 Task: Find connections with filter location Flores da Cunha with filter topic #homes with filter profile language Spanish with filter current company Google with filter school Late Shri. Vishnu Waman Thakur Charitable Trust VIVA Institute of Technology at Shirgoan Post Virar Tal Vasai Dist Thane with filter industry Engineering Services with filter service category Bankruptcy Law with filter keywords title Drafter
Action: Mouse moved to (559, 118)
Screenshot: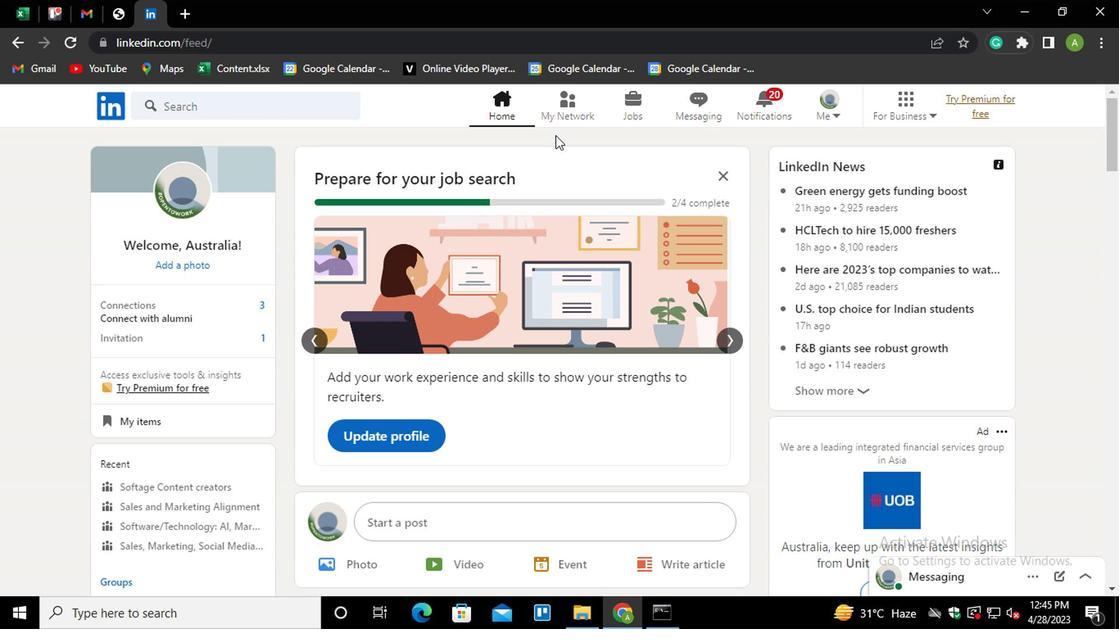 
Action: Mouse pressed left at (559, 118)
Screenshot: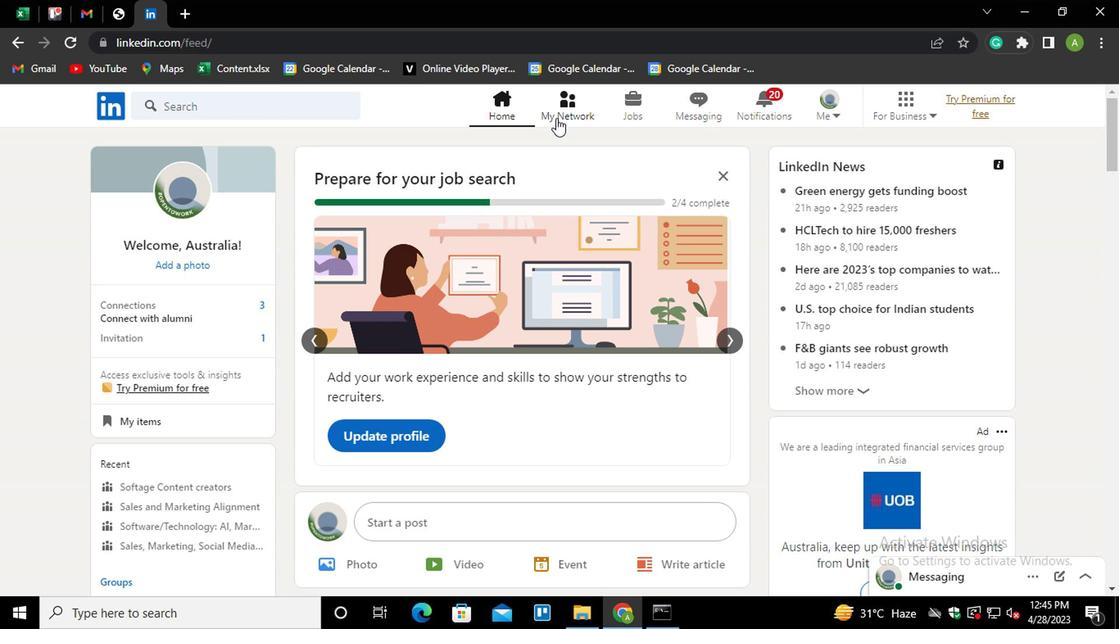 
Action: Mouse moved to (221, 190)
Screenshot: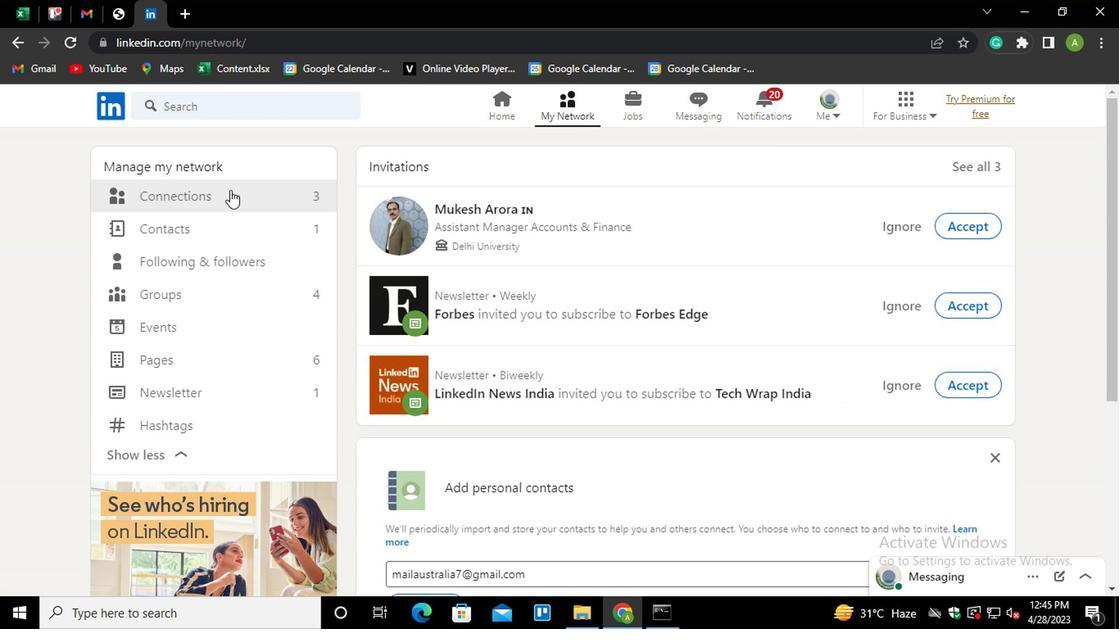 
Action: Mouse pressed left at (221, 190)
Screenshot: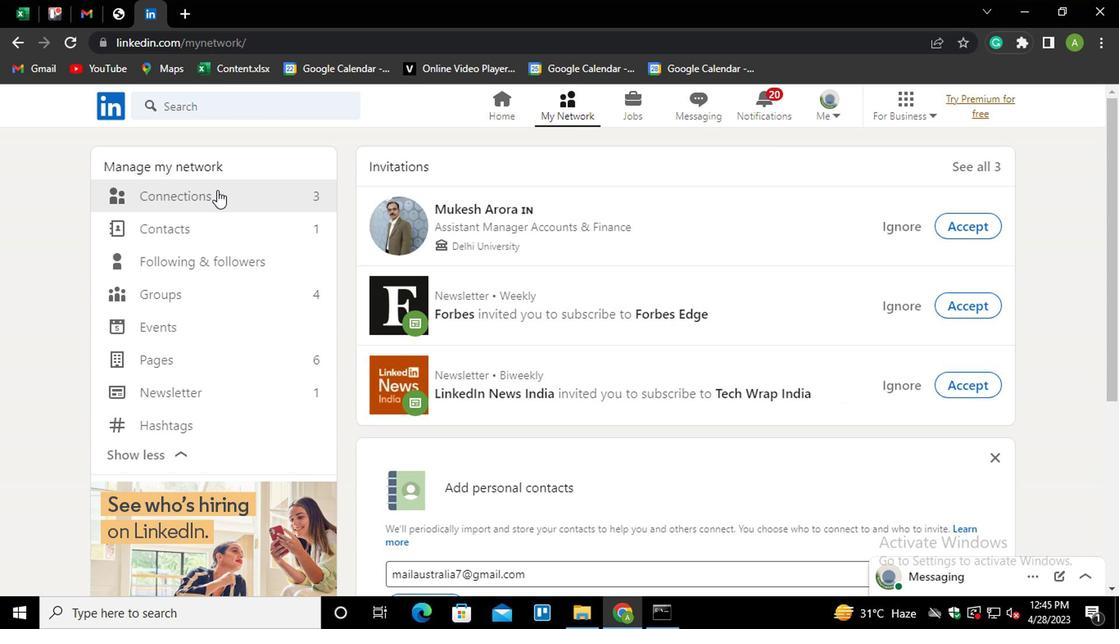 
Action: Mouse moved to (688, 190)
Screenshot: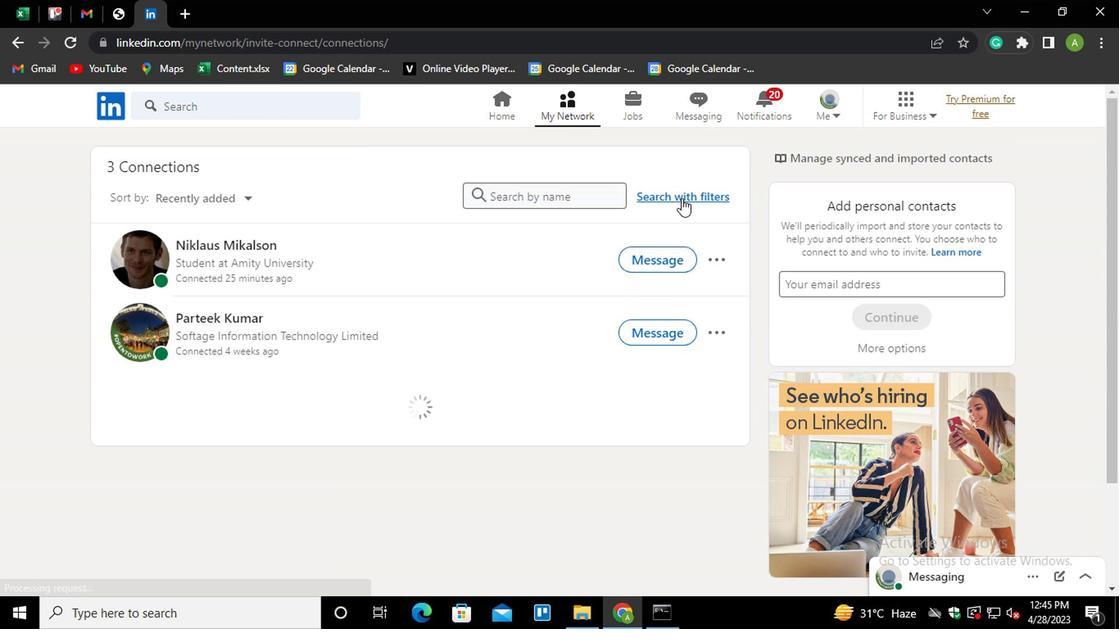 
Action: Mouse pressed left at (688, 190)
Screenshot: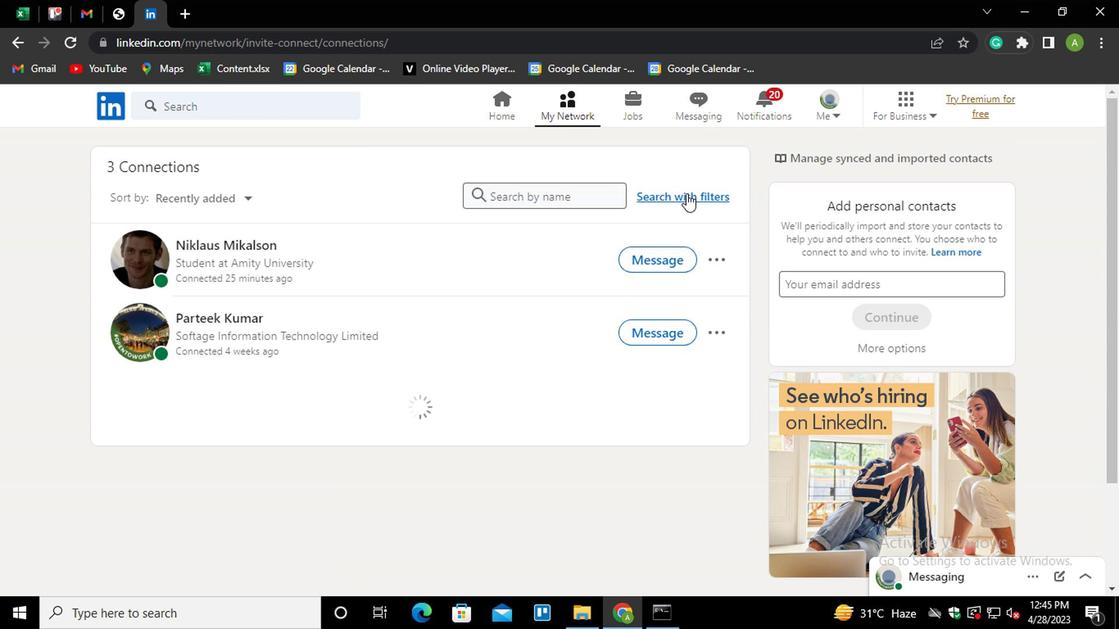 
Action: Mouse moved to (615, 148)
Screenshot: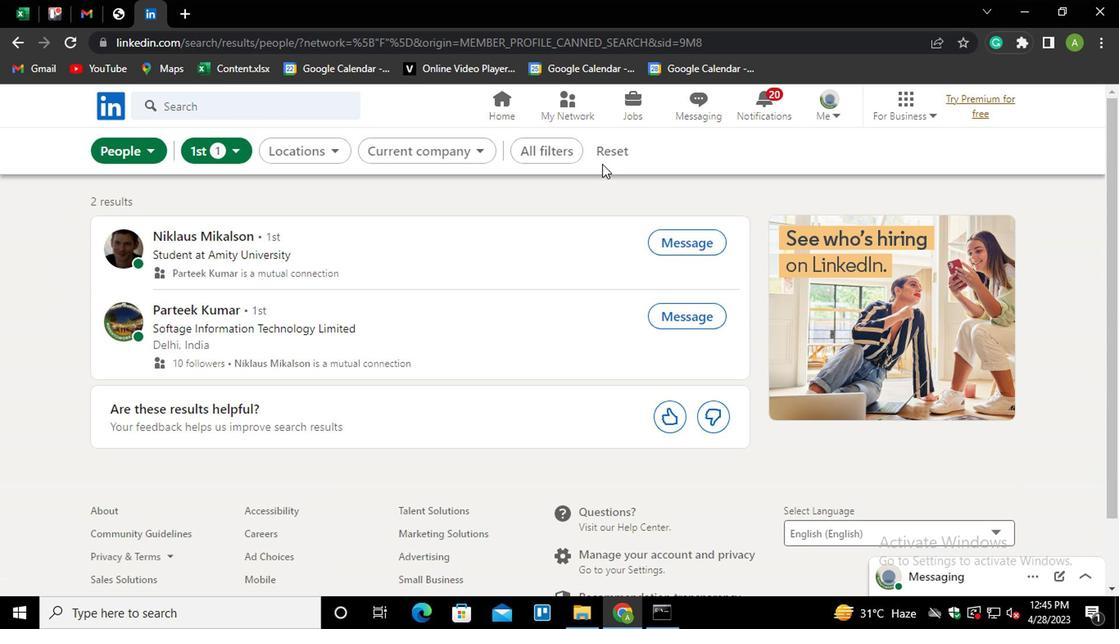 
Action: Mouse pressed left at (615, 148)
Screenshot: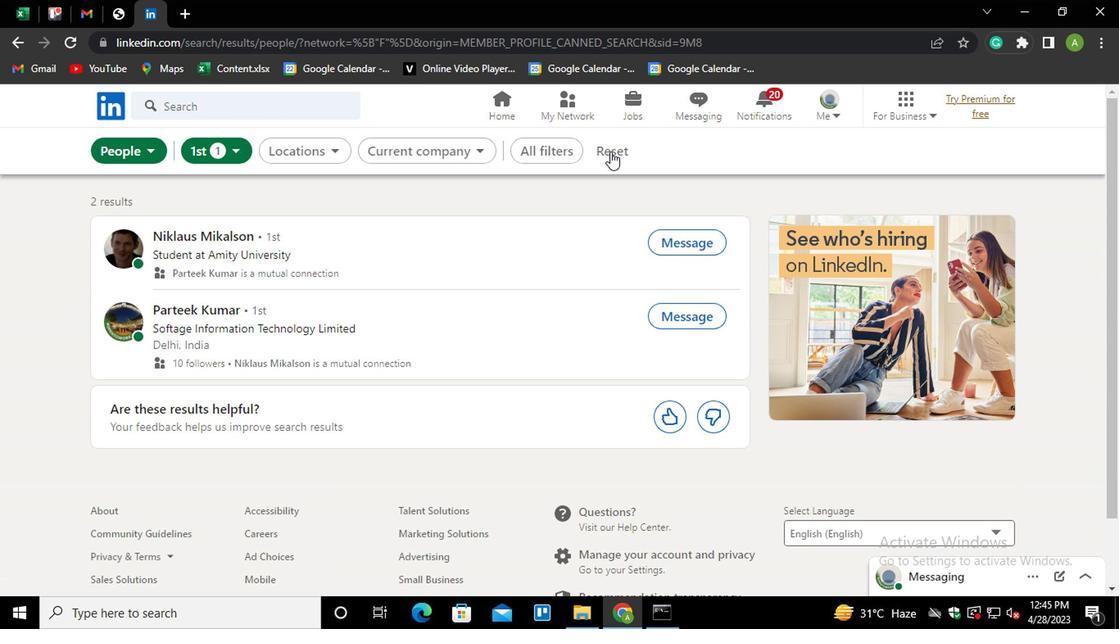 
Action: Mouse moved to (580, 152)
Screenshot: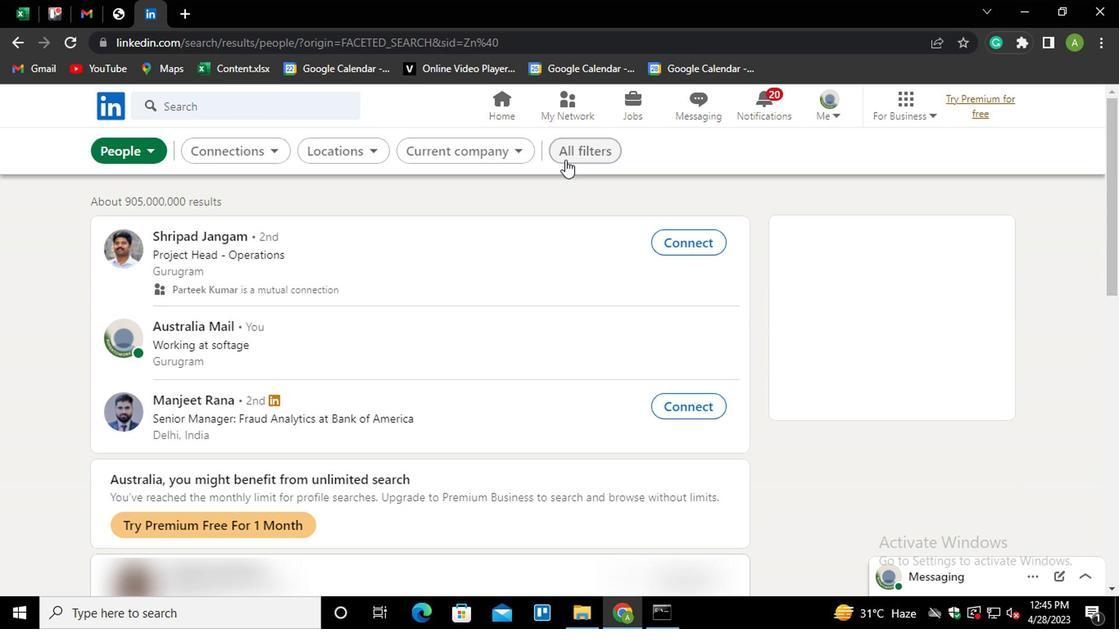 
Action: Mouse pressed left at (580, 152)
Screenshot: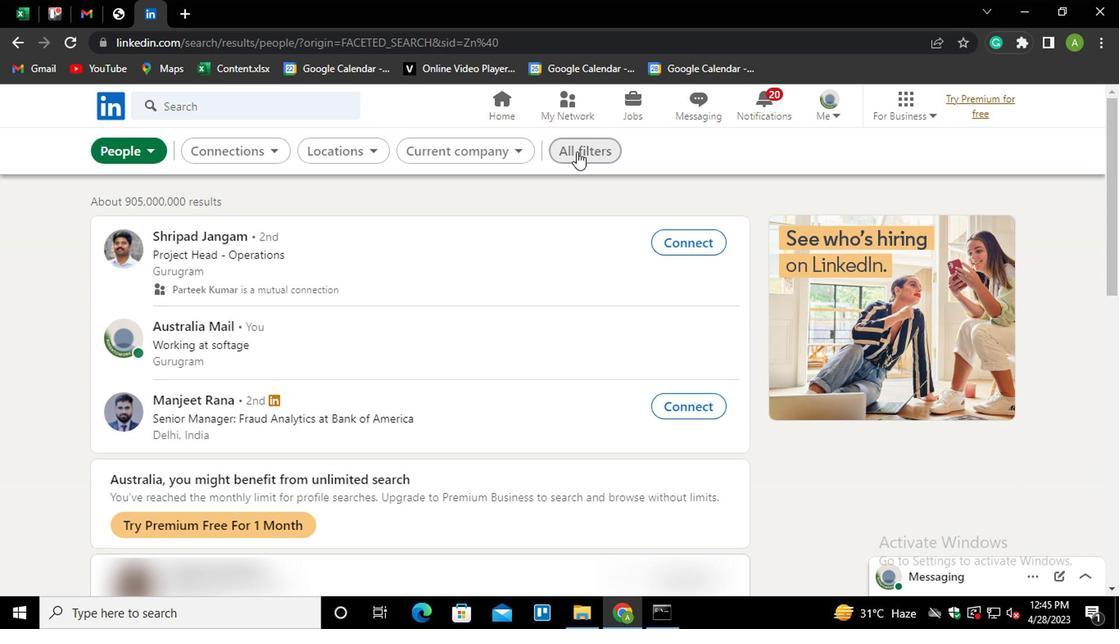 
Action: Mouse moved to (832, 327)
Screenshot: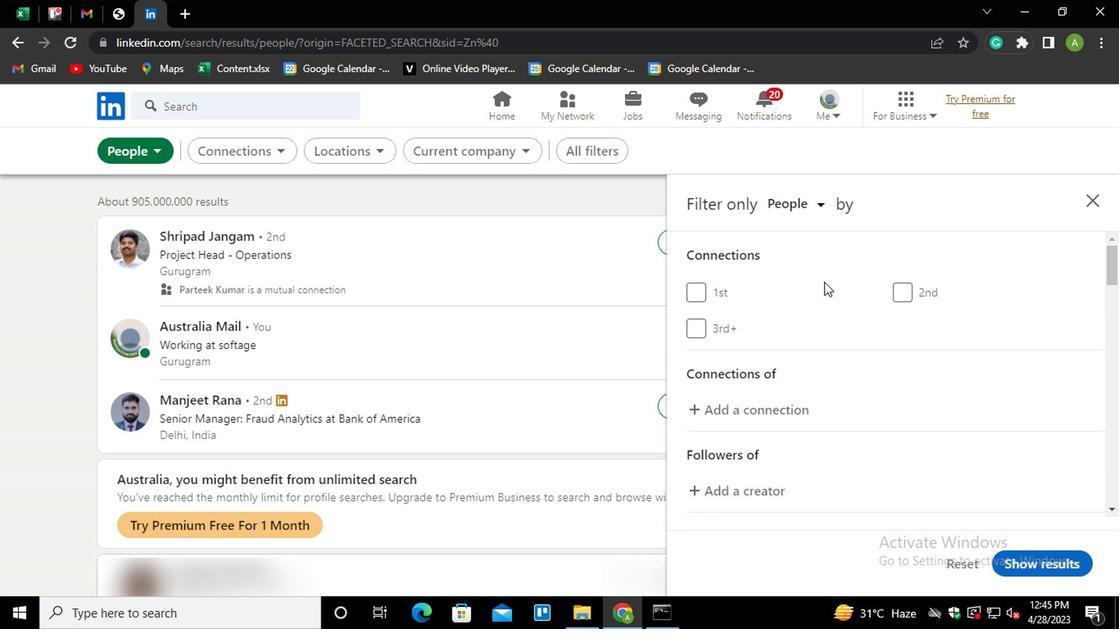 
Action: Mouse scrolled (832, 326) with delta (0, -1)
Screenshot: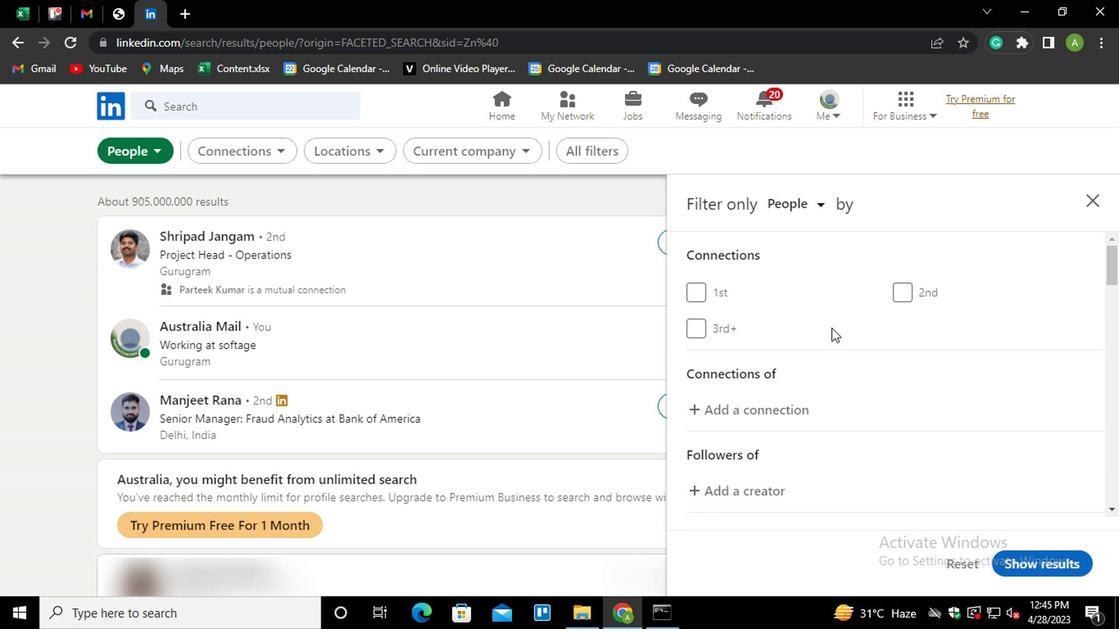 
Action: Mouse scrolled (832, 326) with delta (0, -1)
Screenshot: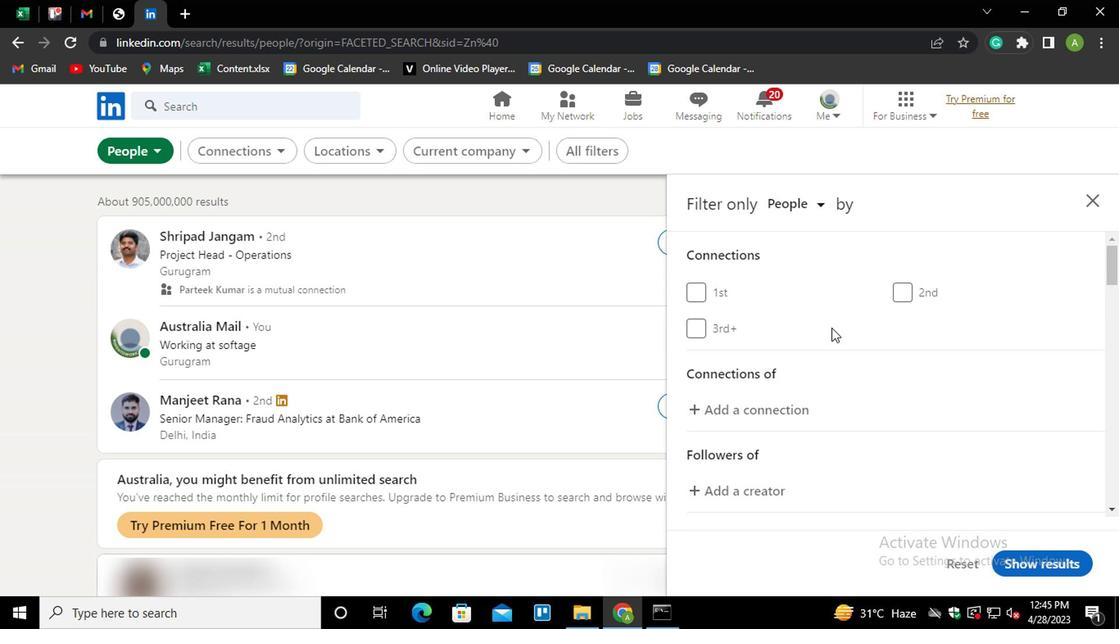 
Action: Mouse scrolled (832, 326) with delta (0, -1)
Screenshot: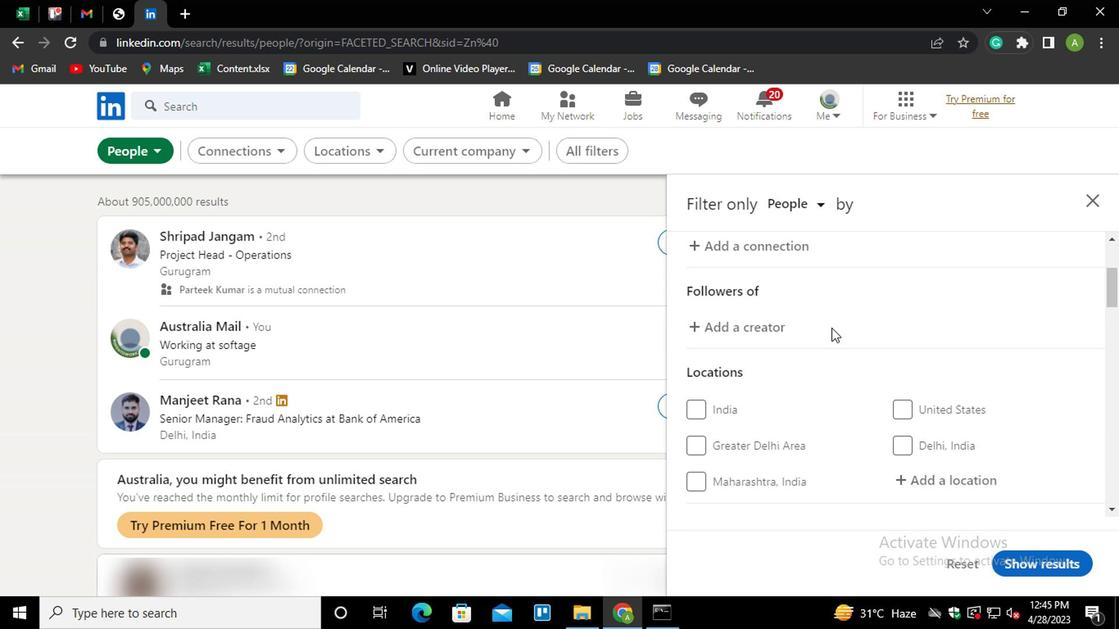 
Action: Mouse moved to (943, 397)
Screenshot: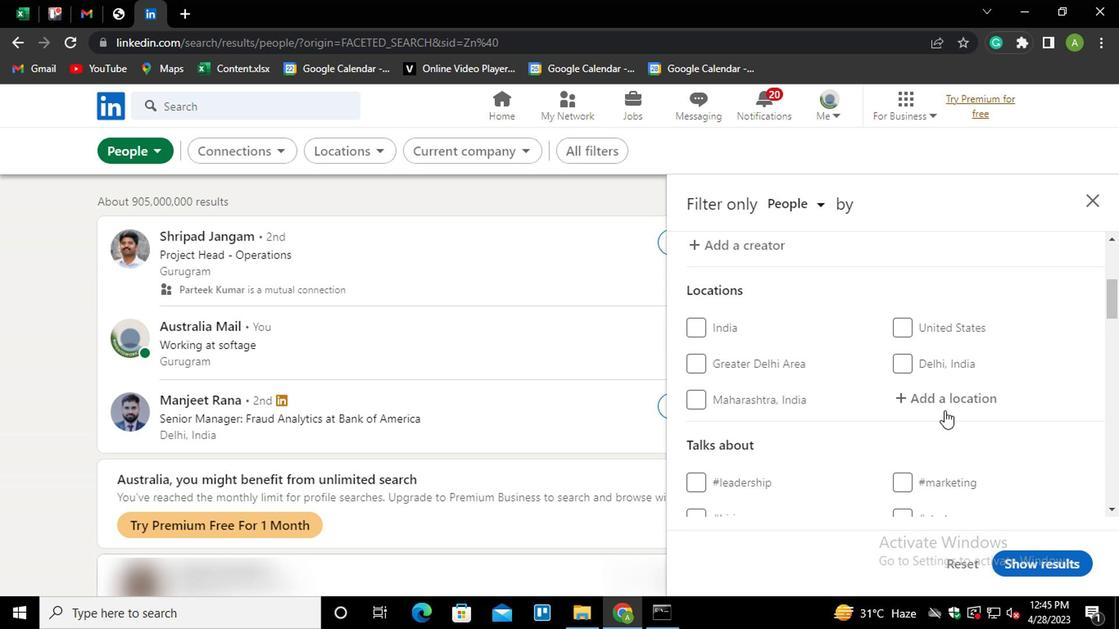 
Action: Mouse pressed left at (943, 397)
Screenshot: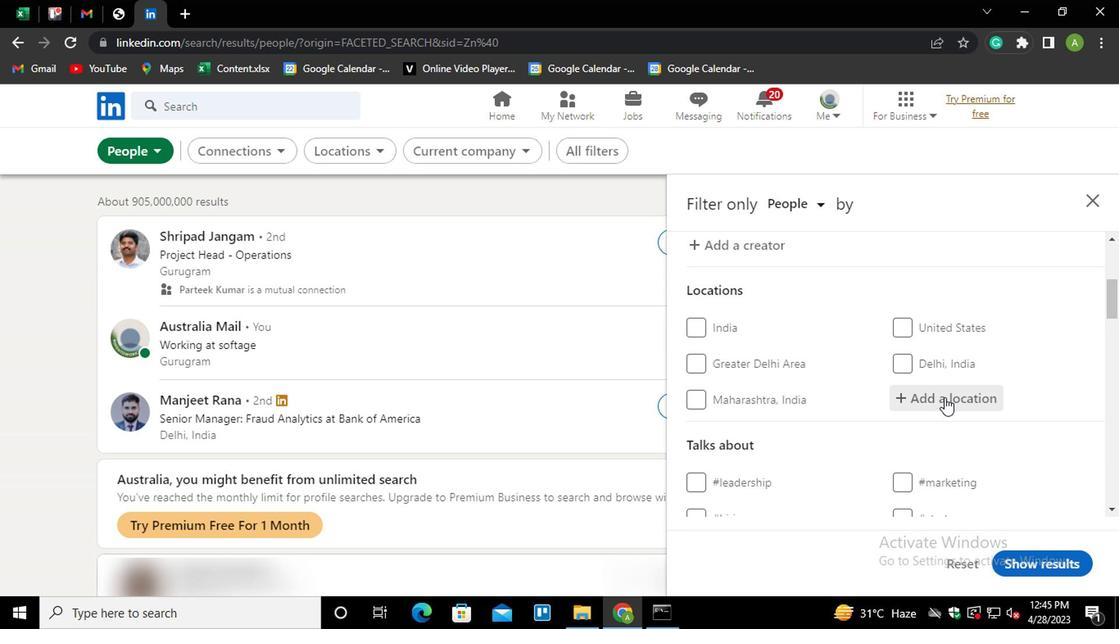 
Action: Key pressed <Key.shift>CUNHA<Key.down><Key.enter>
Screenshot: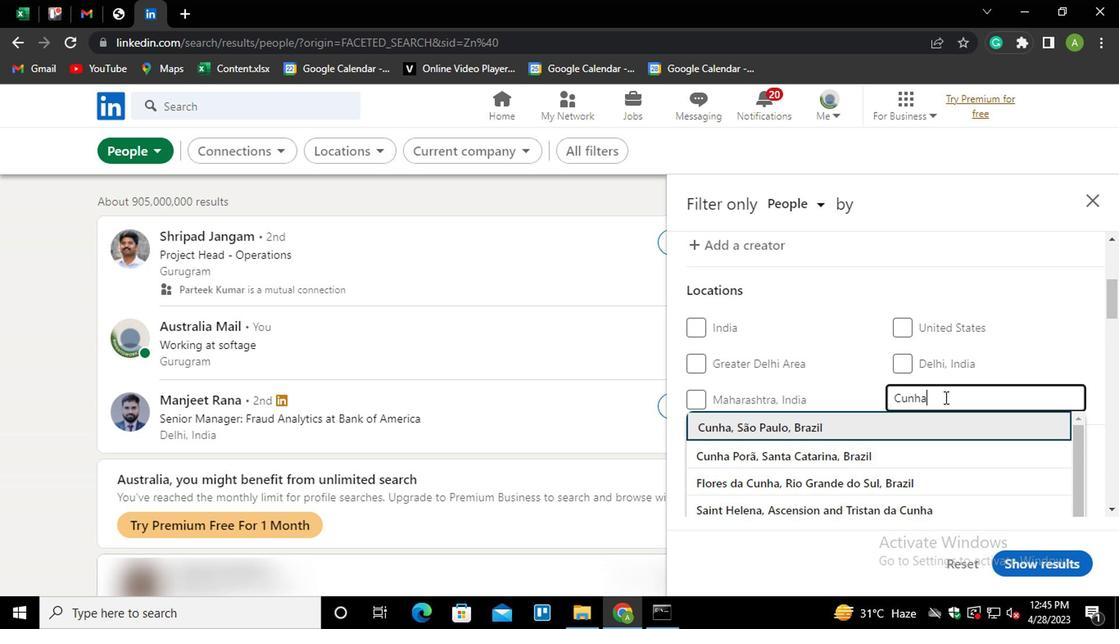 
Action: Mouse scrolled (943, 396) with delta (0, -1)
Screenshot: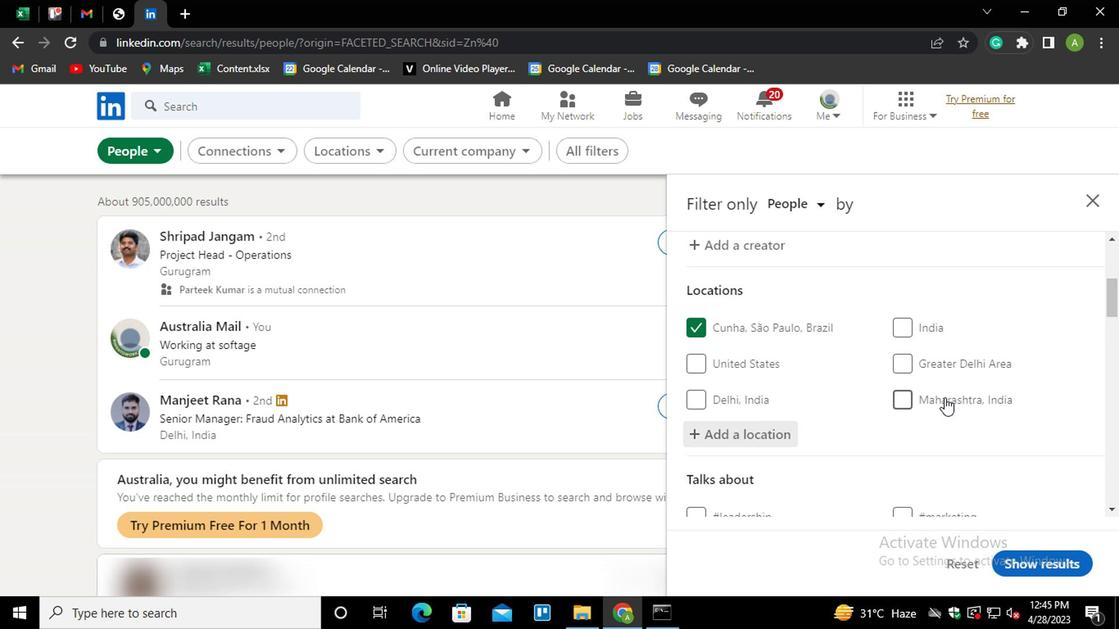 
Action: Mouse scrolled (943, 396) with delta (0, -1)
Screenshot: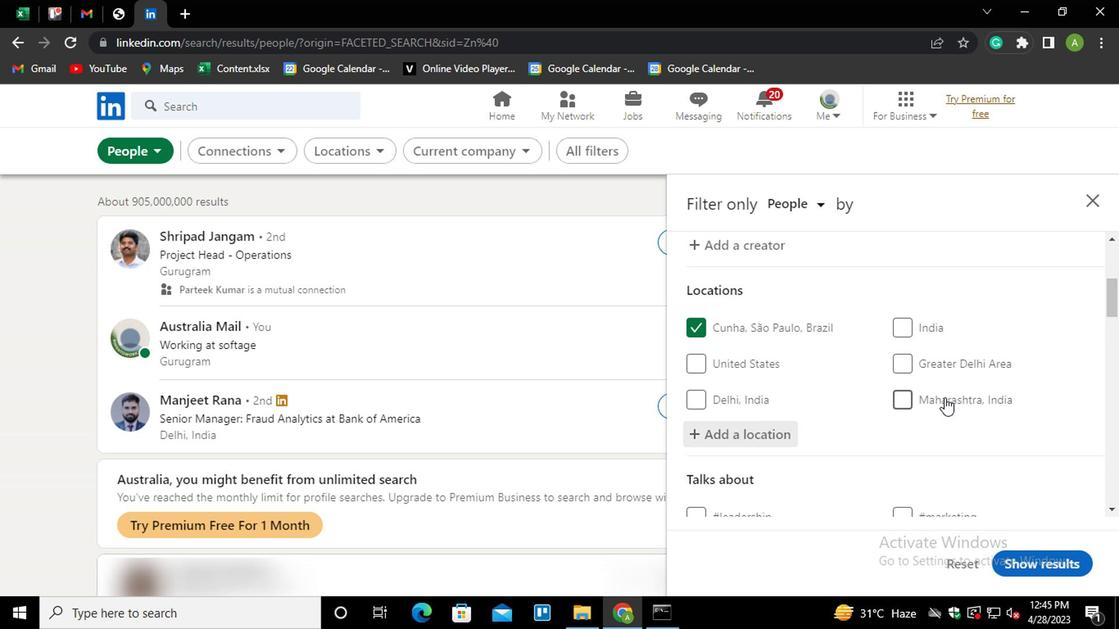 
Action: Mouse scrolled (943, 396) with delta (0, -1)
Screenshot: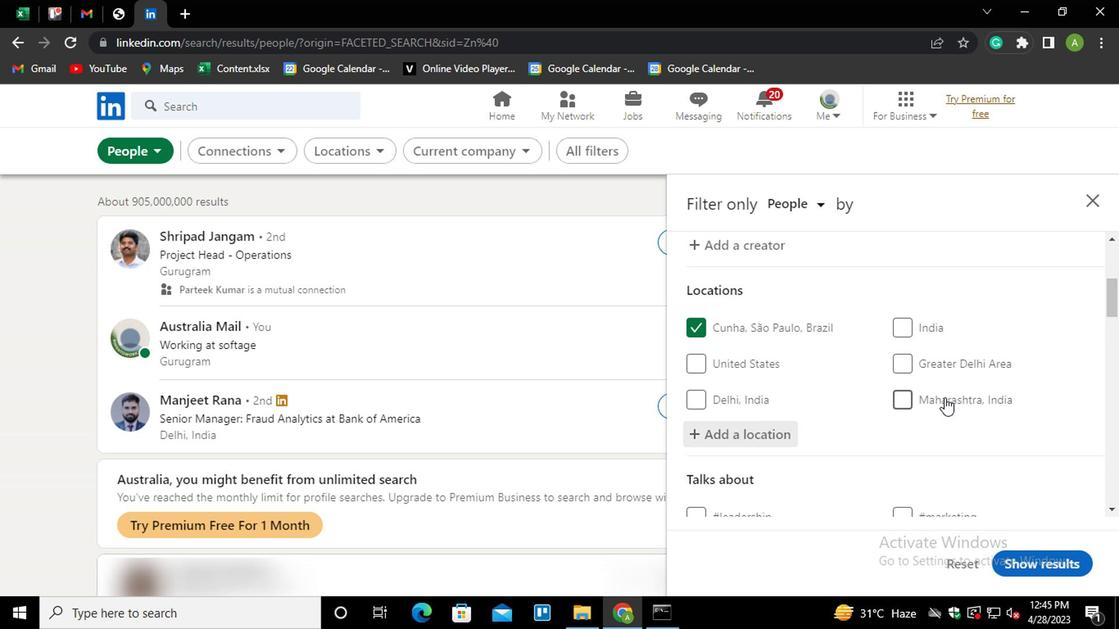 
Action: Mouse scrolled (943, 396) with delta (0, -1)
Screenshot: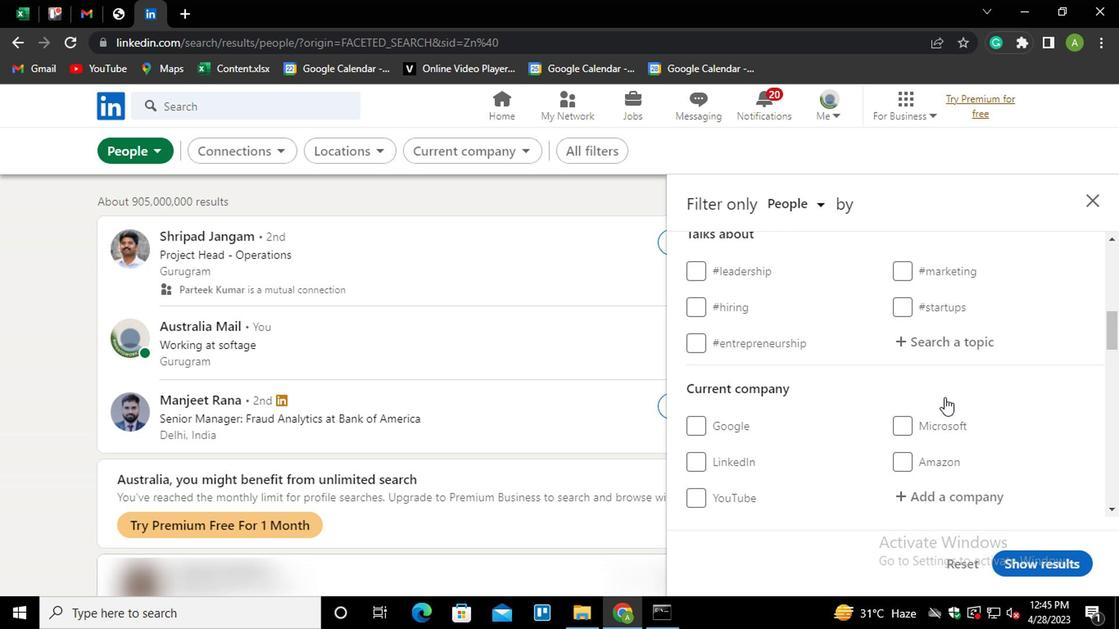 
Action: Mouse scrolled (943, 396) with delta (0, -1)
Screenshot: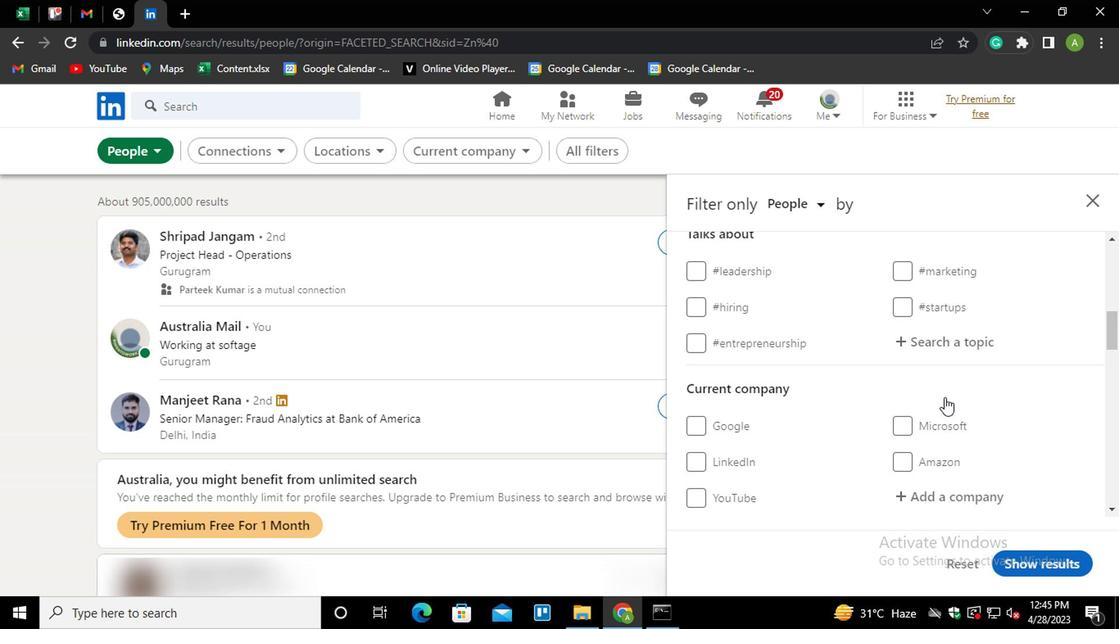 
Action: Mouse scrolled (943, 397) with delta (0, 0)
Screenshot: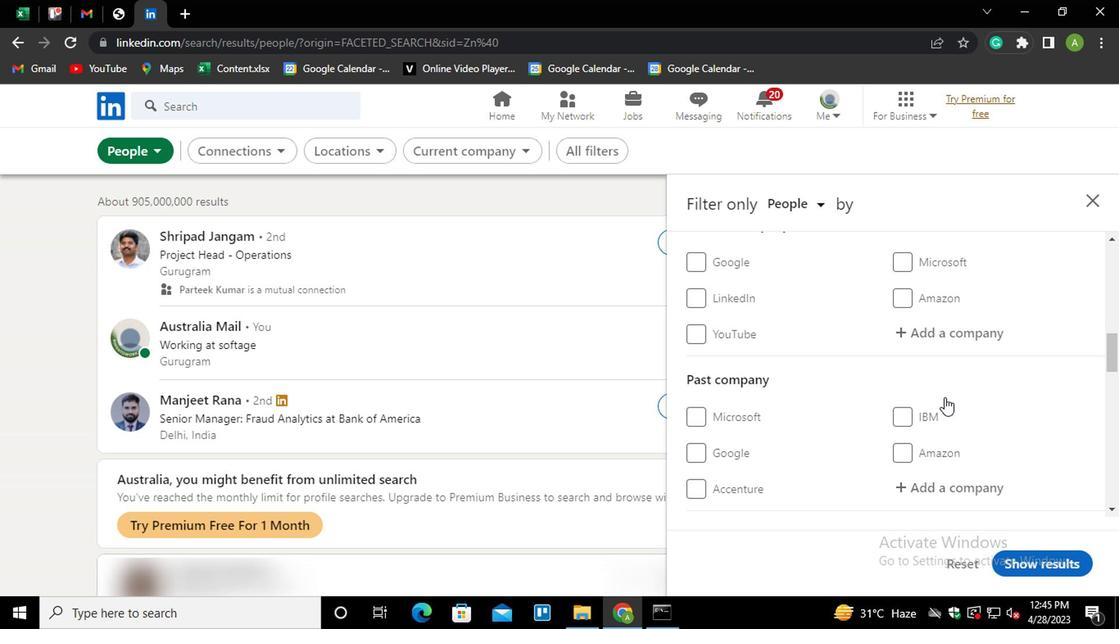 
Action: Mouse scrolled (943, 397) with delta (0, 0)
Screenshot: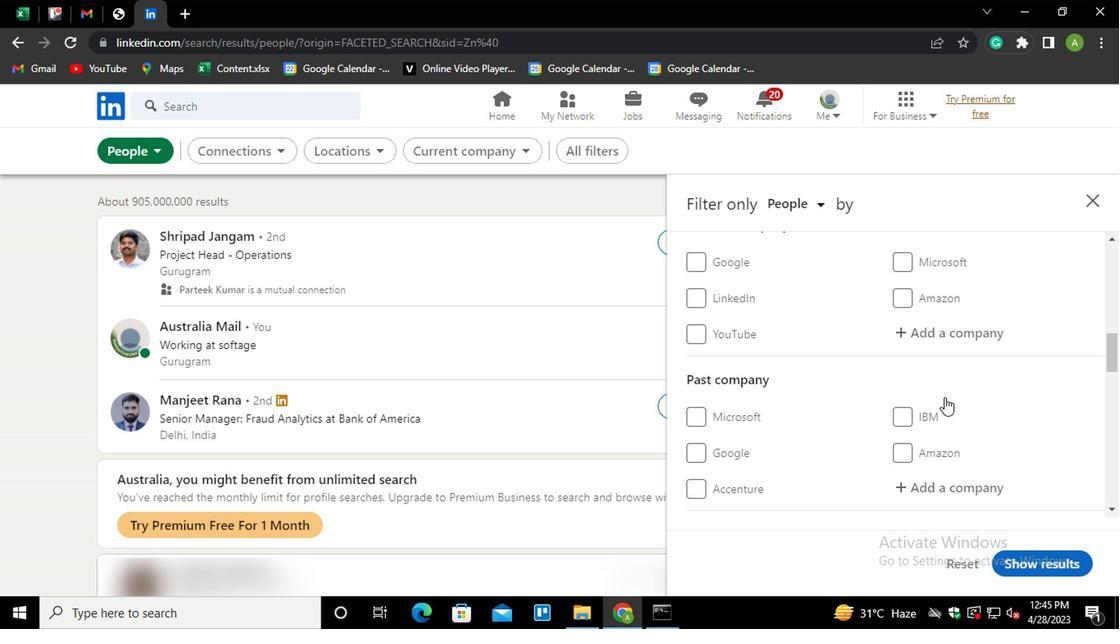 
Action: Mouse moved to (922, 346)
Screenshot: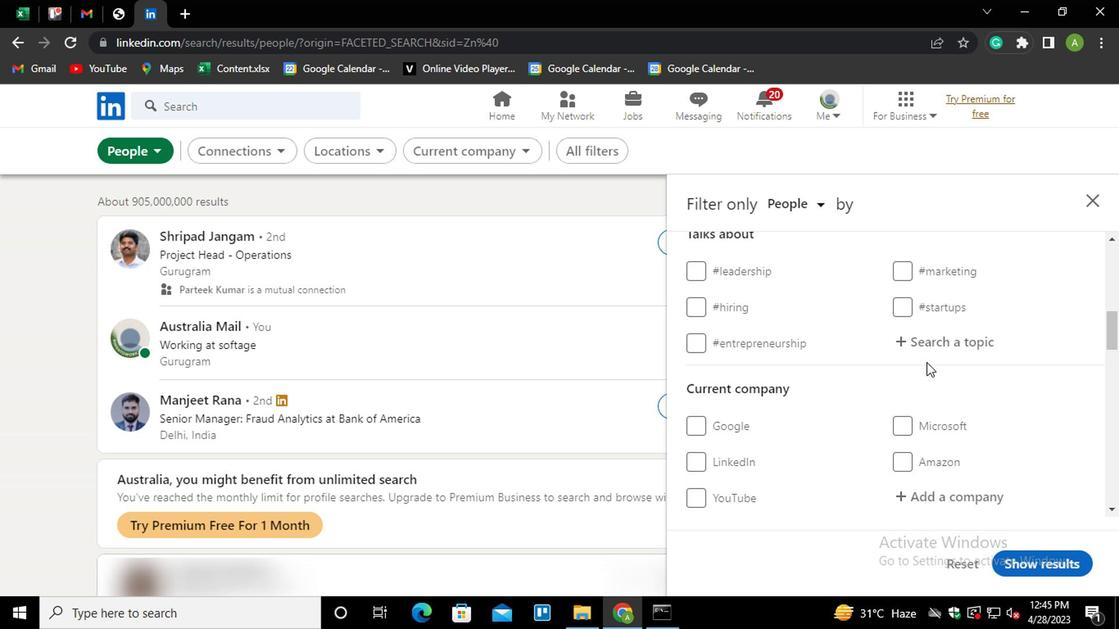 
Action: Mouse pressed left at (922, 346)
Screenshot: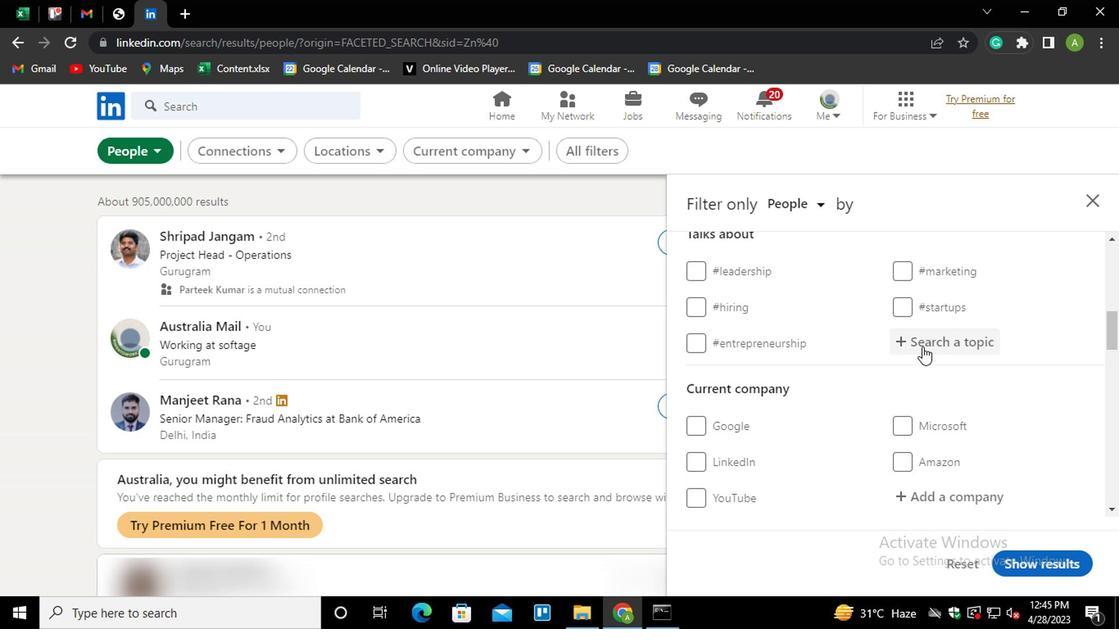 
Action: Key pressed HOMES<Key.down><Key.down><Key.down><Key.down><Key.down><Key.enter>
Screenshot: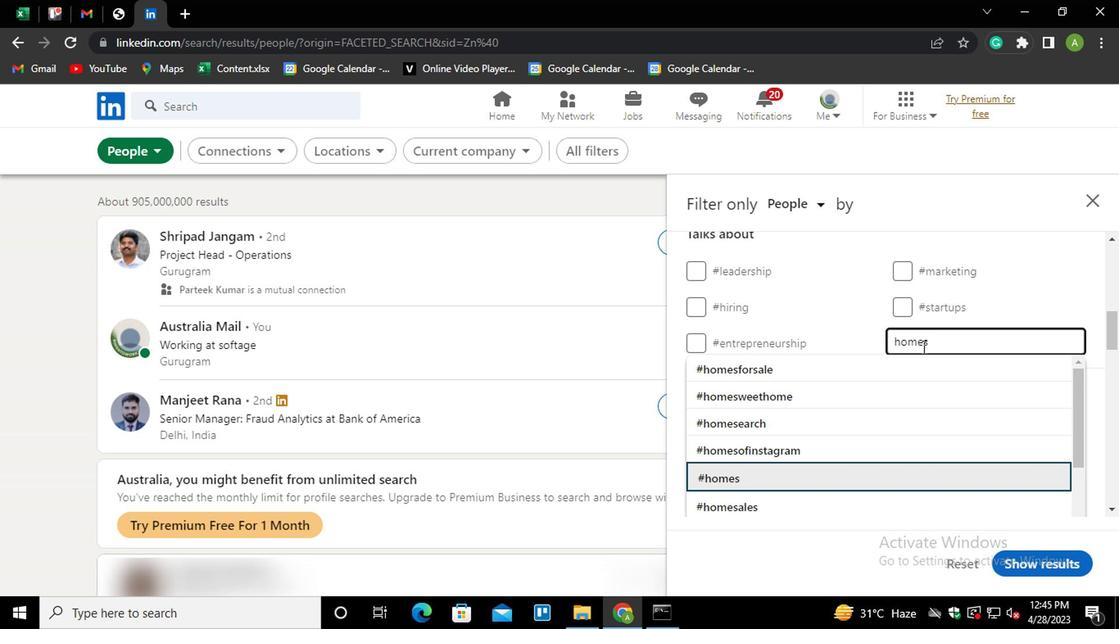 
Action: Mouse scrolled (922, 345) with delta (0, -1)
Screenshot: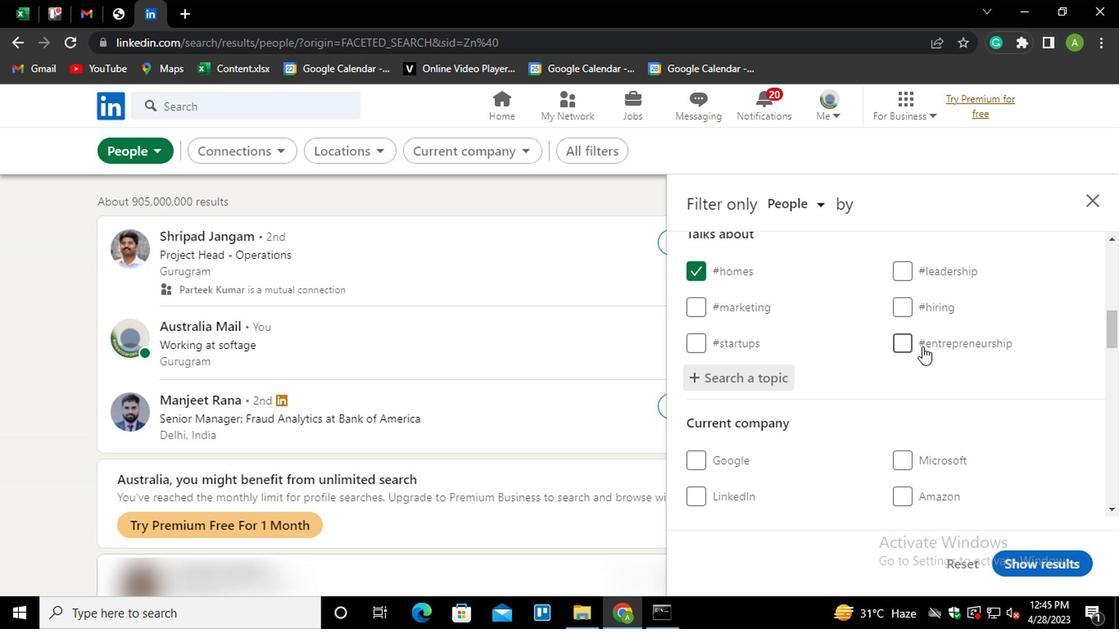 
Action: Mouse scrolled (922, 345) with delta (0, -1)
Screenshot: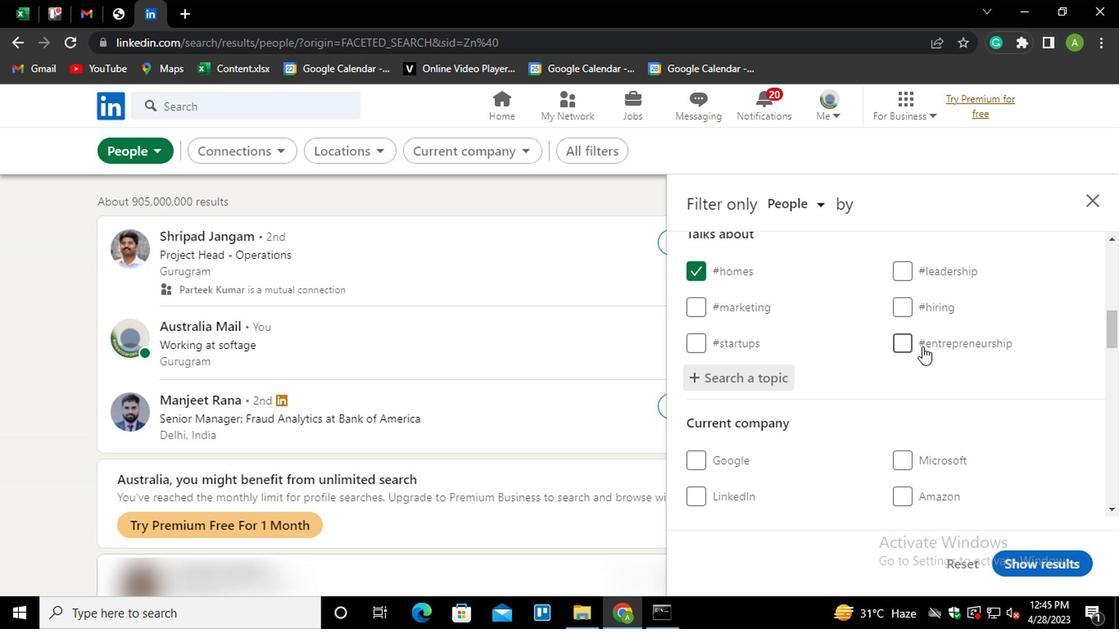 
Action: Mouse scrolled (922, 345) with delta (0, -1)
Screenshot: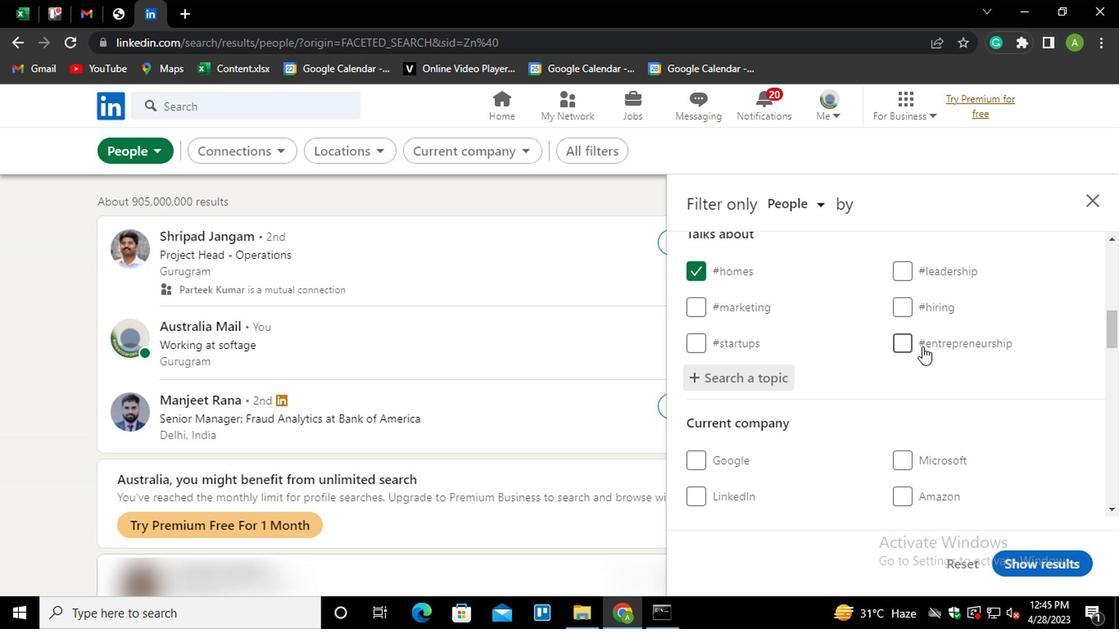 
Action: Mouse scrolled (922, 345) with delta (0, -1)
Screenshot: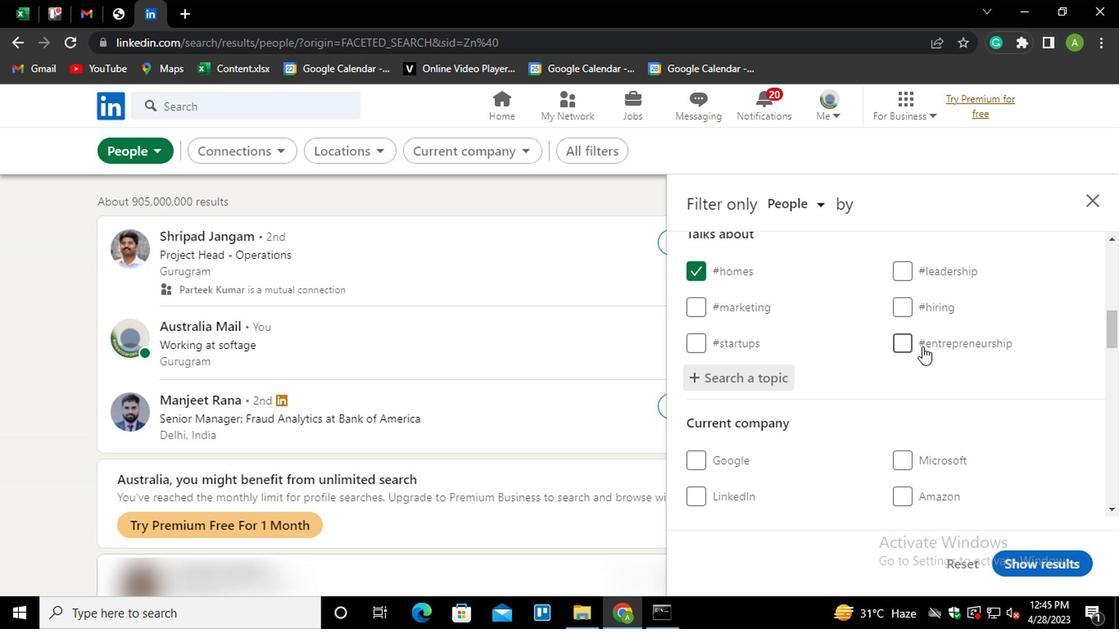 
Action: Mouse scrolled (922, 345) with delta (0, -1)
Screenshot: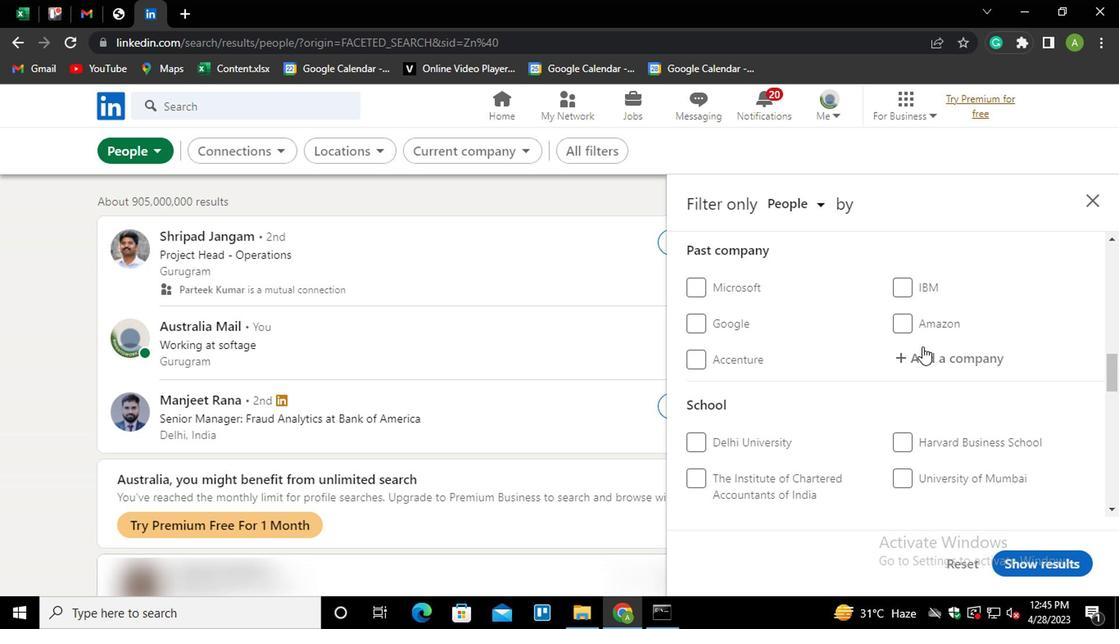 
Action: Mouse scrolled (922, 345) with delta (0, -1)
Screenshot: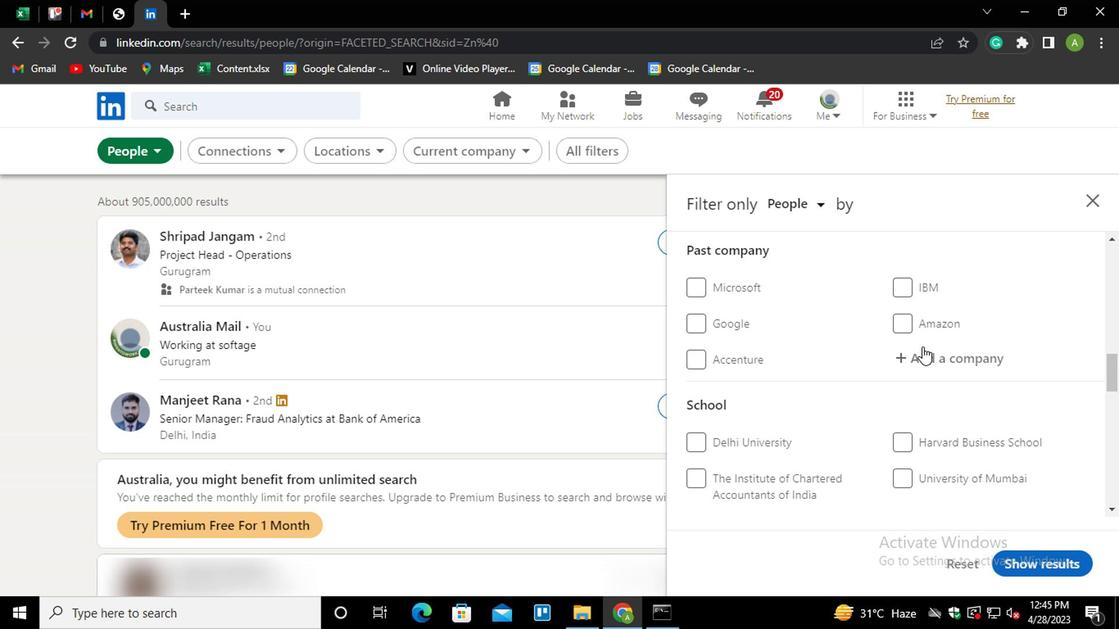 
Action: Mouse scrolled (922, 345) with delta (0, -1)
Screenshot: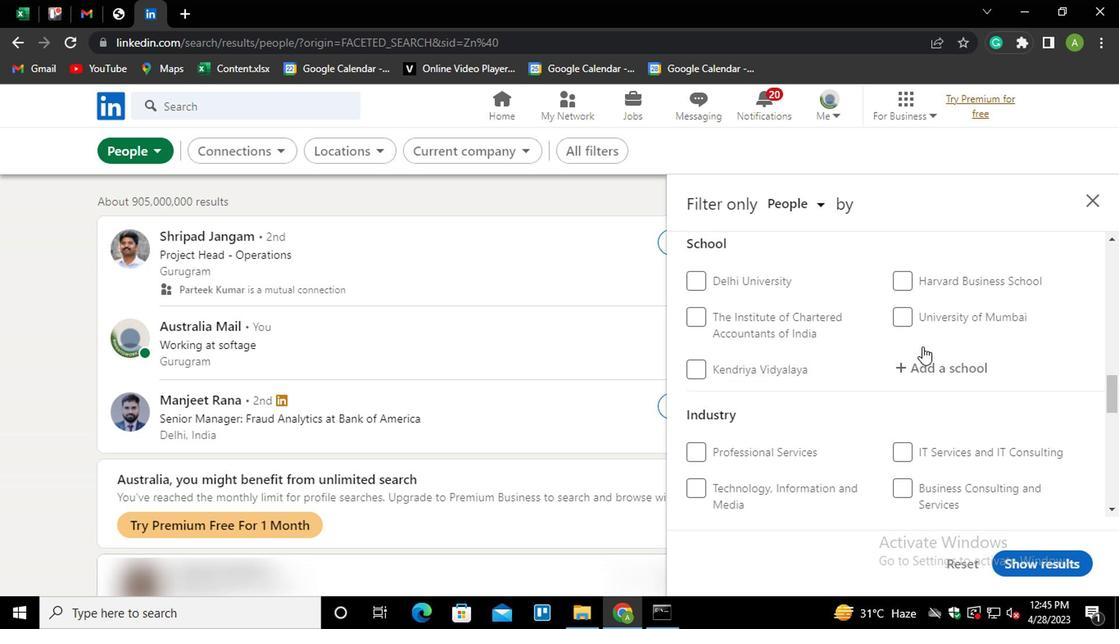 
Action: Mouse scrolled (922, 345) with delta (0, -1)
Screenshot: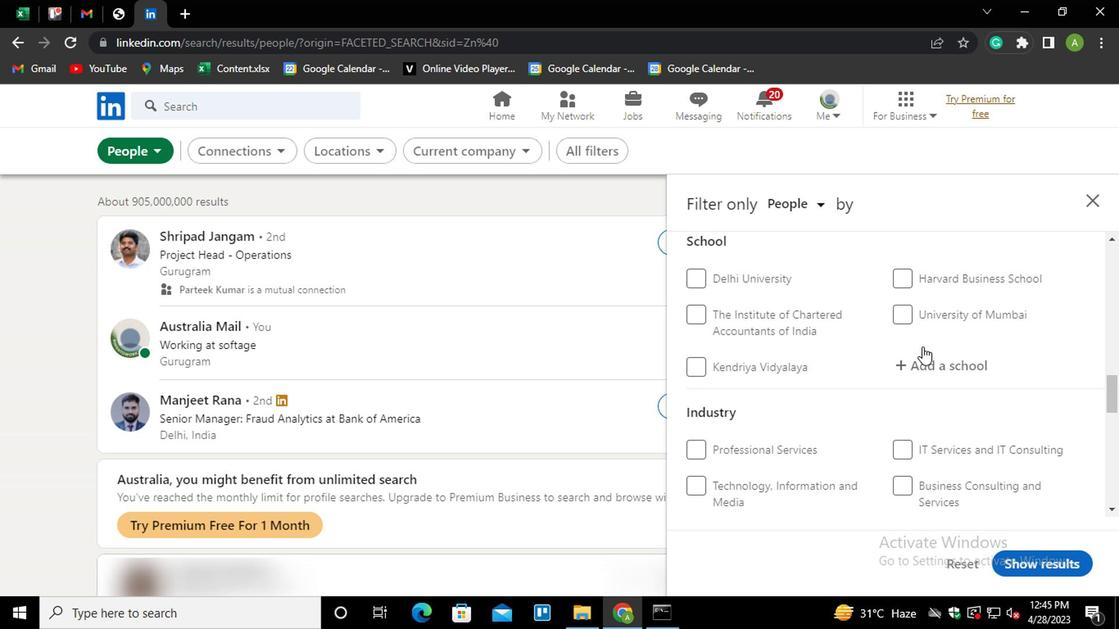 
Action: Mouse scrolled (922, 345) with delta (0, -1)
Screenshot: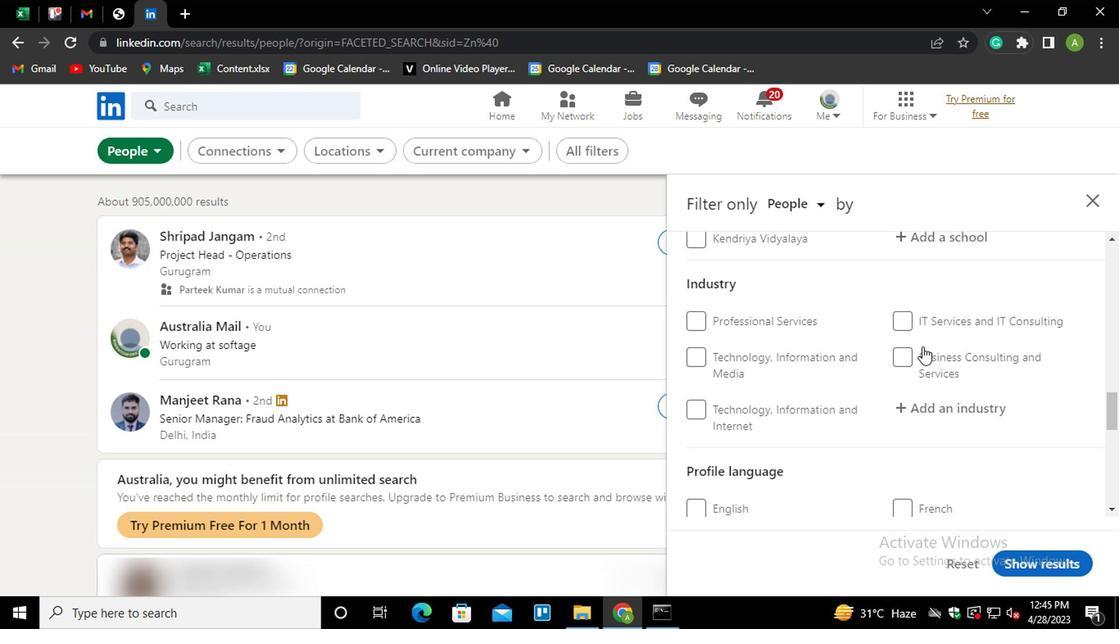 
Action: Mouse scrolled (922, 345) with delta (0, -1)
Screenshot: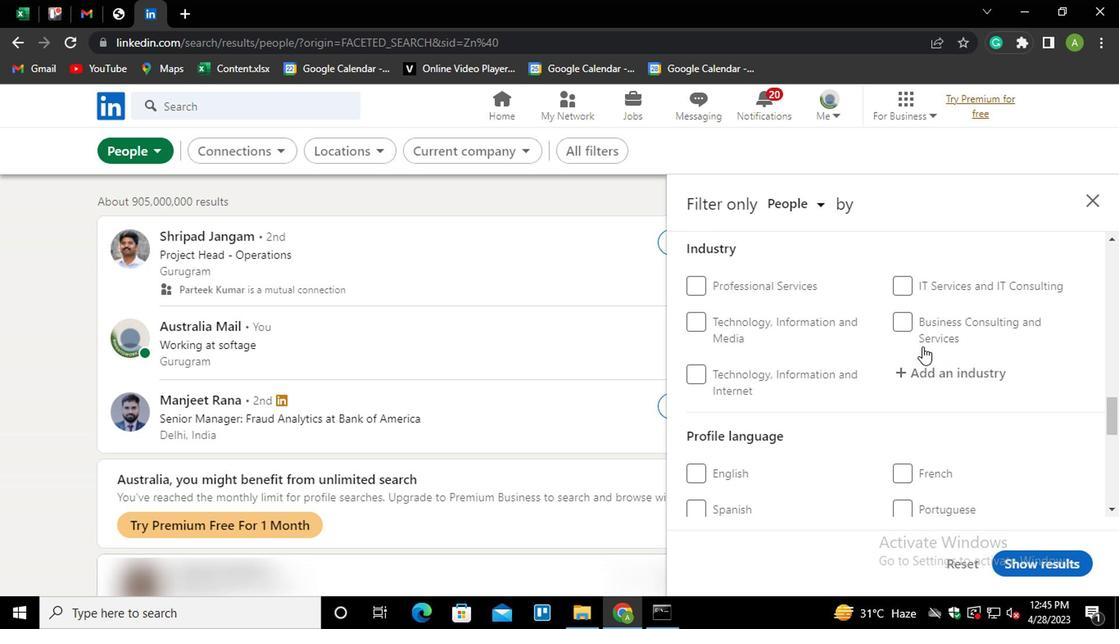 
Action: Mouse scrolled (922, 345) with delta (0, -1)
Screenshot: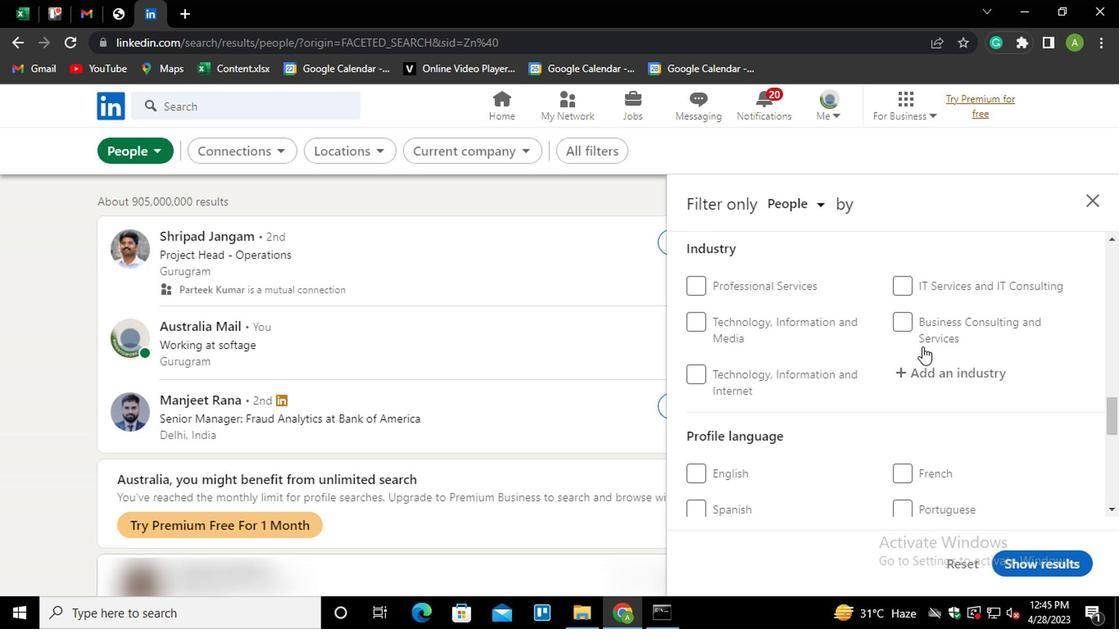 
Action: Mouse moved to (692, 254)
Screenshot: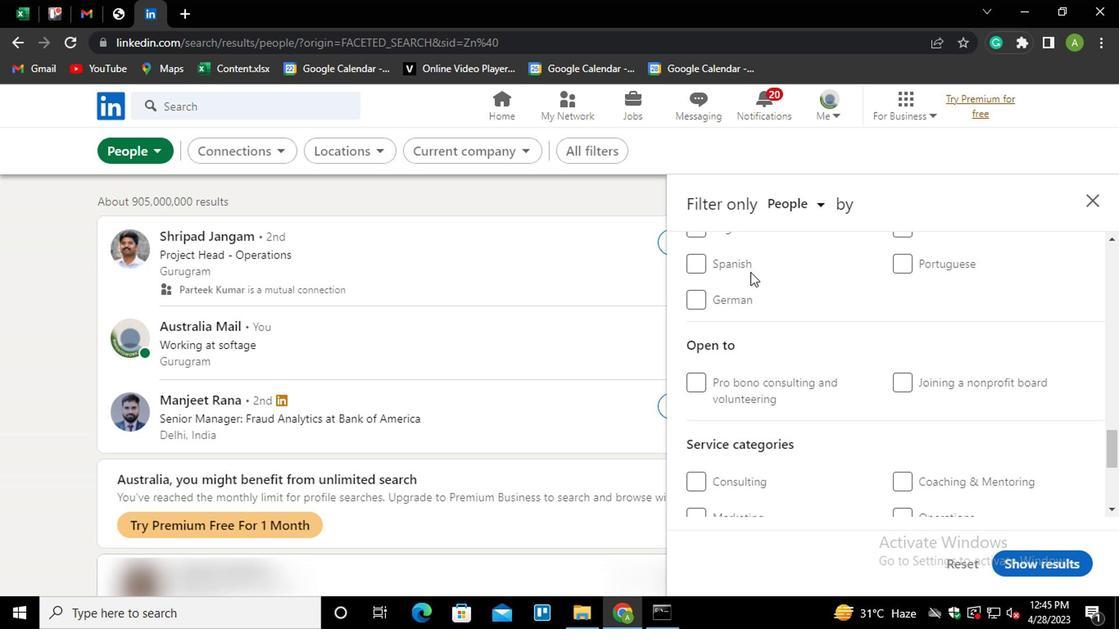 
Action: Mouse pressed left at (692, 254)
Screenshot: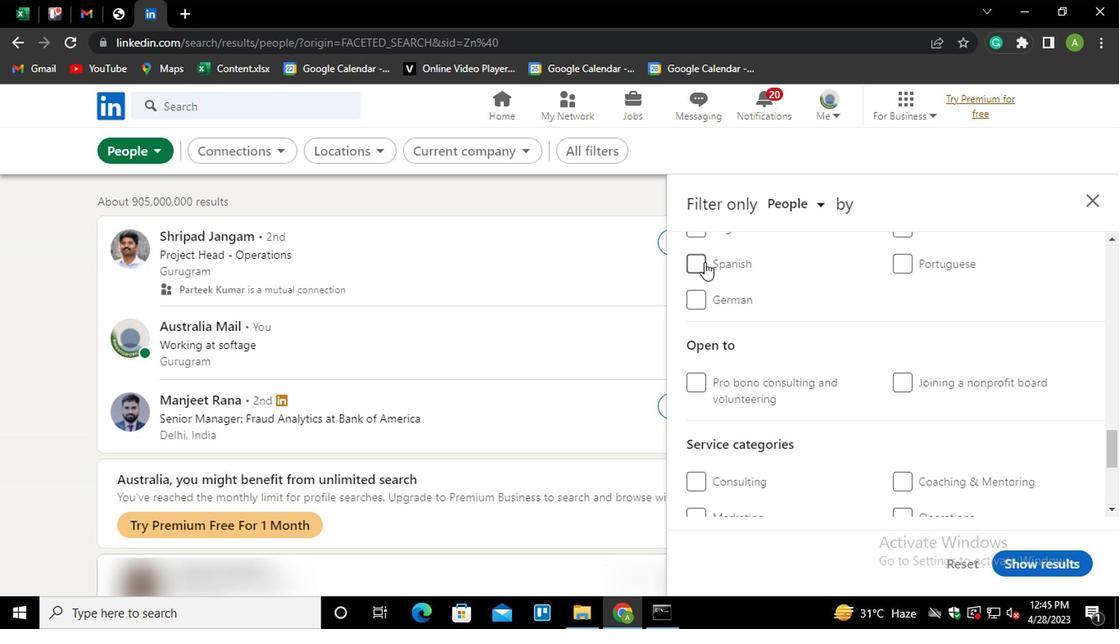 
Action: Mouse moved to (868, 363)
Screenshot: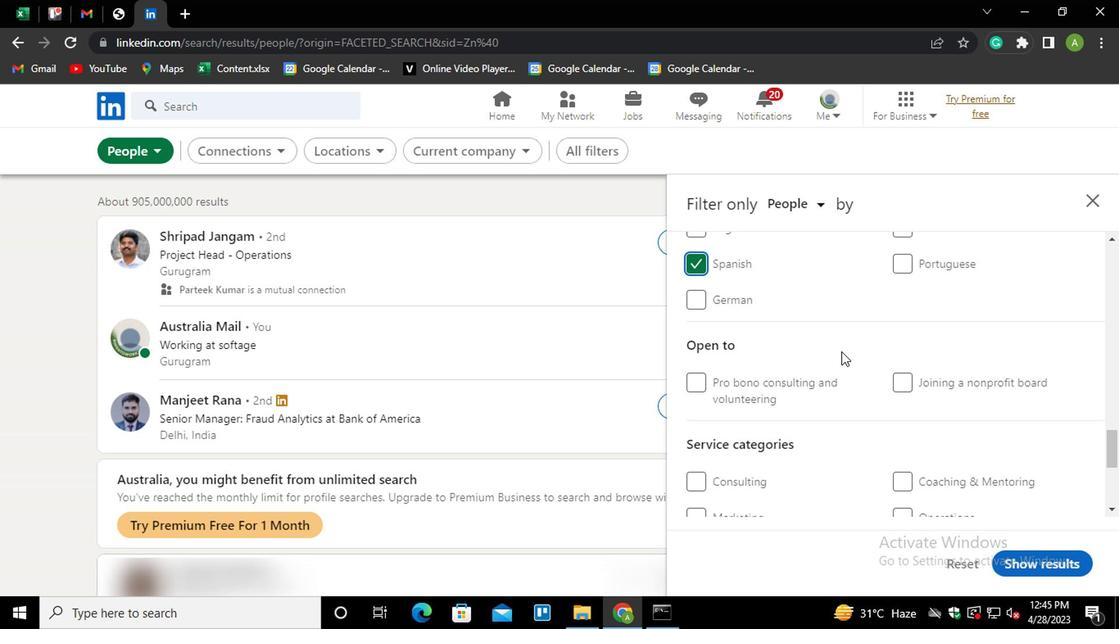 
Action: Mouse scrolled (868, 364) with delta (0, 1)
Screenshot: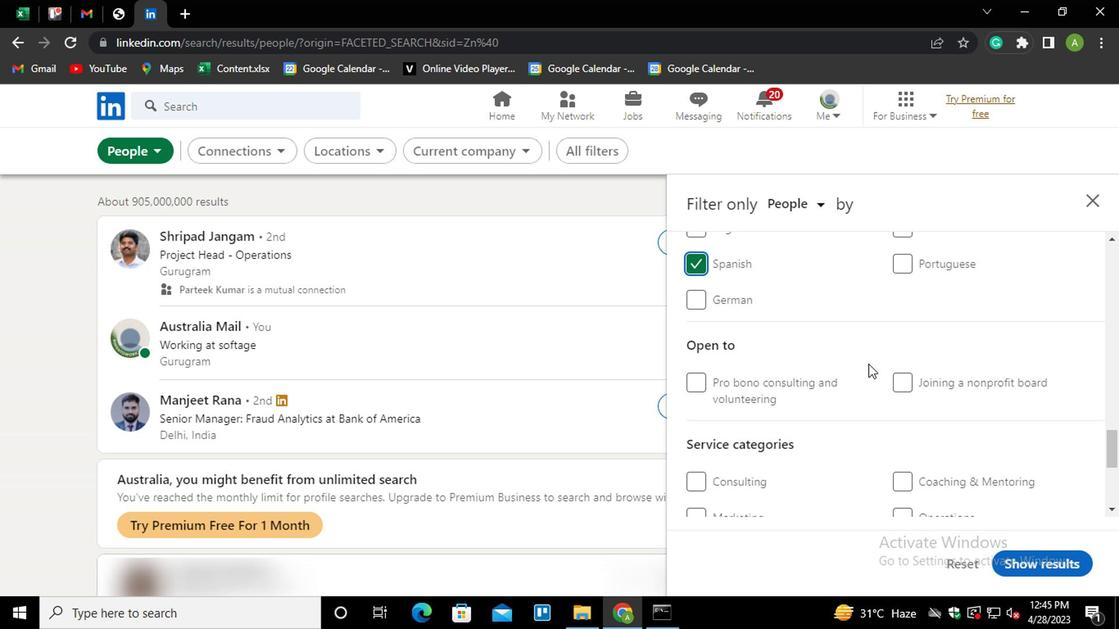 
Action: Mouse scrolled (868, 364) with delta (0, 1)
Screenshot: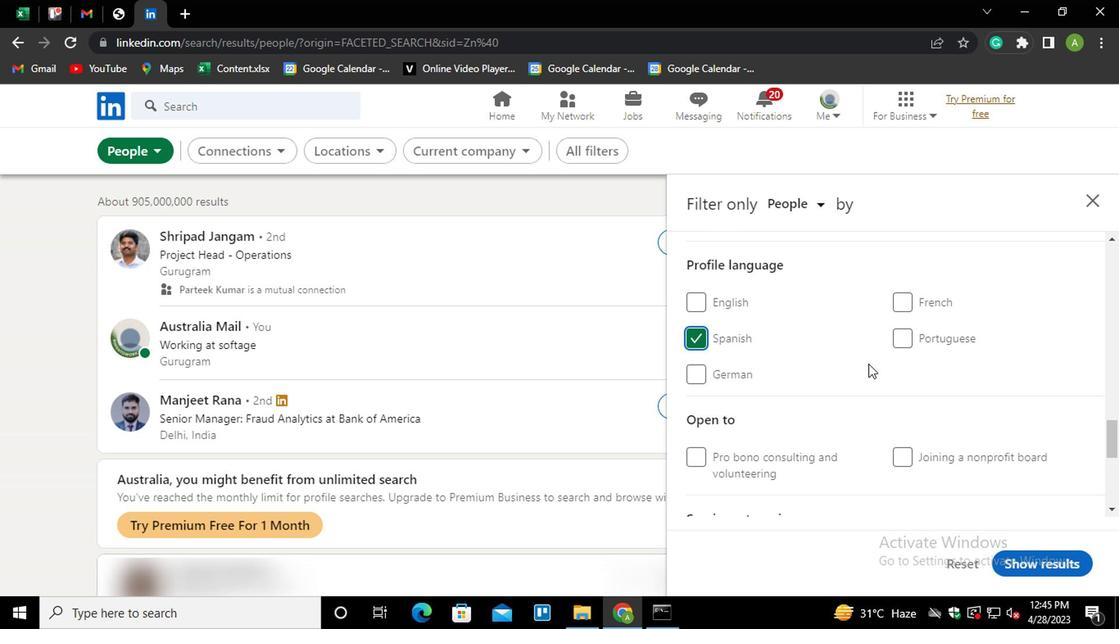 
Action: Mouse scrolled (868, 364) with delta (0, 1)
Screenshot: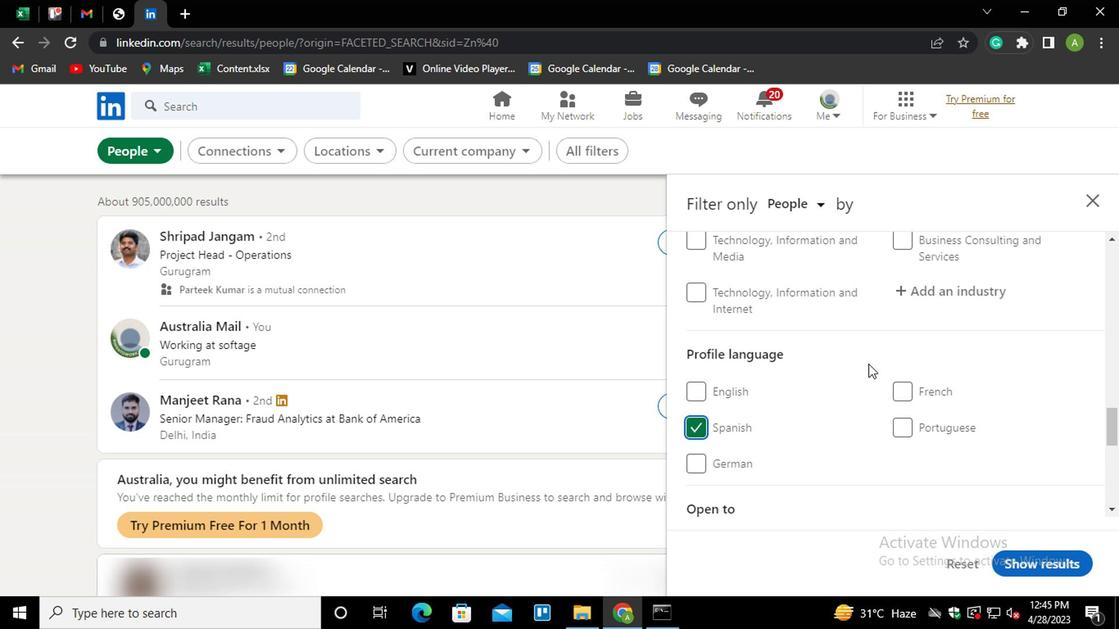 
Action: Mouse scrolled (868, 364) with delta (0, 1)
Screenshot: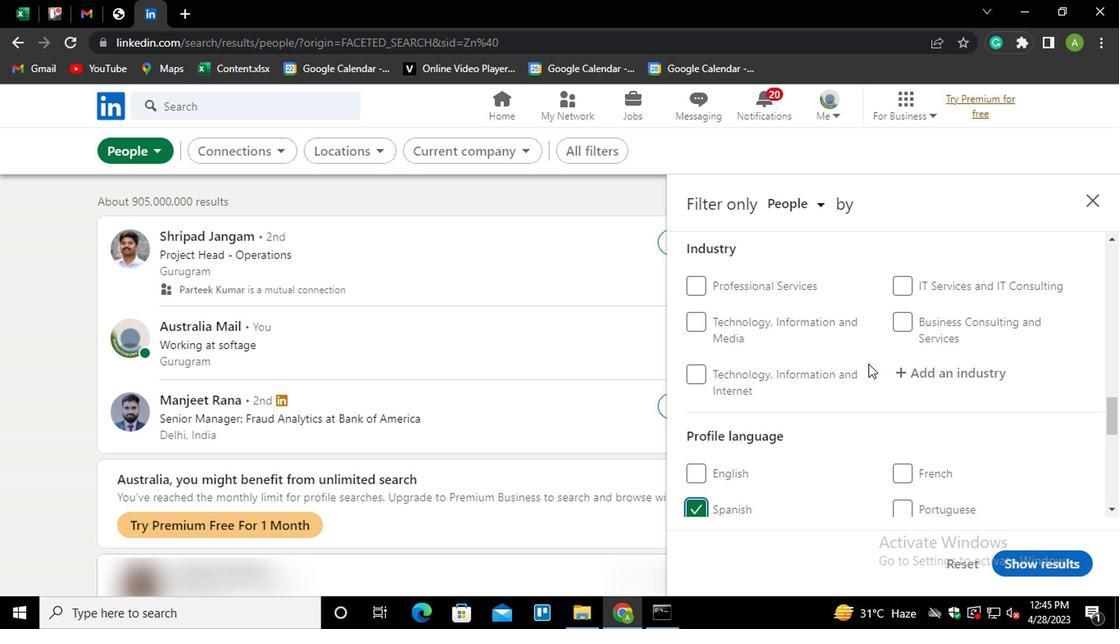 
Action: Mouse scrolled (868, 364) with delta (0, 1)
Screenshot: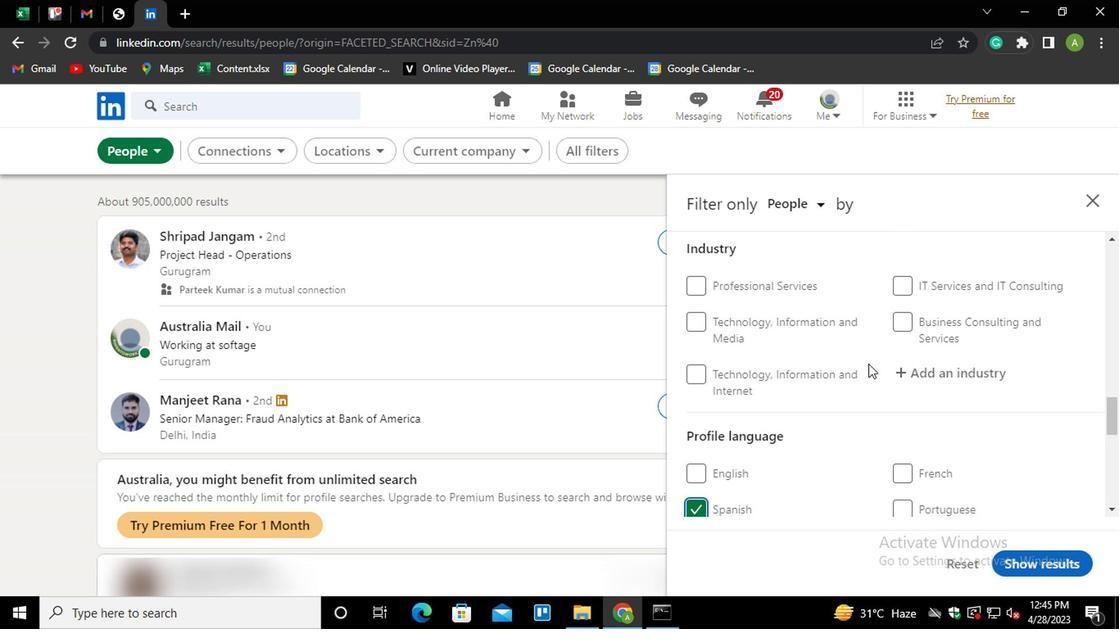 
Action: Mouse scrolled (868, 364) with delta (0, 1)
Screenshot: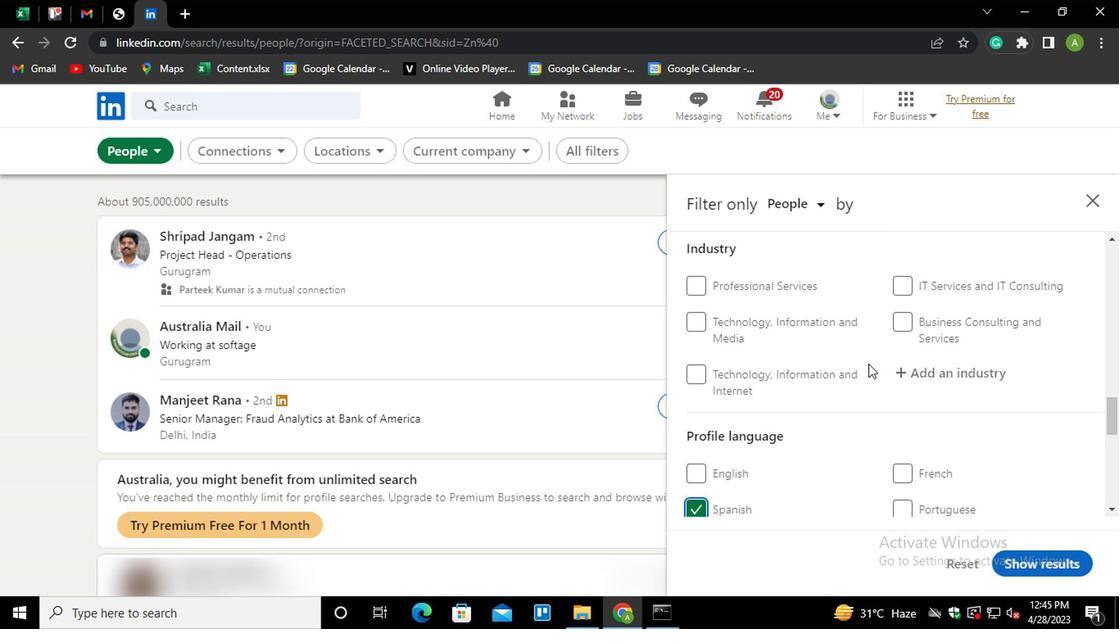 
Action: Mouse scrolled (868, 364) with delta (0, 1)
Screenshot: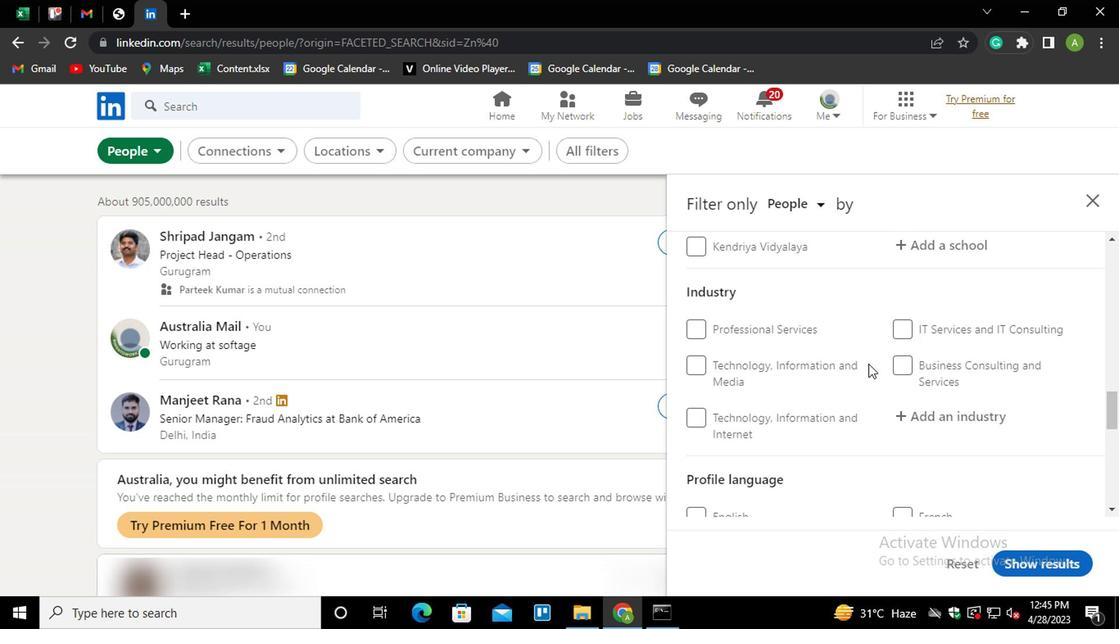 
Action: Mouse moved to (701, 321)
Screenshot: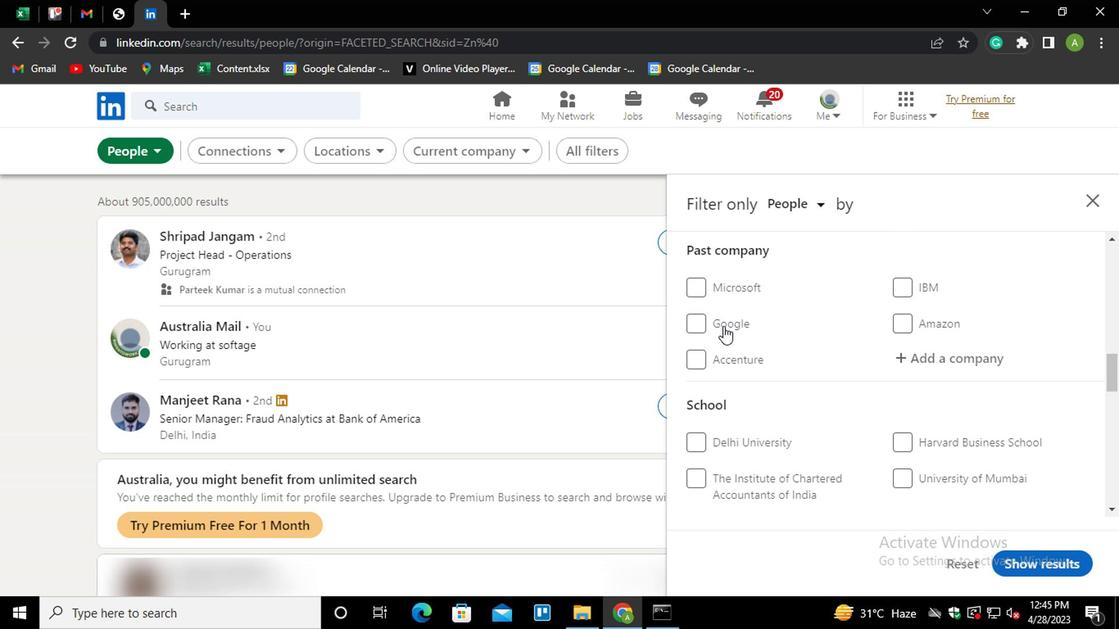 
Action: Mouse pressed left at (701, 321)
Screenshot: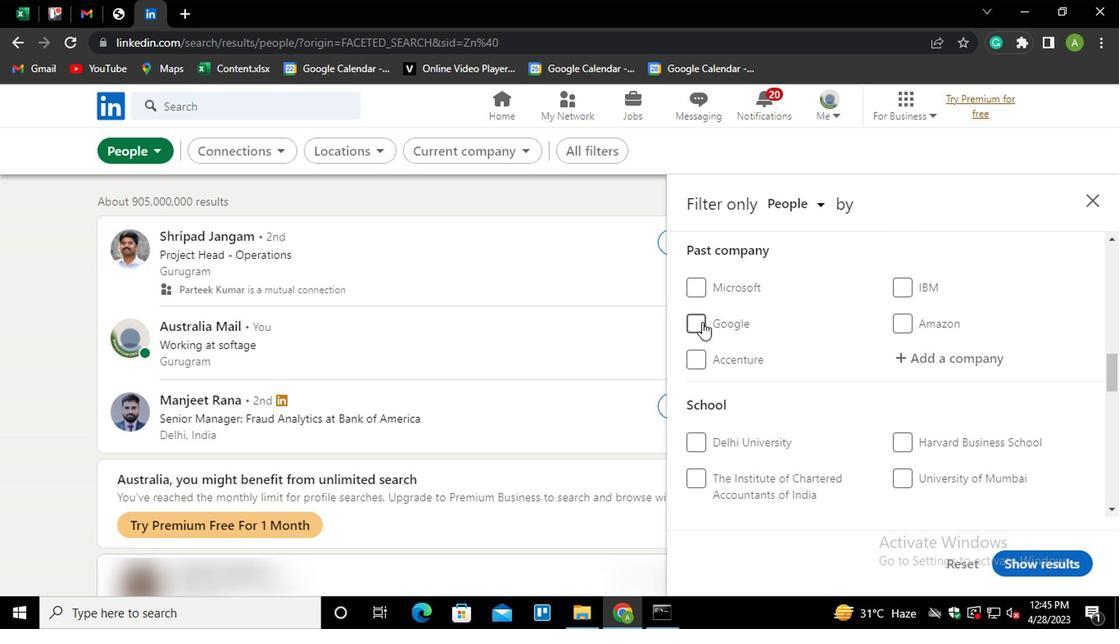 
Action: Mouse moved to (829, 379)
Screenshot: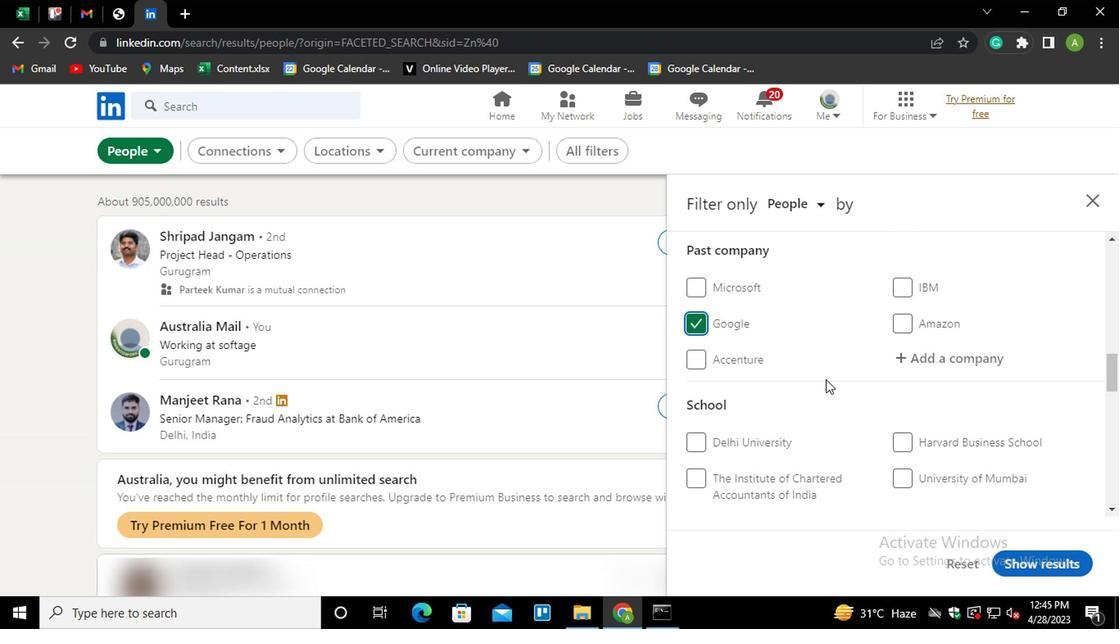 
Action: Mouse scrolled (829, 379) with delta (0, 0)
Screenshot: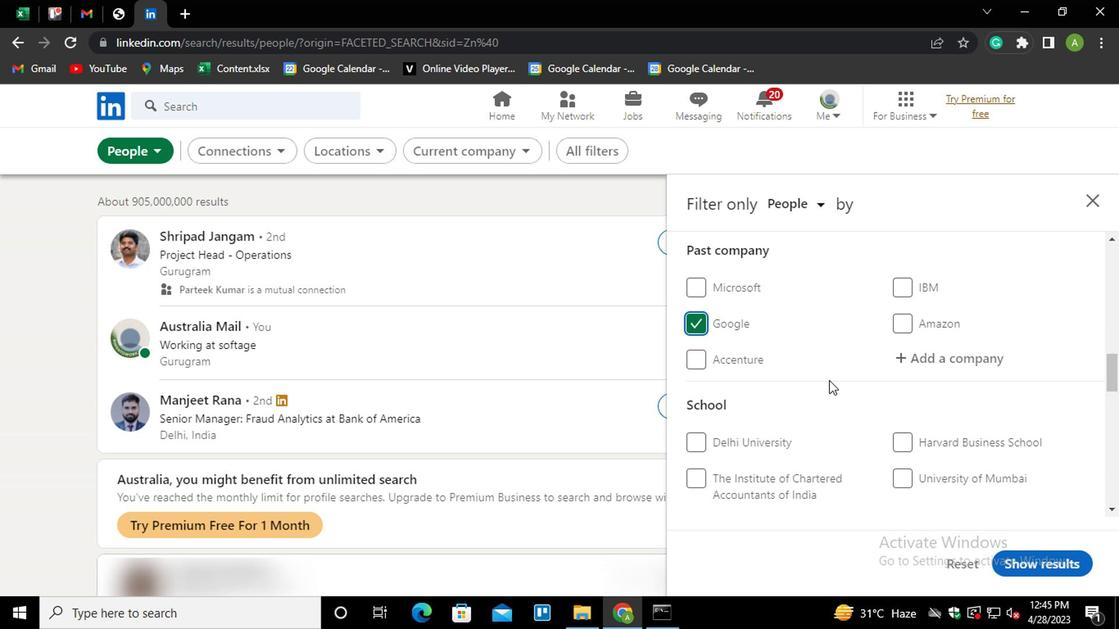 
Action: Mouse scrolled (829, 379) with delta (0, 0)
Screenshot: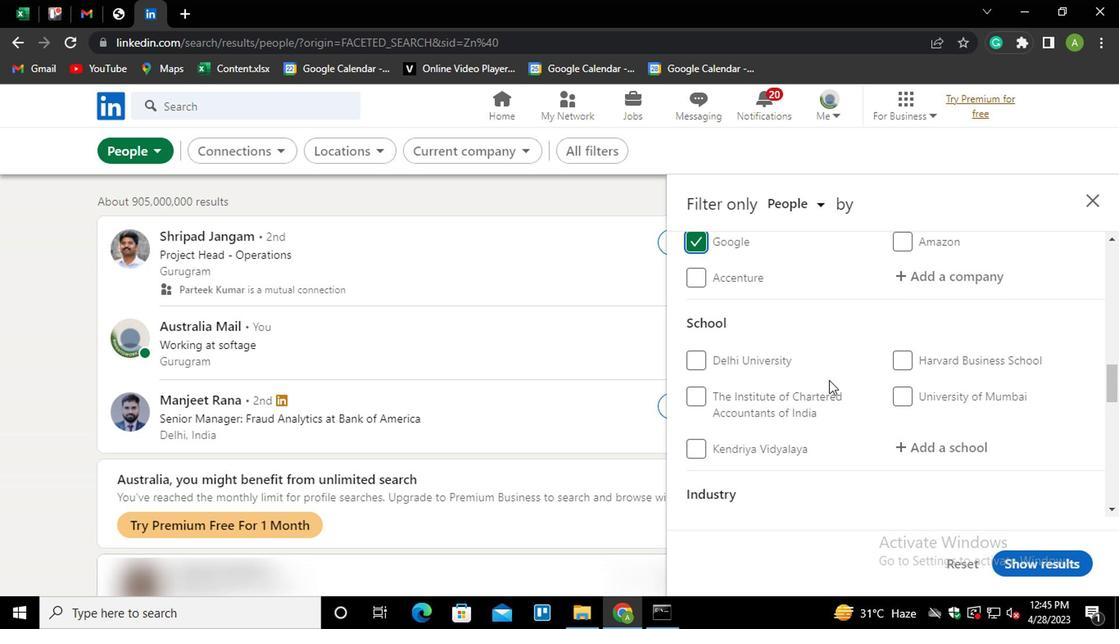 
Action: Mouse scrolled (829, 379) with delta (0, 0)
Screenshot: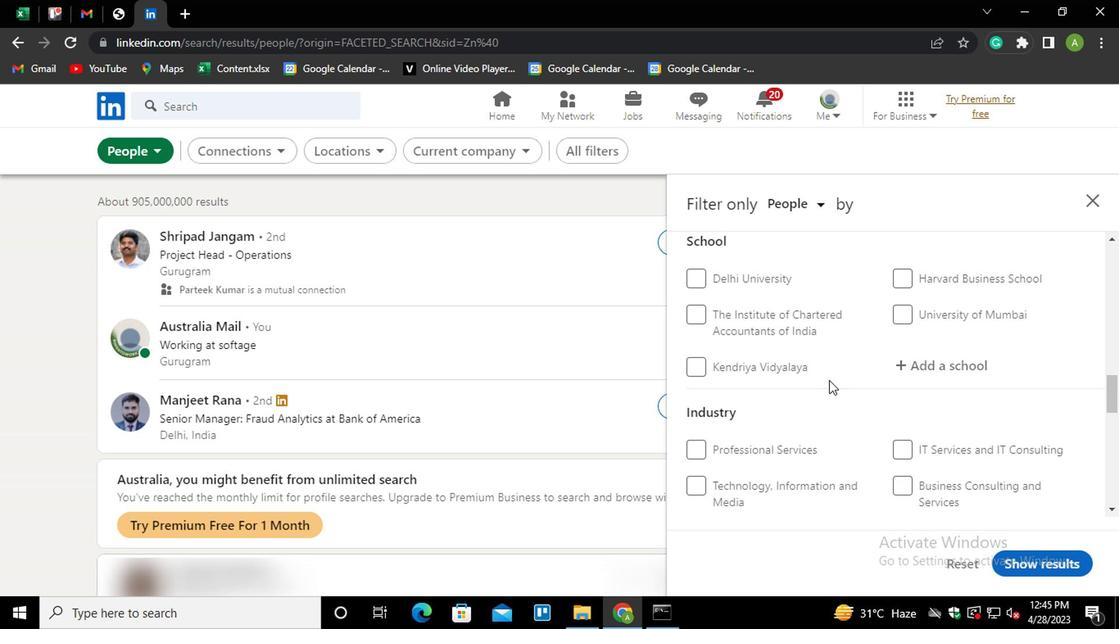 
Action: Mouse scrolled (829, 379) with delta (0, 0)
Screenshot: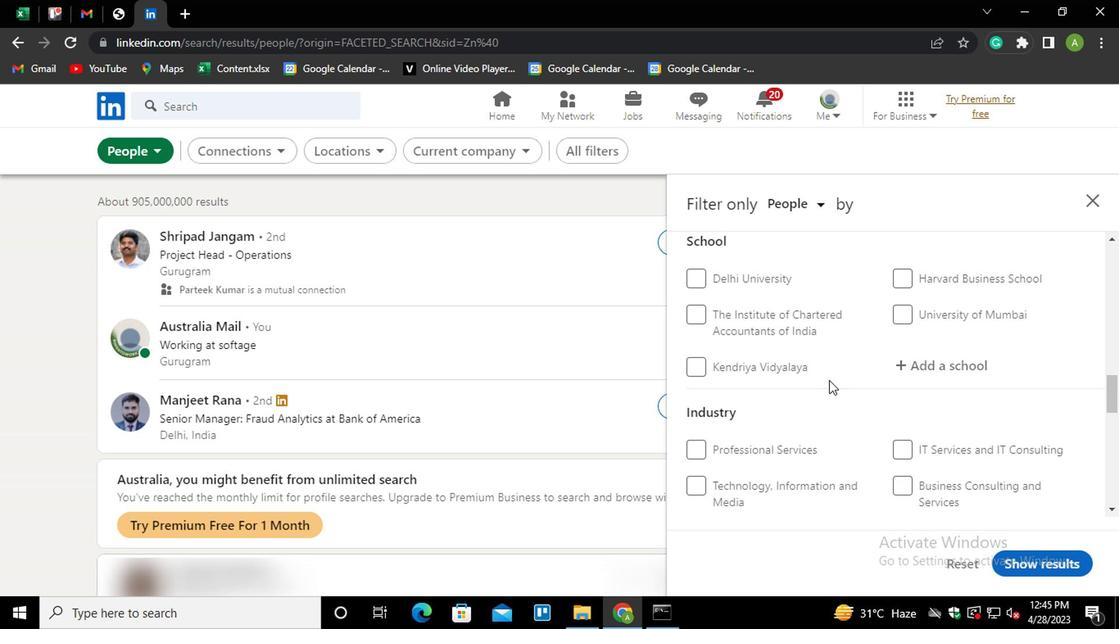 
Action: Mouse moved to (971, 376)
Screenshot: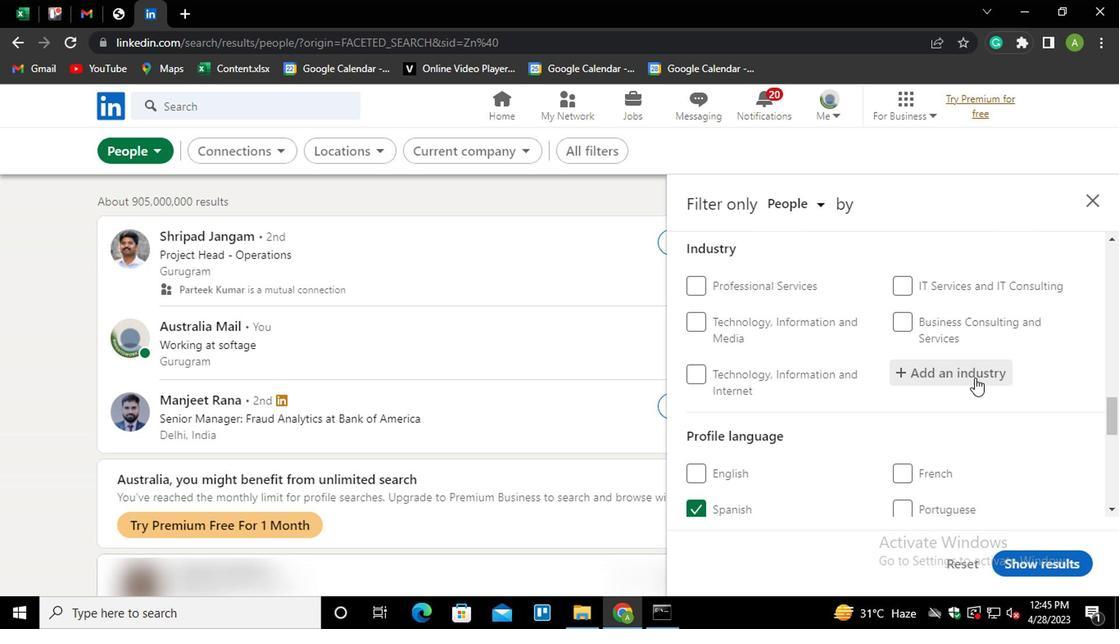 
Action: Mouse scrolled (971, 377) with delta (0, 0)
Screenshot: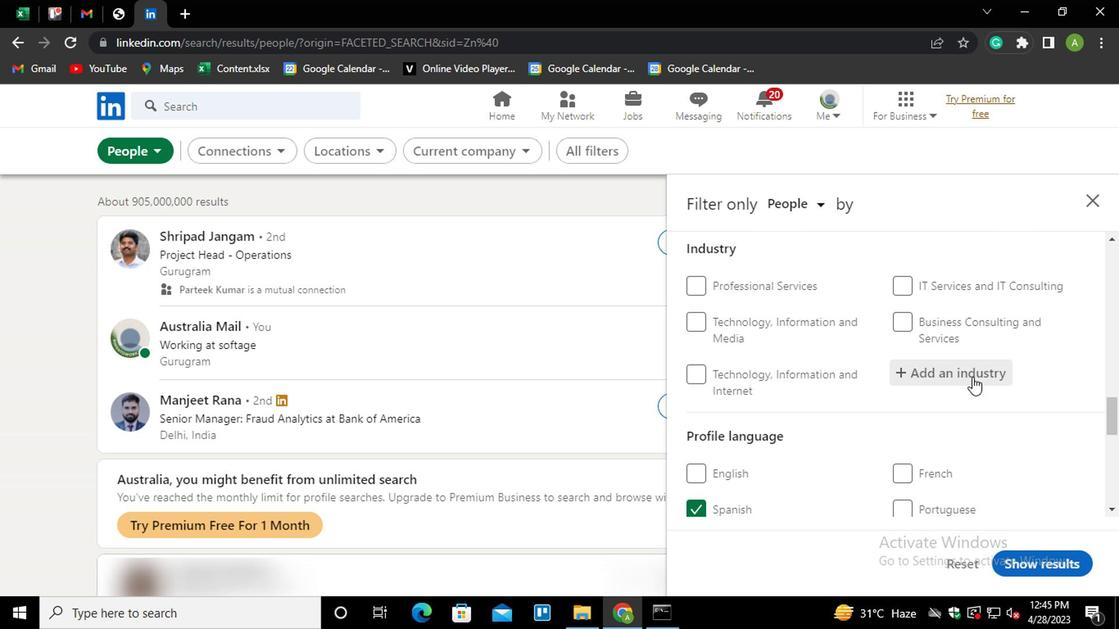 
Action: Mouse scrolled (971, 377) with delta (0, 0)
Screenshot: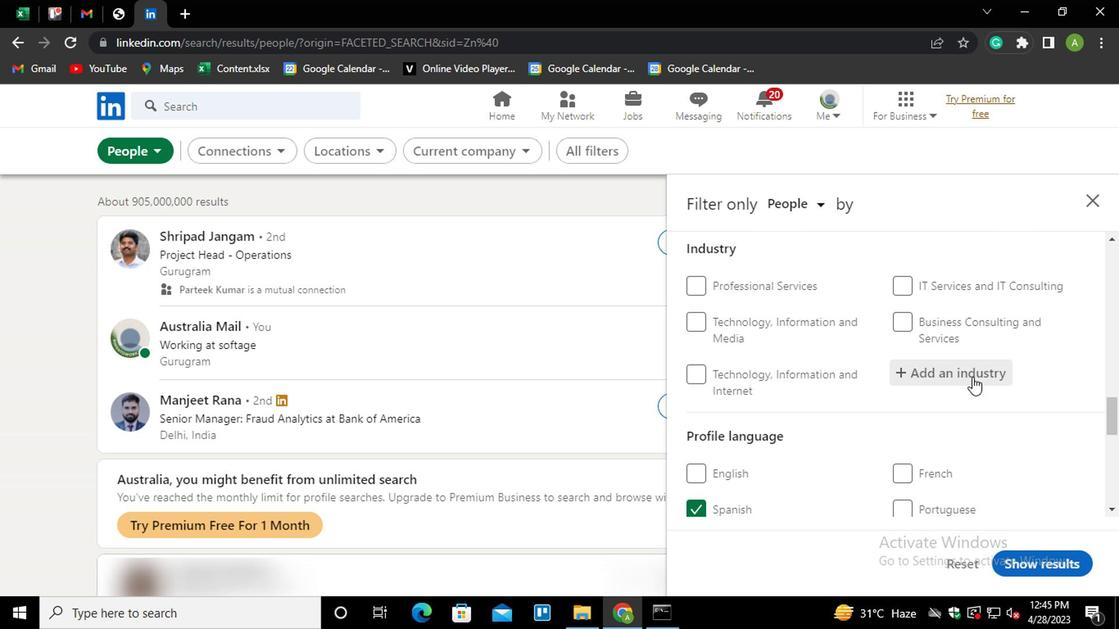 
Action: Mouse scrolled (971, 377) with delta (0, 0)
Screenshot: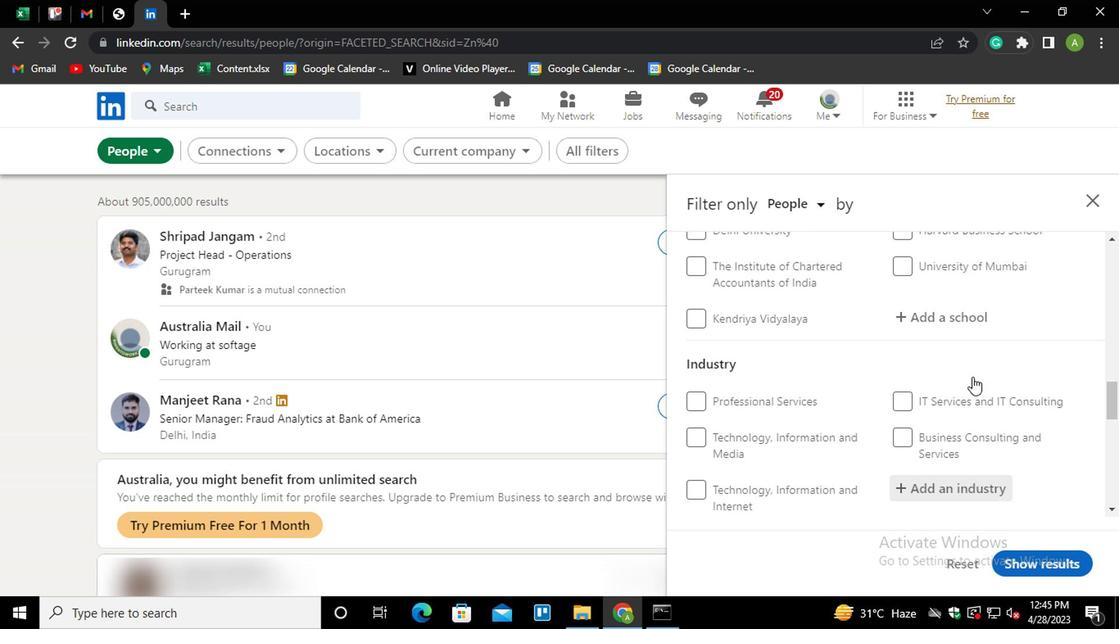 
Action: Mouse moved to (925, 450)
Screenshot: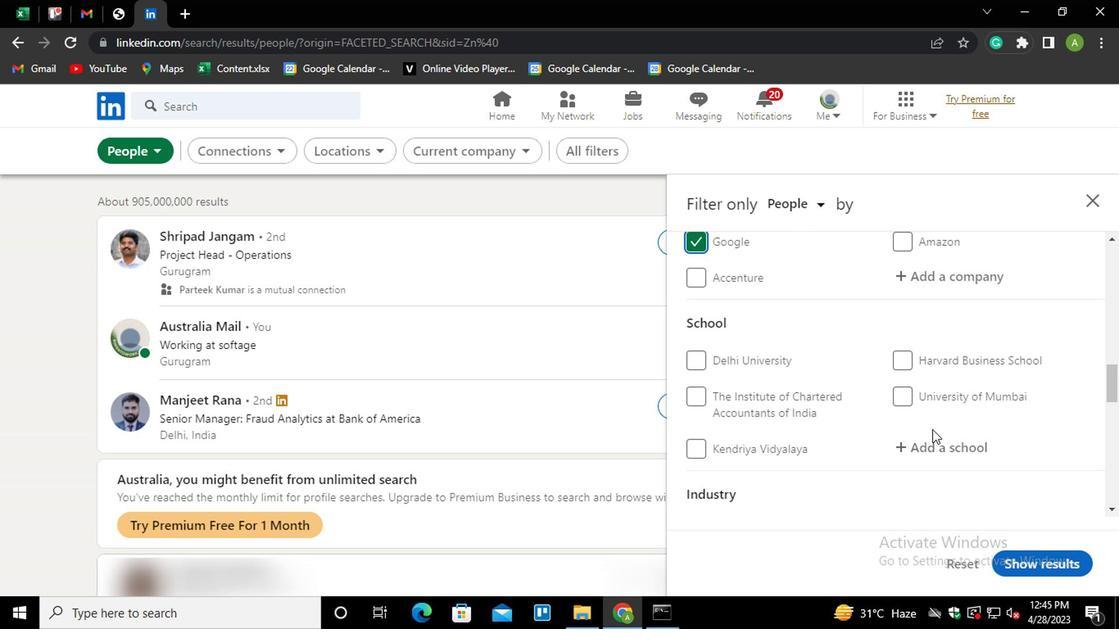 
Action: Mouse pressed left at (925, 450)
Screenshot: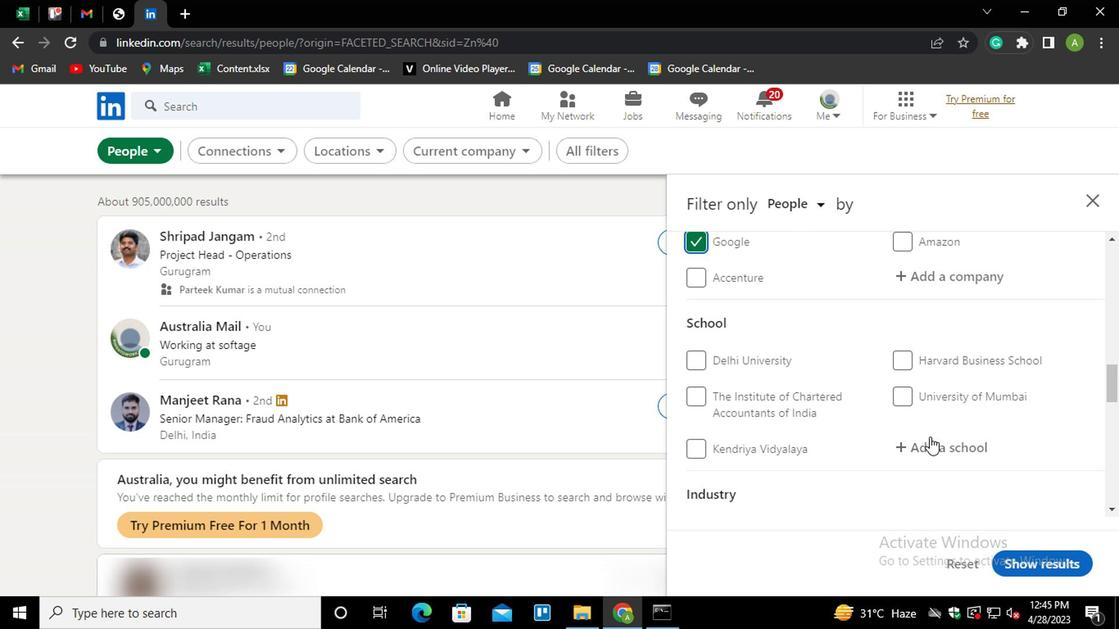 
Action: Key pressed <Key.shift>LATE<Key.space><Key.shift>SHRI.<Key.space><Key.shift><Key.shift><Key.shift><Key.shift><Key.shift><Key.down><Key.enter>
Screenshot: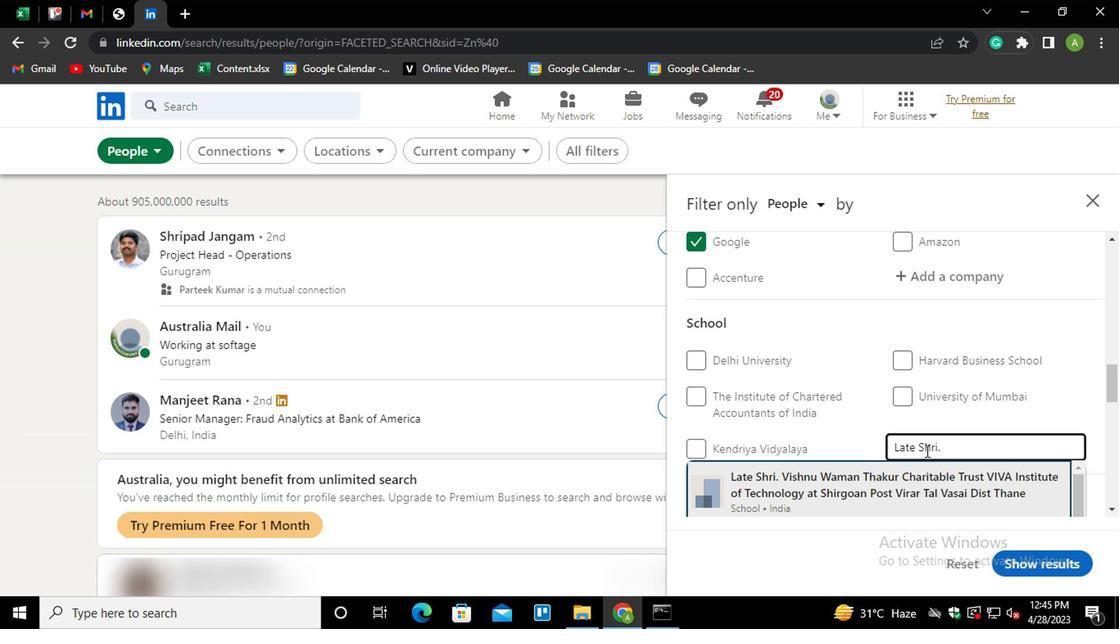 
Action: Mouse scrolled (925, 449) with delta (0, -1)
Screenshot: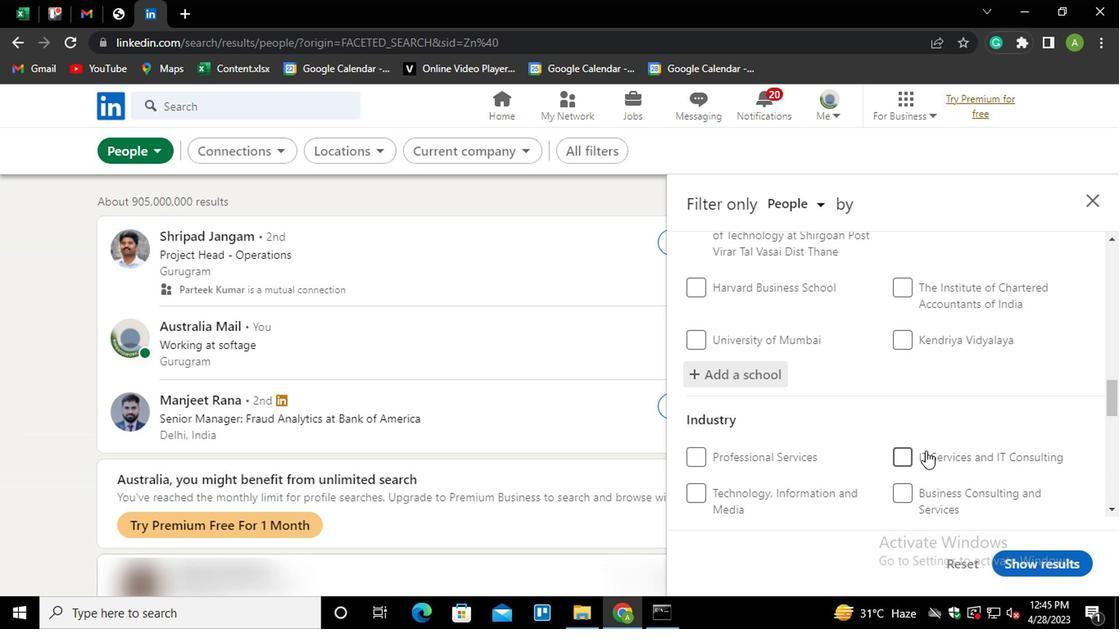 
Action: Mouse scrolled (925, 449) with delta (0, -1)
Screenshot: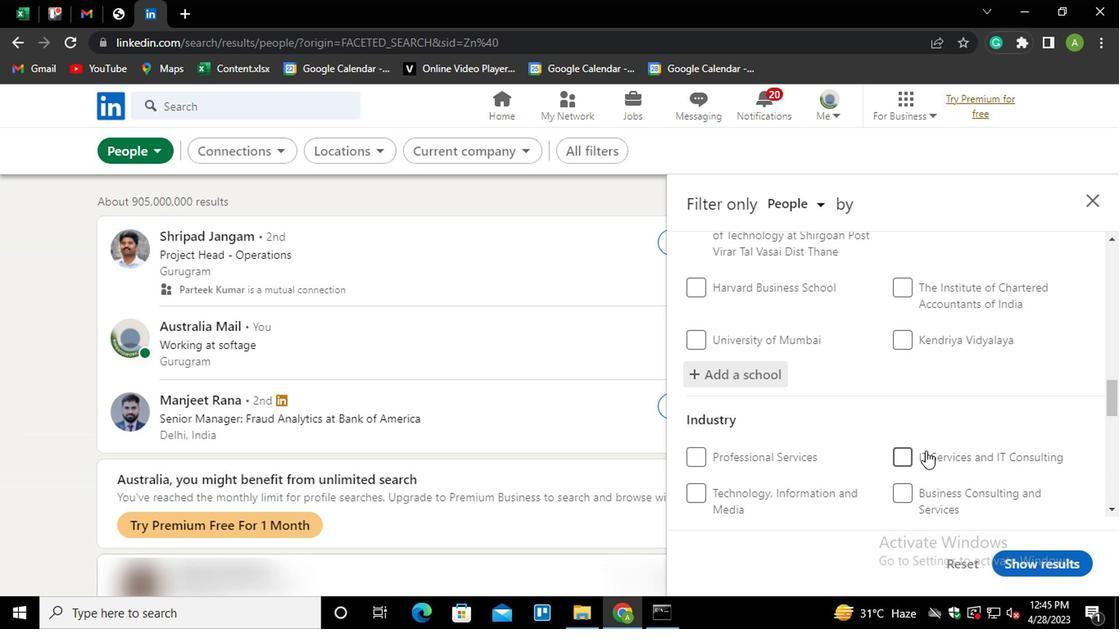 
Action: Mouse scrolled (925, 449) with delta (0, -1)
Screenshot: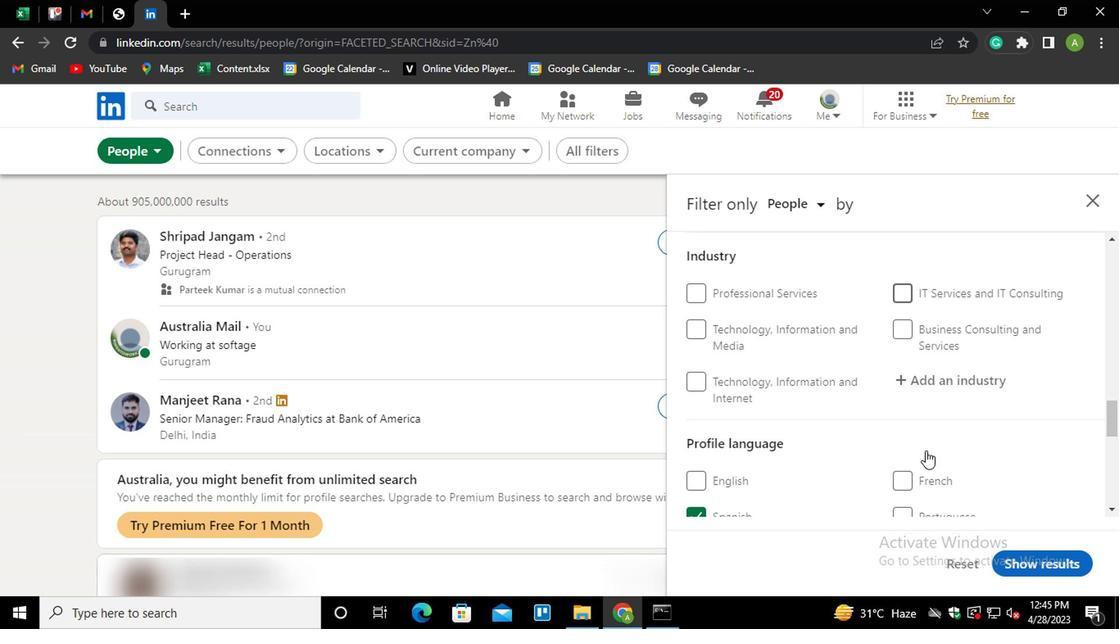 
Action: Mouse moved to (916, 436)
Screenshot: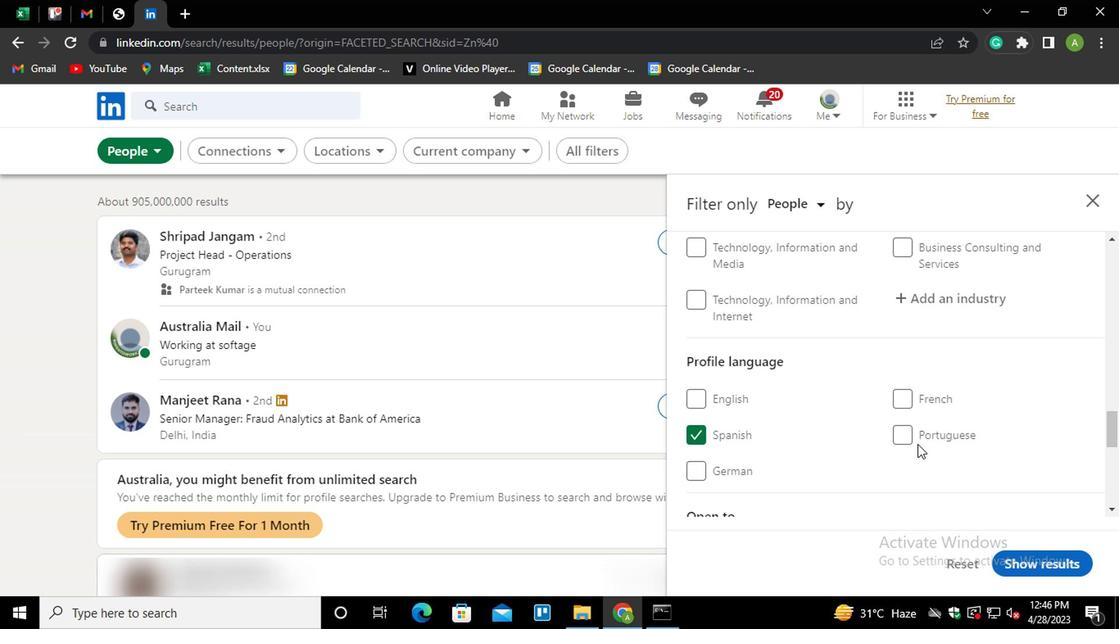 
Action: Mouse scrolled (916, 436) with delta (0, 0)
Screenshot: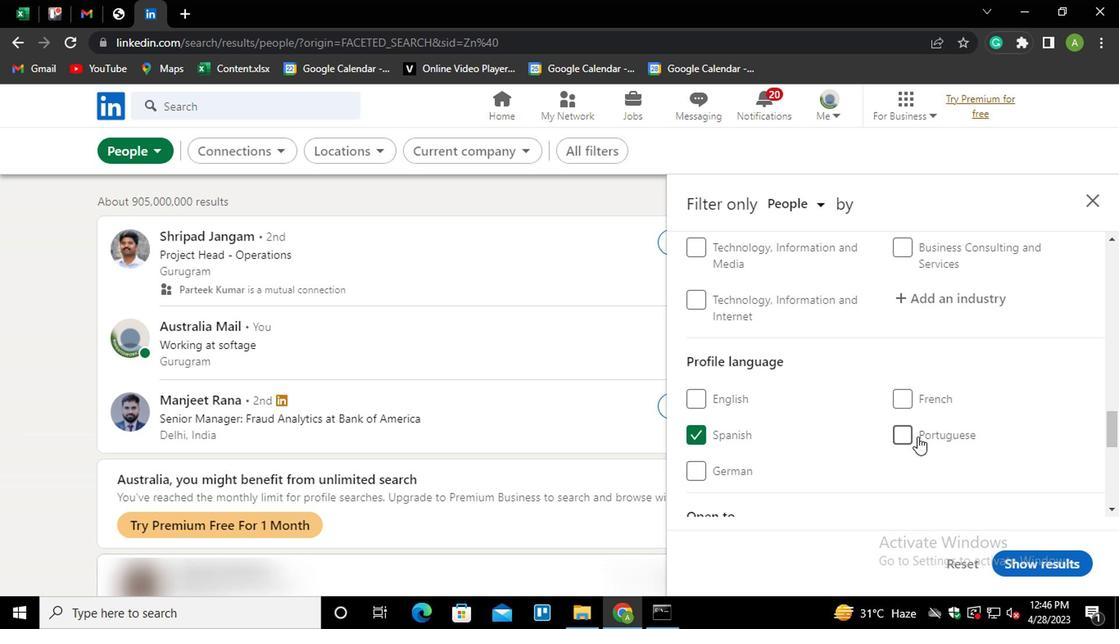 
Action: Mouse moved to (933, 383)
Screenshot: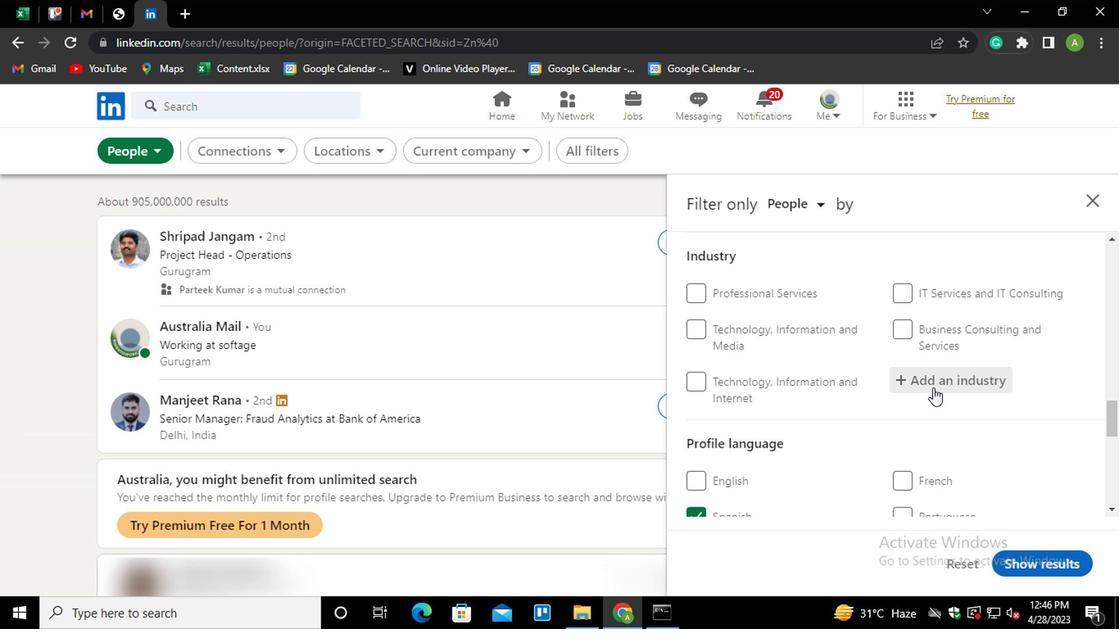 
Action: Mouse pressed left at (933, 383)
Screenshot: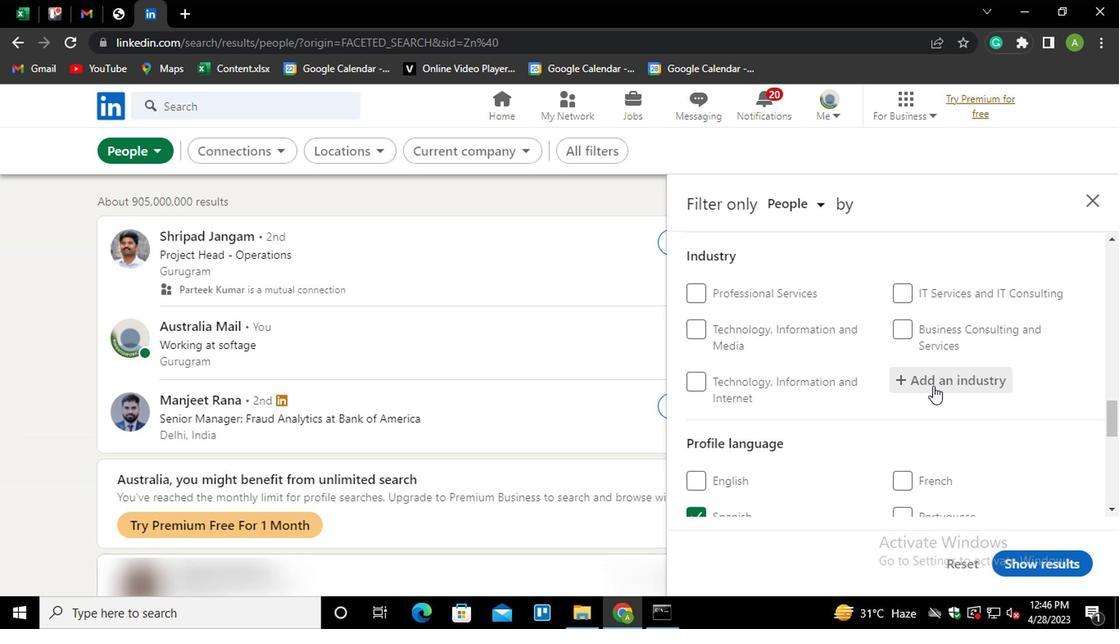 
Action: Mouse moved to (937, 382)
Screenshot: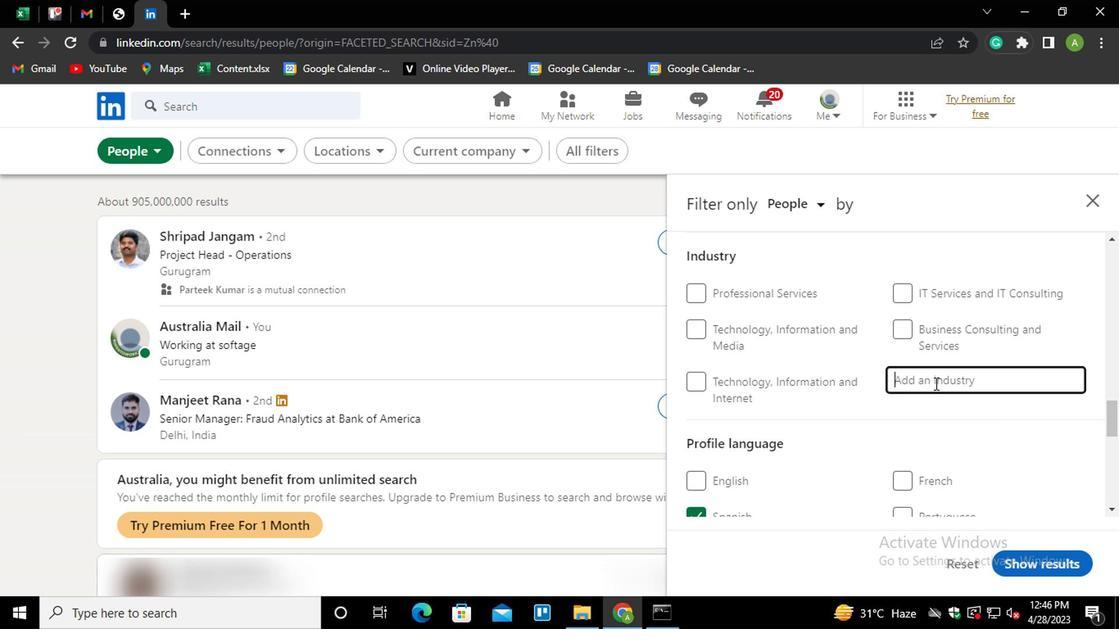 
Action: Mouse pressed left at (937, 382)
Screenshot: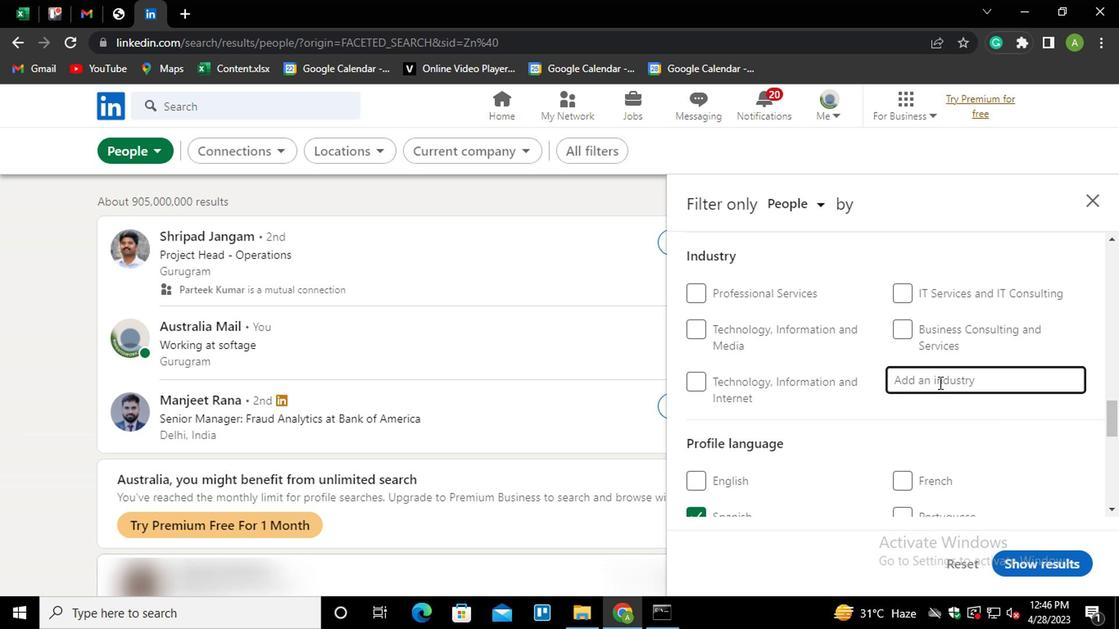 
Action: Key pressed <Key.shift><Key.shift><Key.shift><Key.shift><Key.shift><Key.shift><Key.shift><Key.shift><Key.shift><Key.shift><Key.shift><Key.shift><Key.shift><Key.shift><Key.shift>ENGINEER<Key.down><Key.down><Key.down><Key.enter>
Screenshot: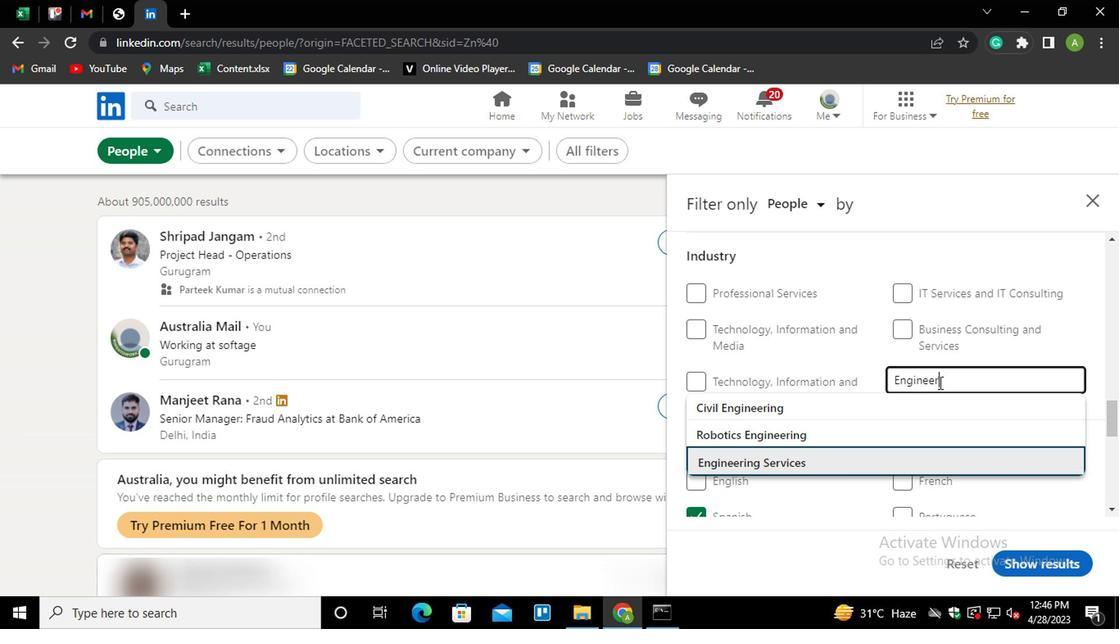 
Action: Mouse scrolled (937, 381) with delta (0, 0)
Screenshot: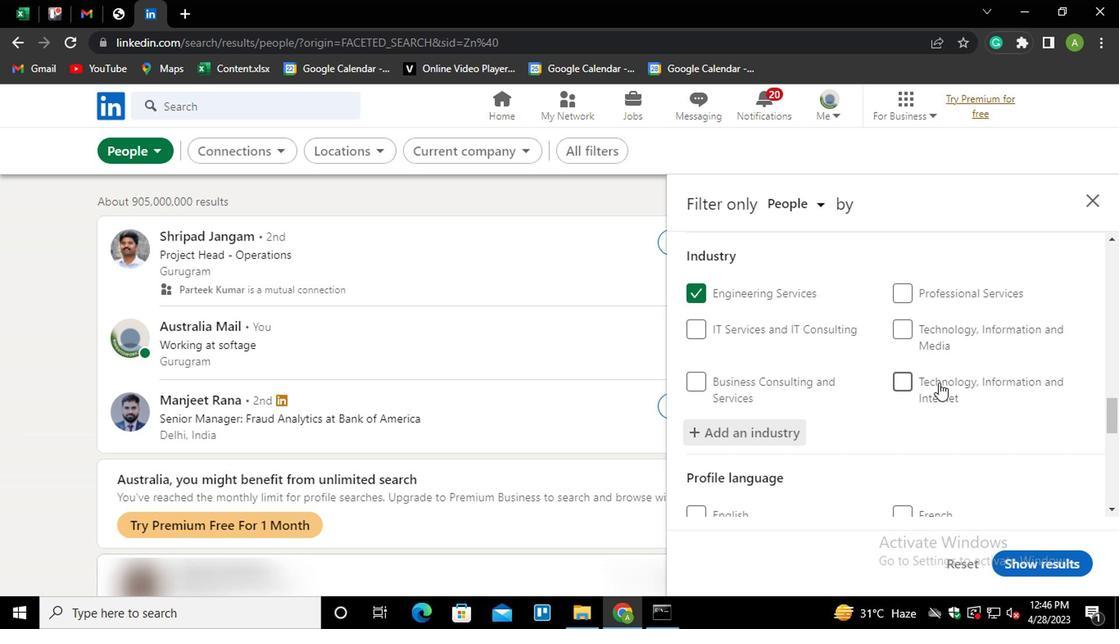 
Action: Mouse scrolled (937, 381) with delta (0, 0)
Screenshot: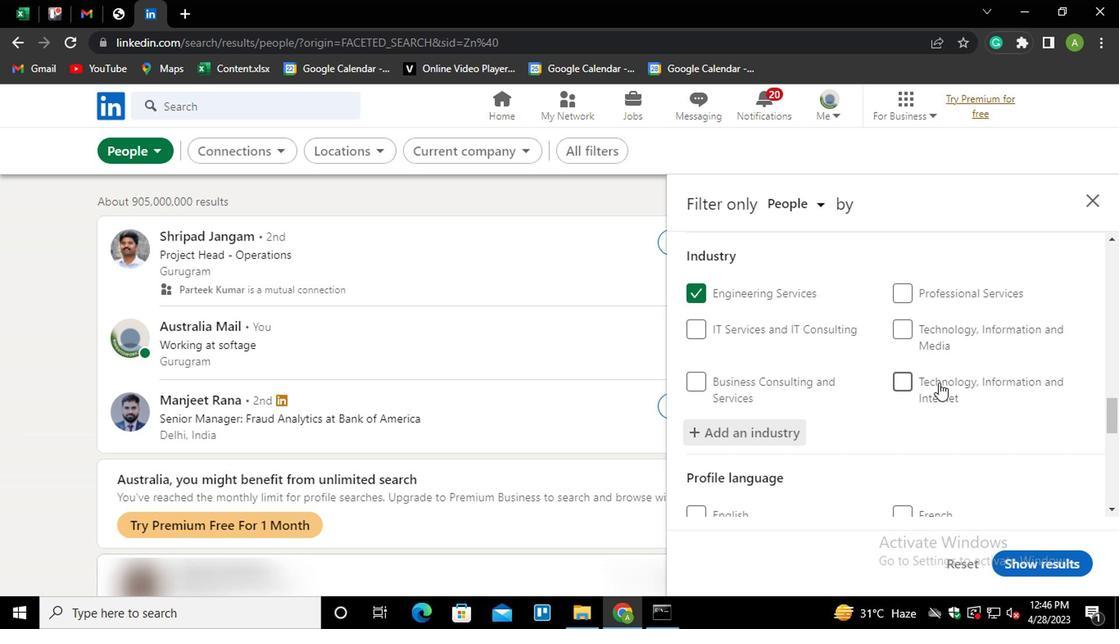 
Action: Mouse scrolled (937, 381) with delta (0, 0)
Screenshot: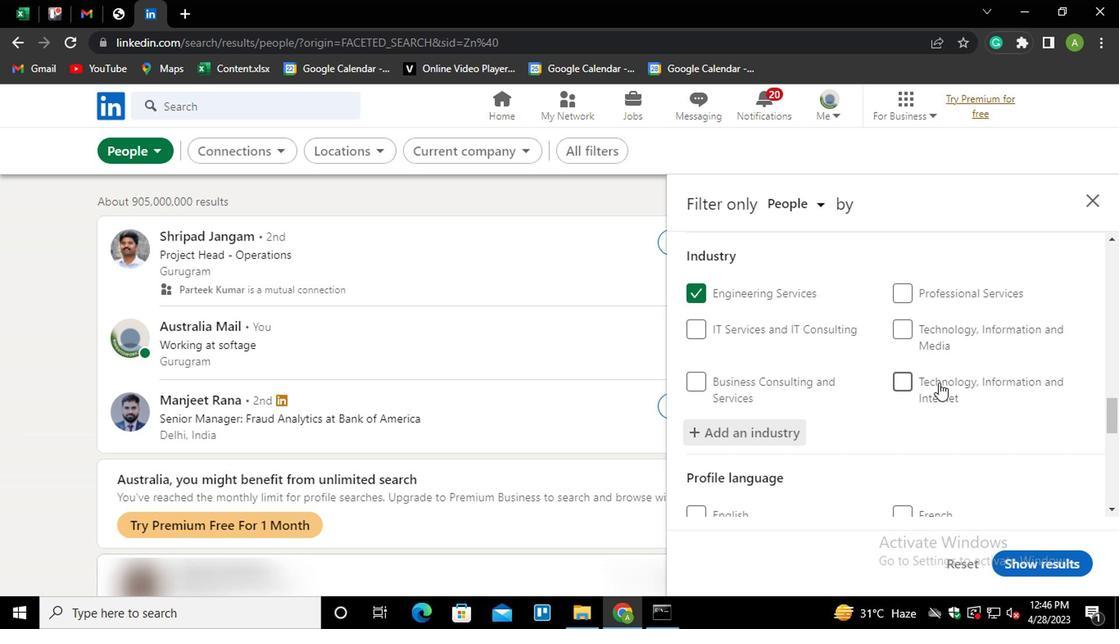
Action: Mouse scrolled (937, 381) with delta (0, 0)
Screenshot: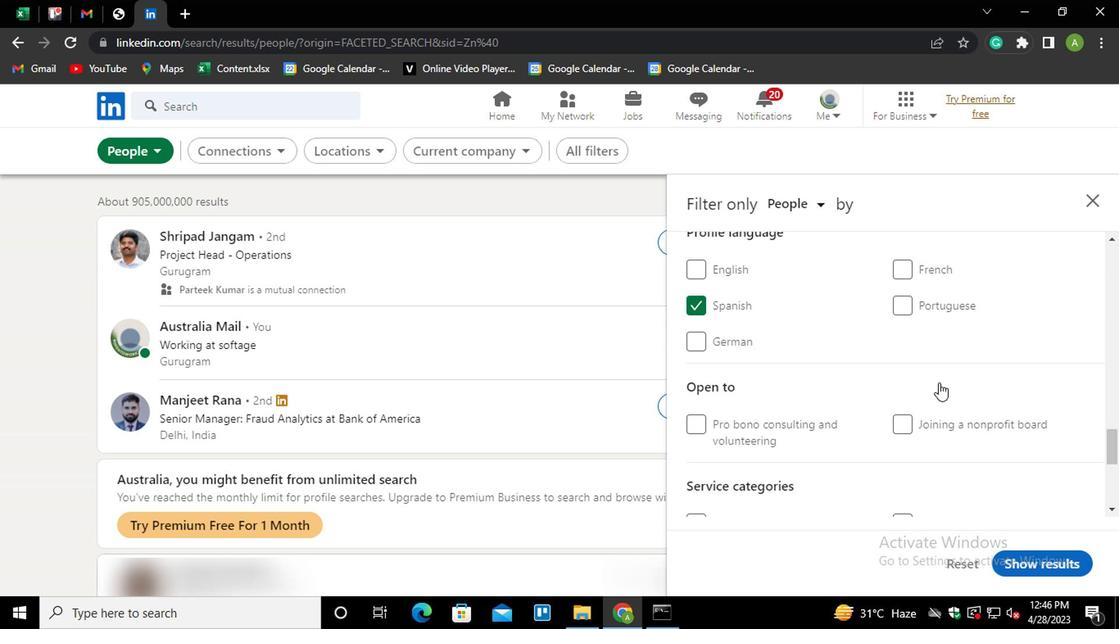 
Action: Mouse scrolled (937, 381) with delta (0, 0)
Screenshot: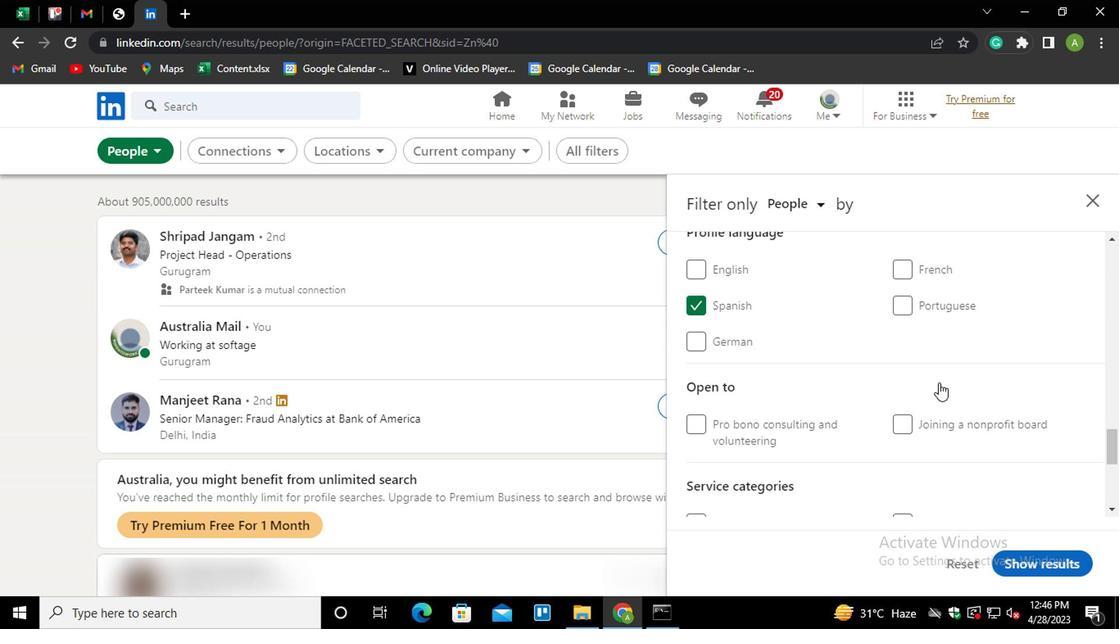 
Action: Mouse scrolled (937, 381) with delta (0, 0)
Screenshot: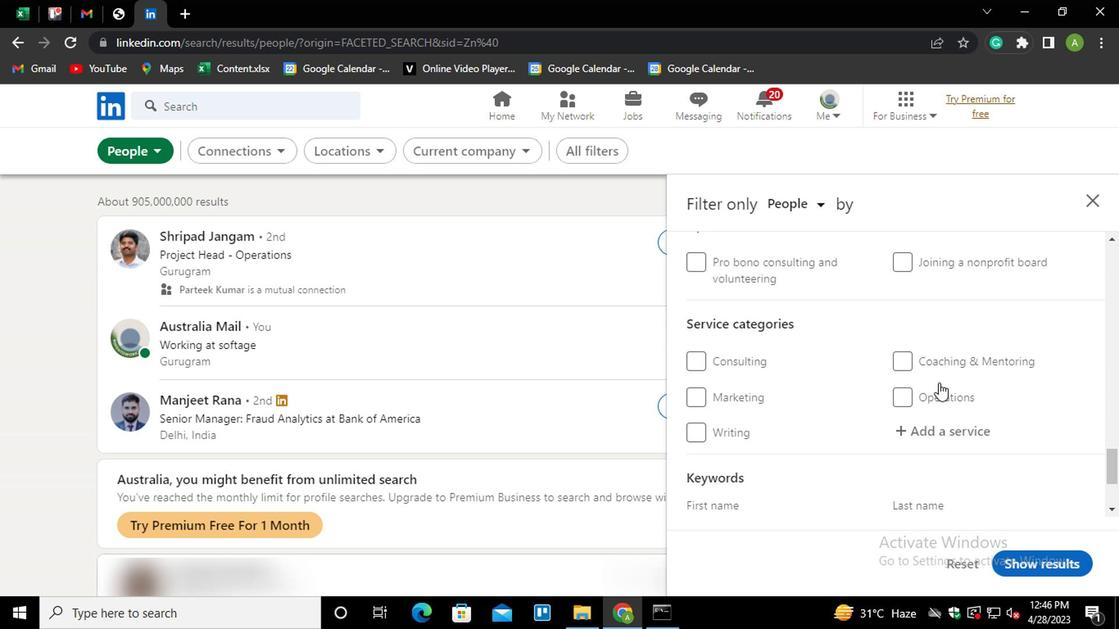 
Action: Mouse moved to (930, 345)
Screenshot: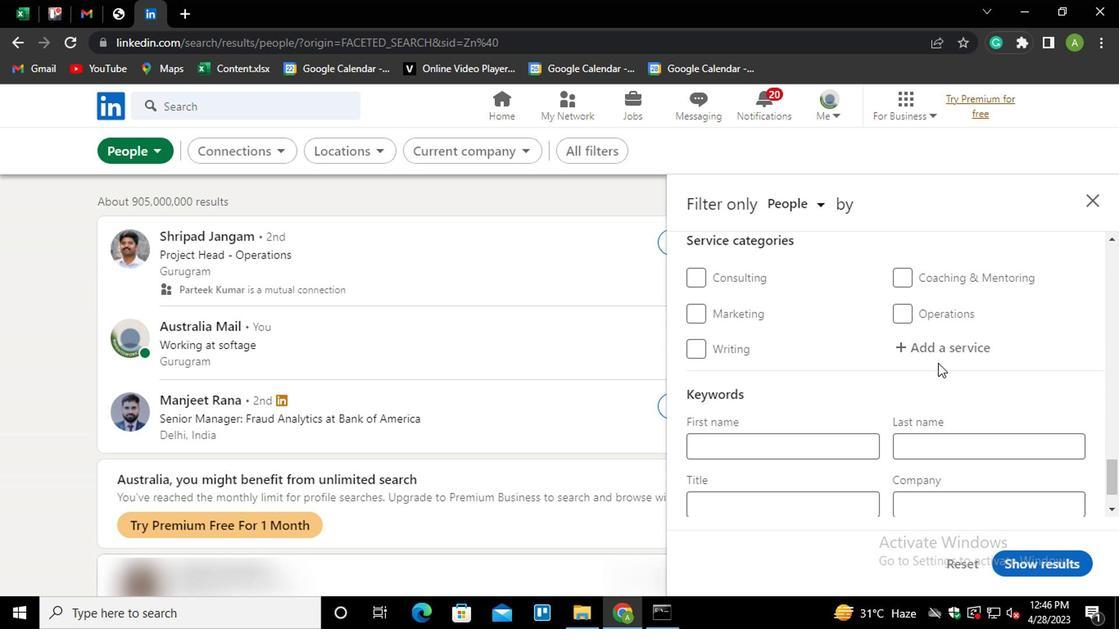 
Action: Mouse pressed left at (930, 345)
Screenshot: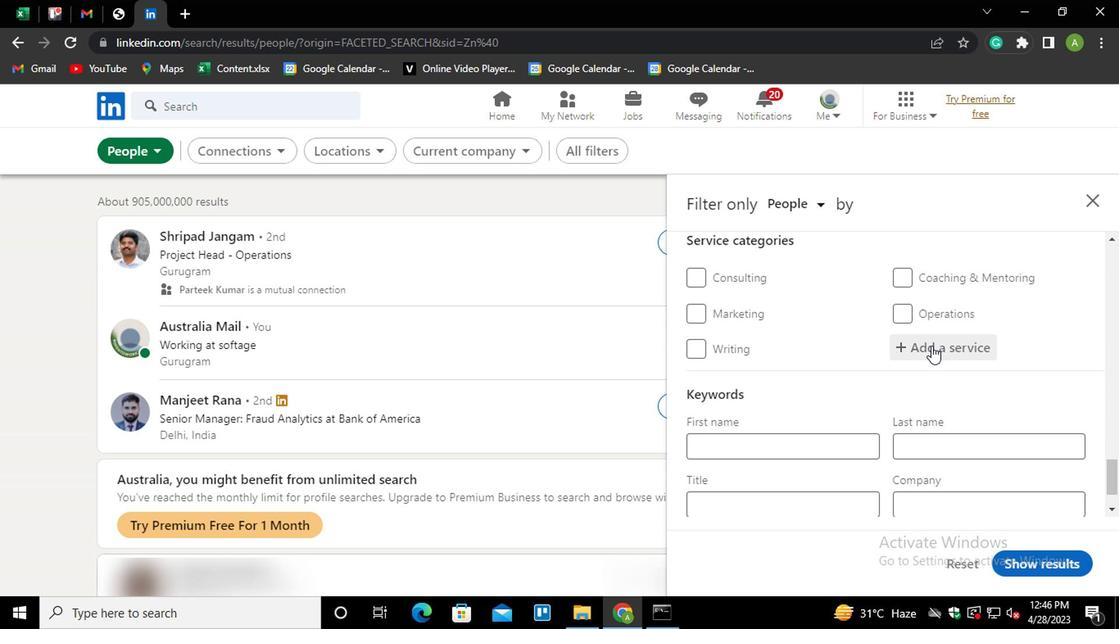 
Action: Key pressed <Key.shift>BANK<Key.down><Key.enter>
Screenshot: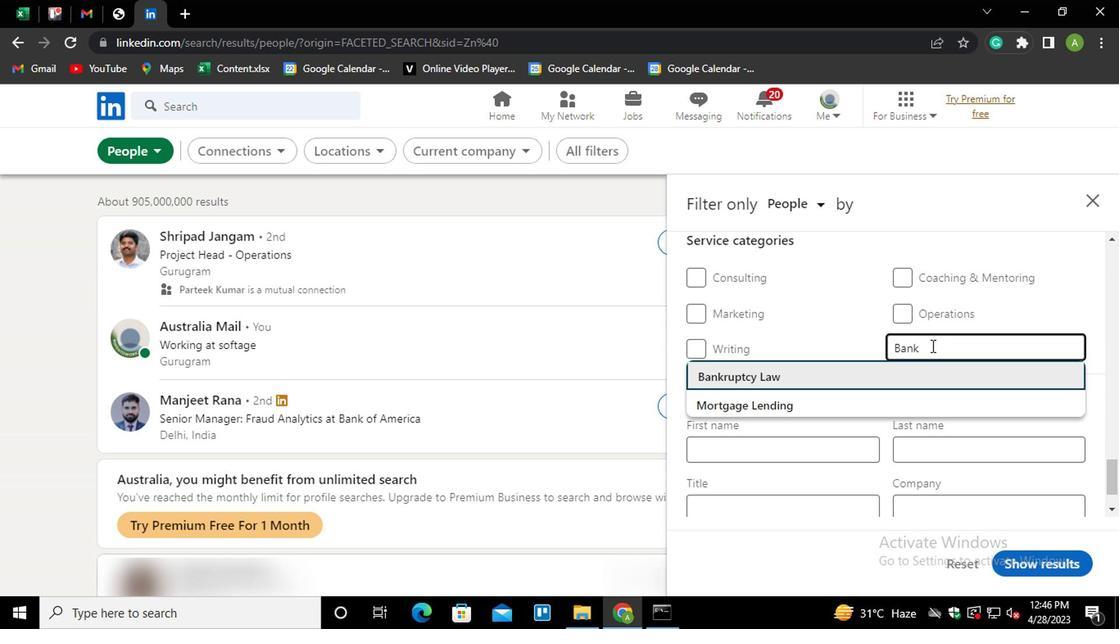 
Action: Mouse moved to (929, 345)
Screenshot: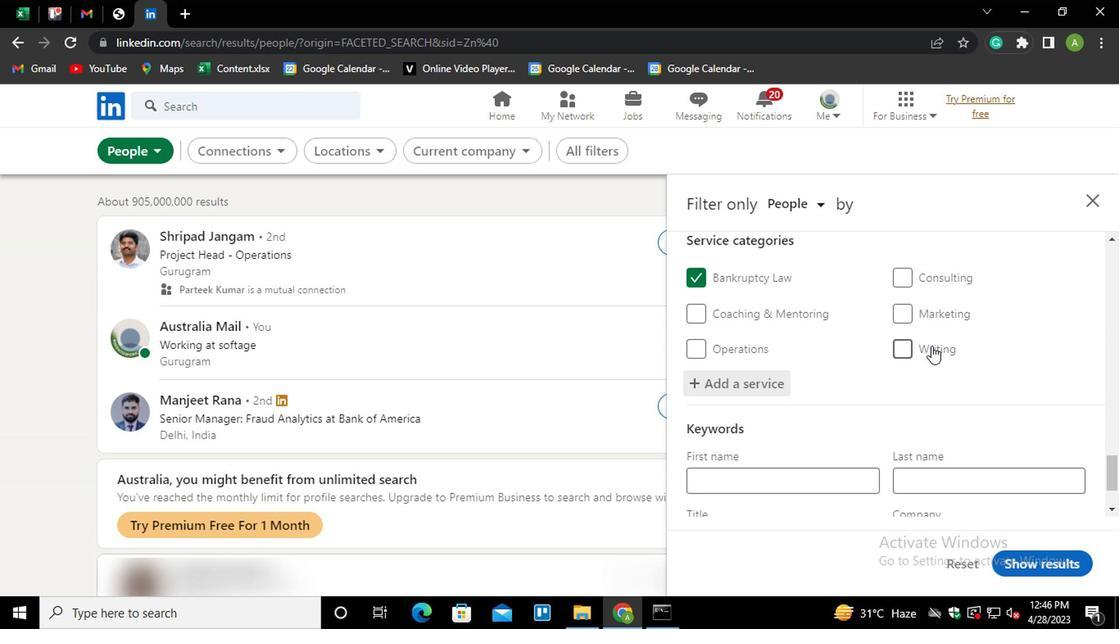 
Action: Mouse scrolled (929, 344) with delta (0, 0)
Screenshot: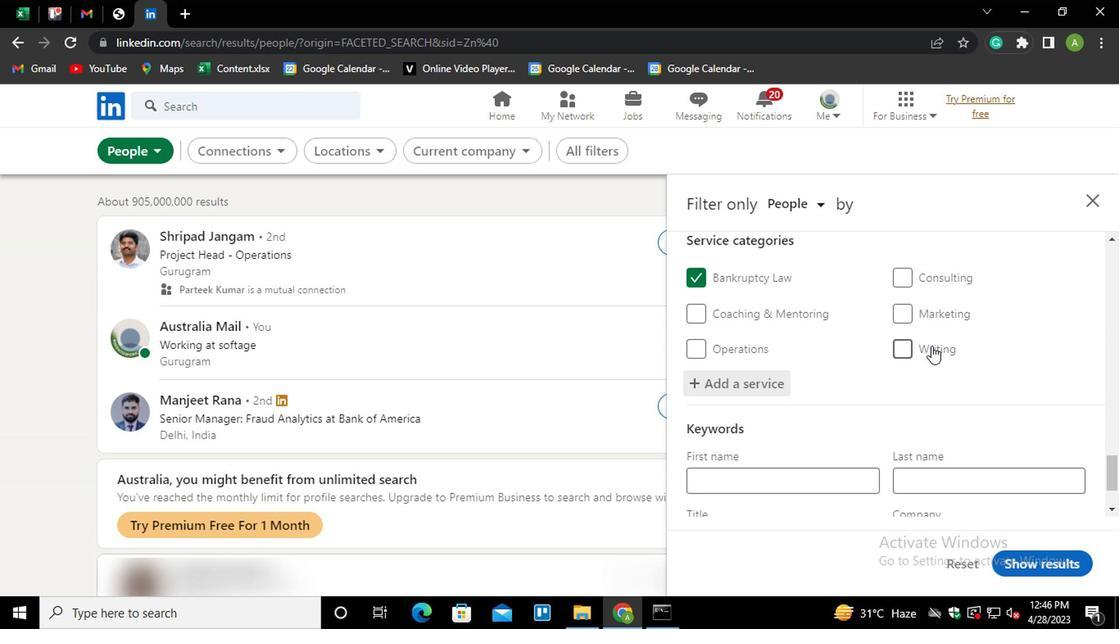 
Action: Mouse scrolled (929, 344) with delta (0, 0)
Screenshot: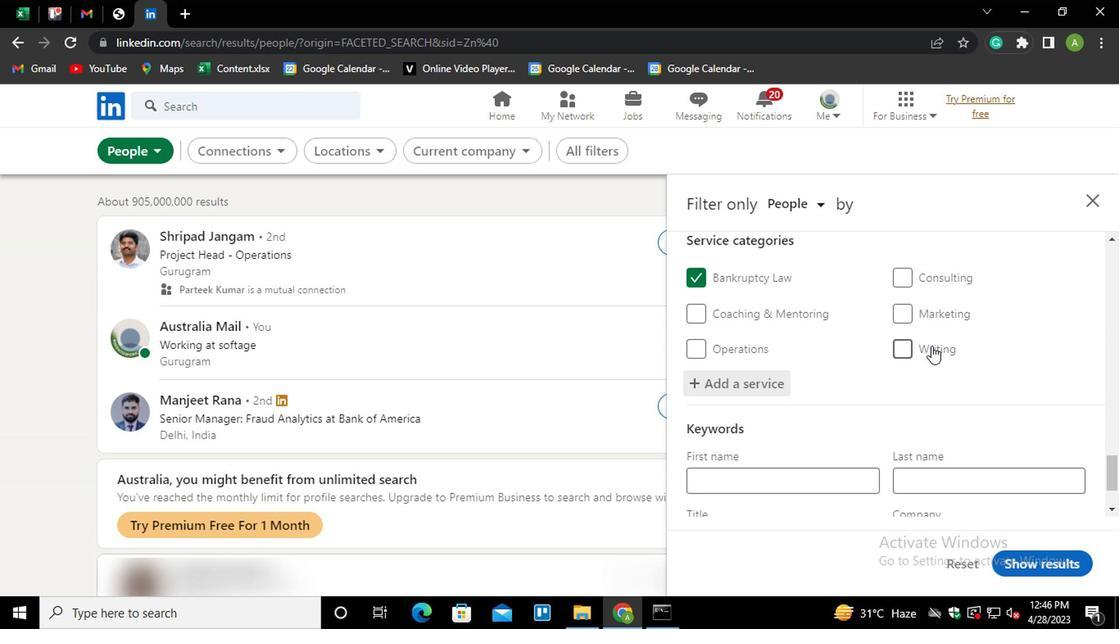 
Action: Mouse scrolled (929, 344) with delta (0, 0)
Screenshot: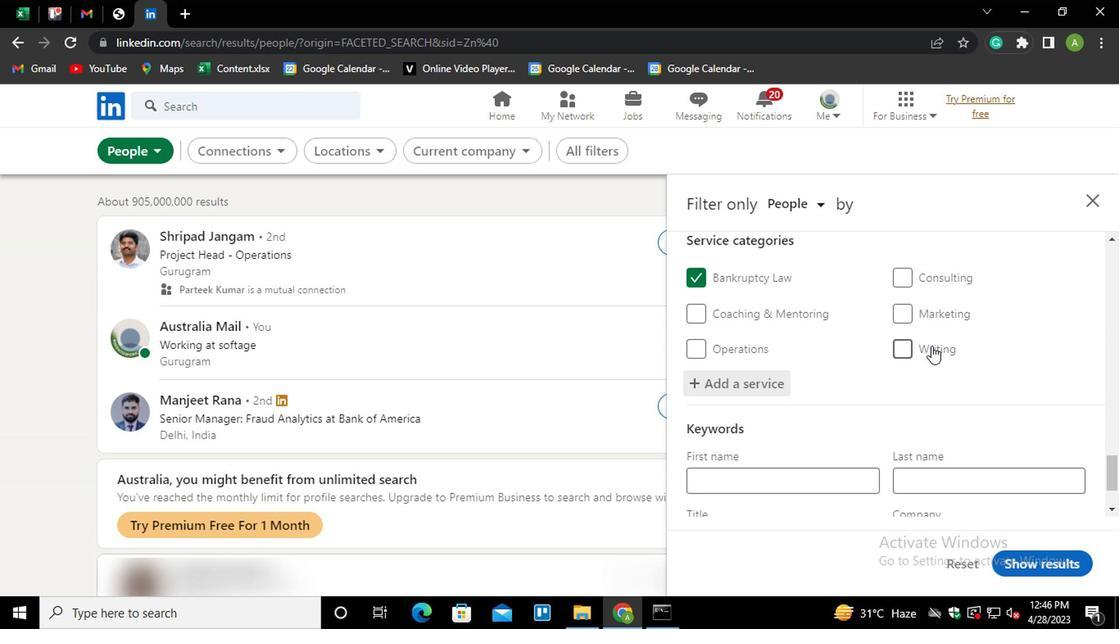 
Action: Mouse scrolled (929, 344) with delta (0, 0)
Screenshot: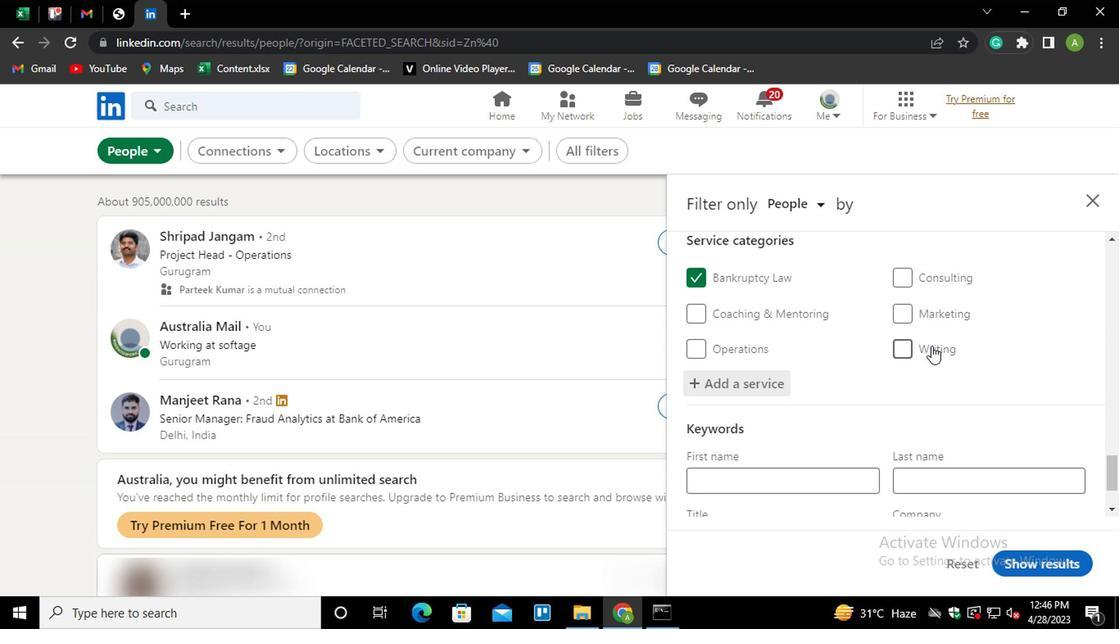 
Action: Mouse scrolled (929, 344) with delta (0, 0)
Screenshot: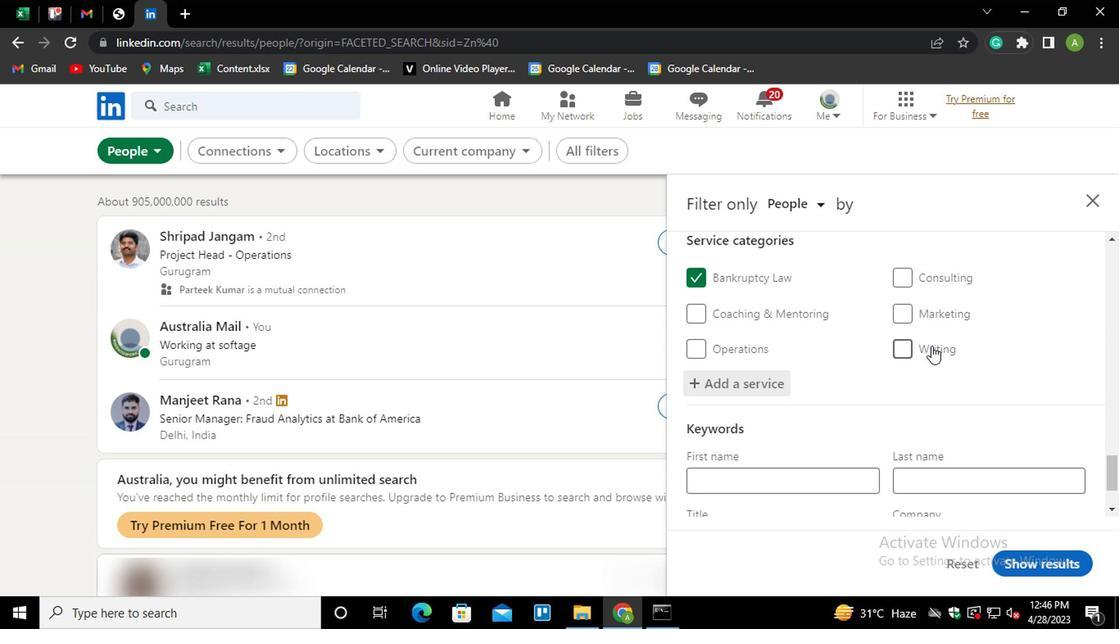 
Action: Mouse scrolled (929, 344) with delta (0, 0)
Screenshot: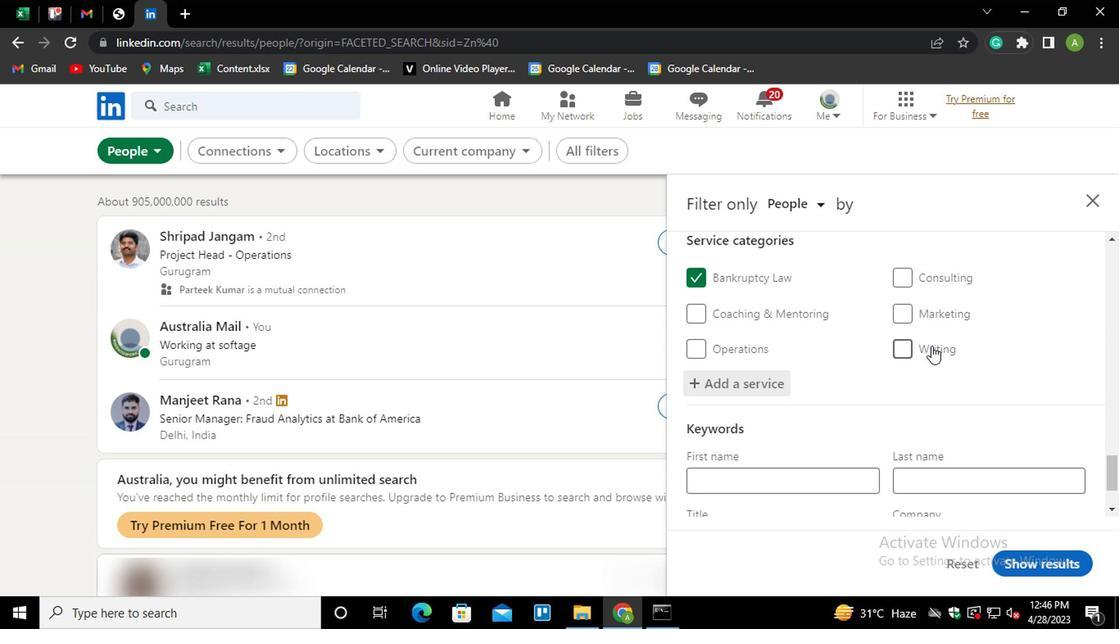
Action: Mouse scrolled (929, 344) with delta (0, 0)
Screenshot: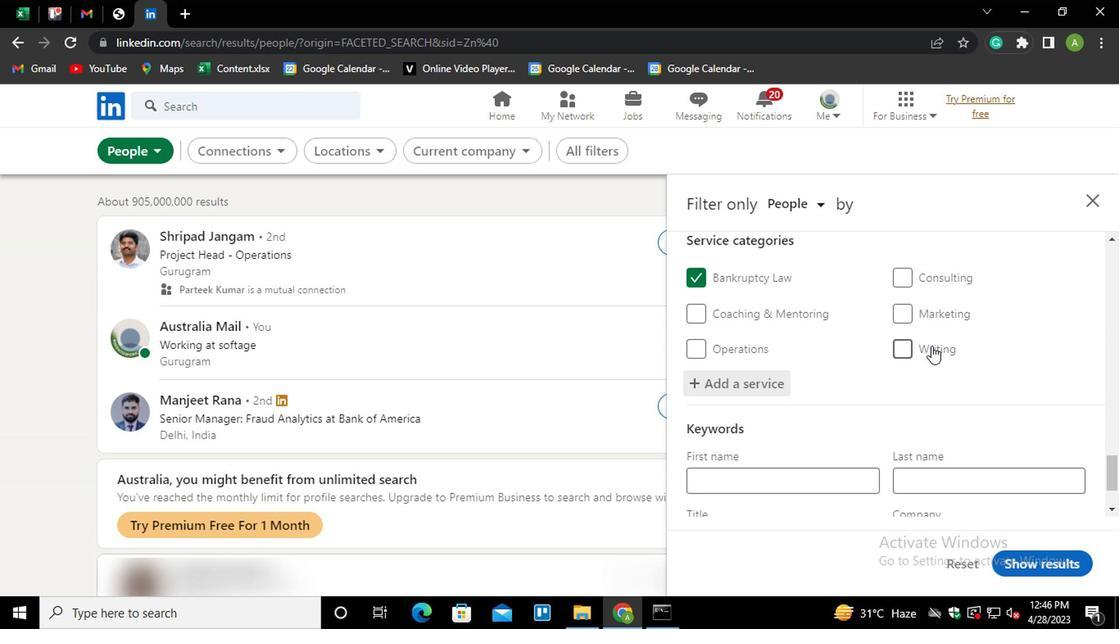 
Action: Mouse moved to (784, 446)
Screenshot: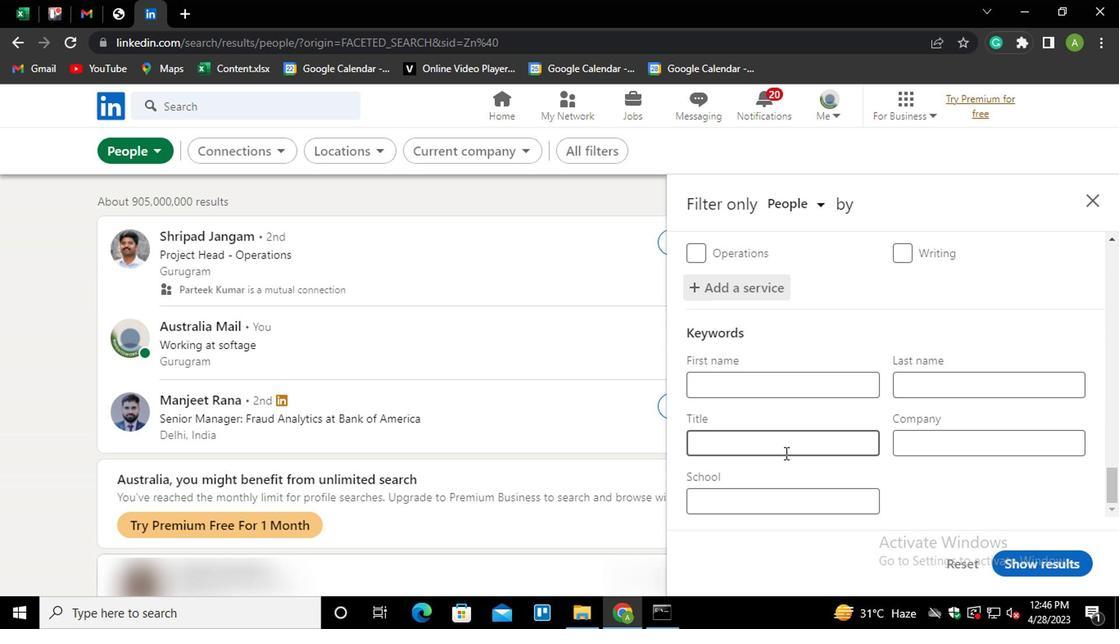 
Action: Mouse pressed left at (784, 446)
Screenshot: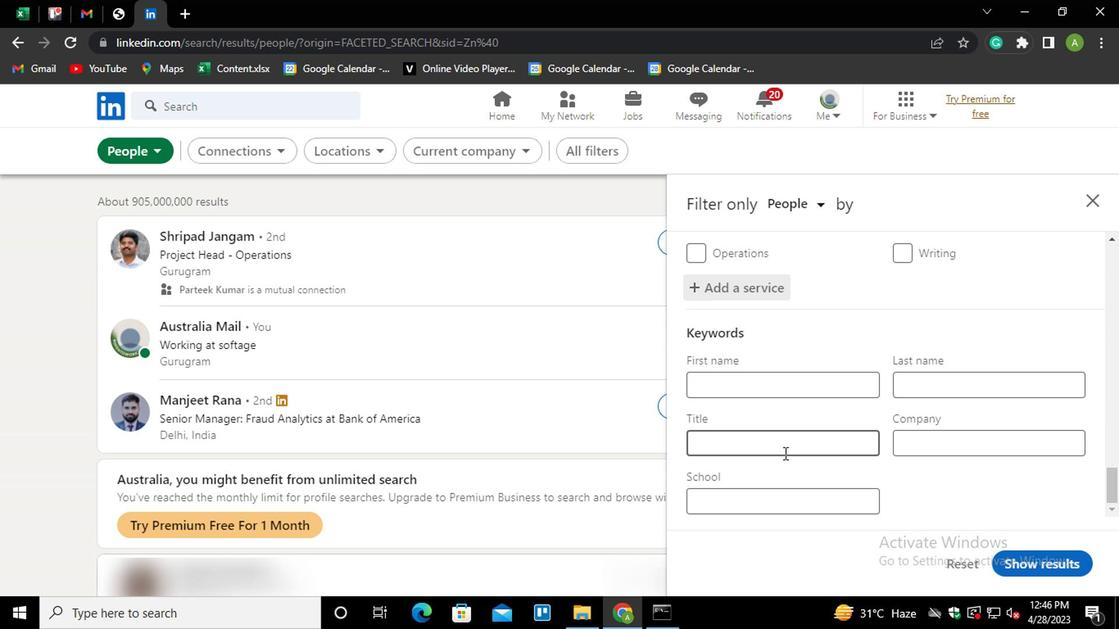 
Action: Key pressed <Key.shift><Key.shift><Key.shift><Key.shift><Key.shift><Key.shift>D
Screenshot: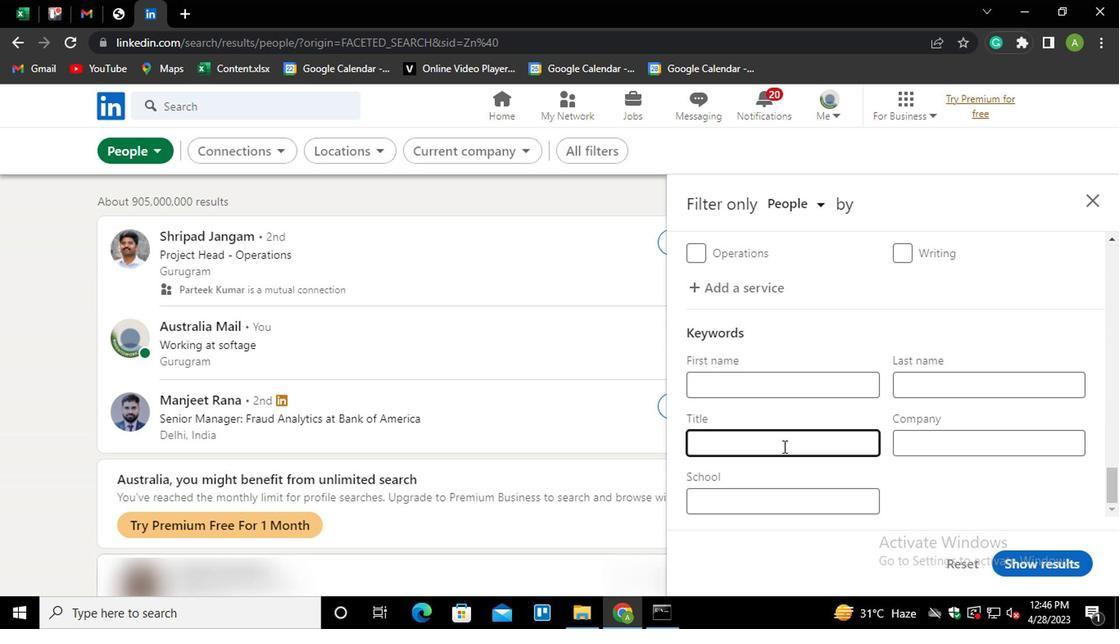 
Action: Mouse moved to (782, 445)
Screenshot: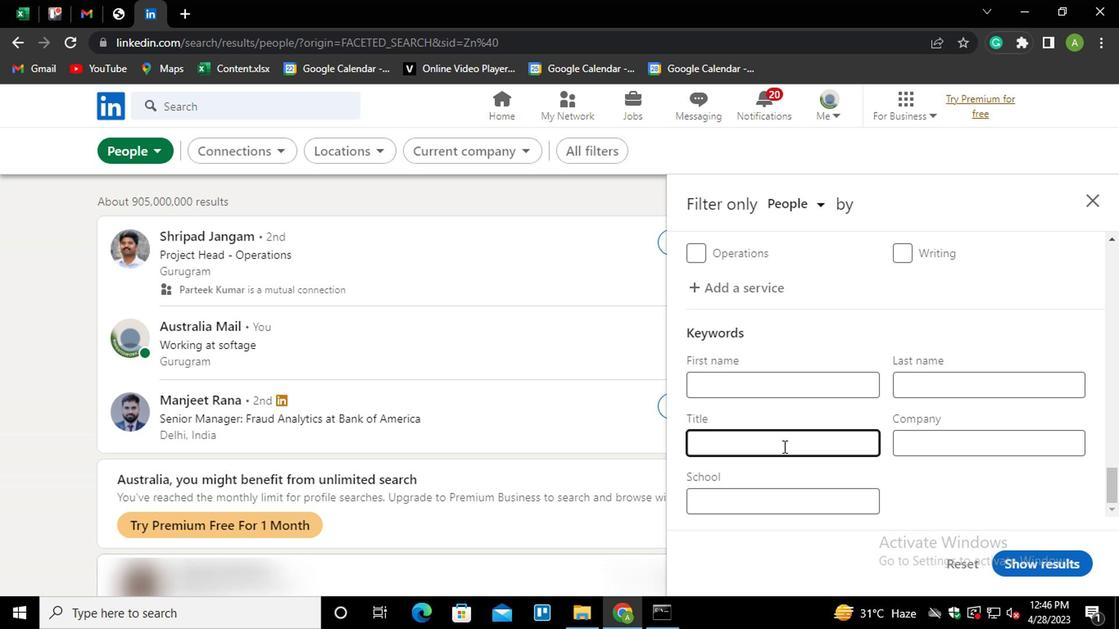 
Action: Key pressed RAFTER
Screenshot: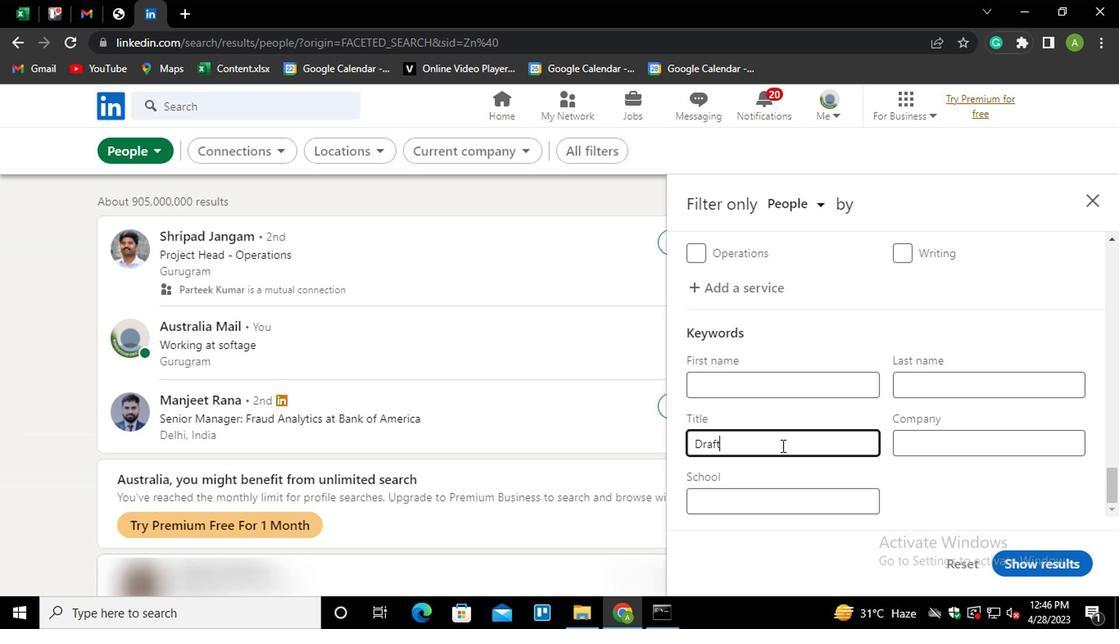 
Action: Mouse moved to (987, 495)
Screenshot: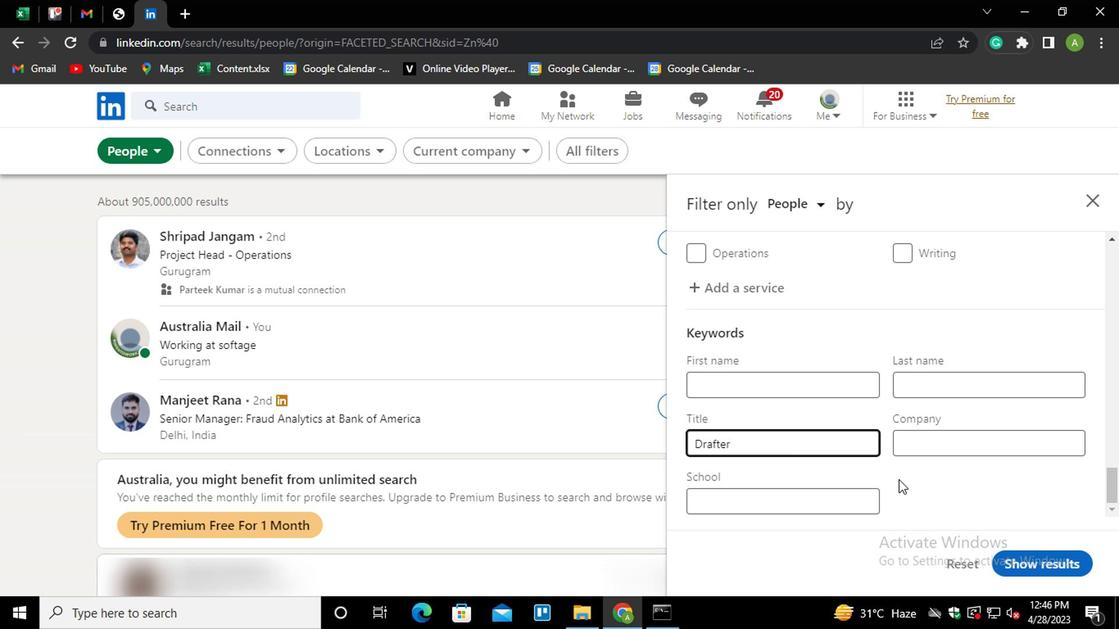 
Action: Mouse pressed left at (987, 495)
Screenshot: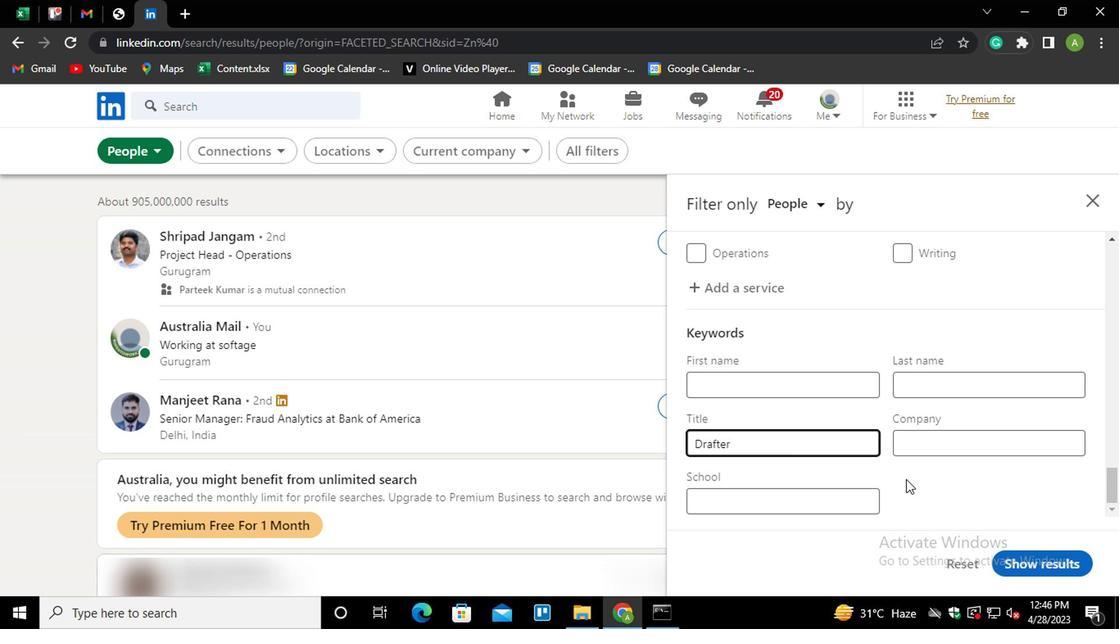 
Action: Mouse moved to (1031, 567)
Screenshot: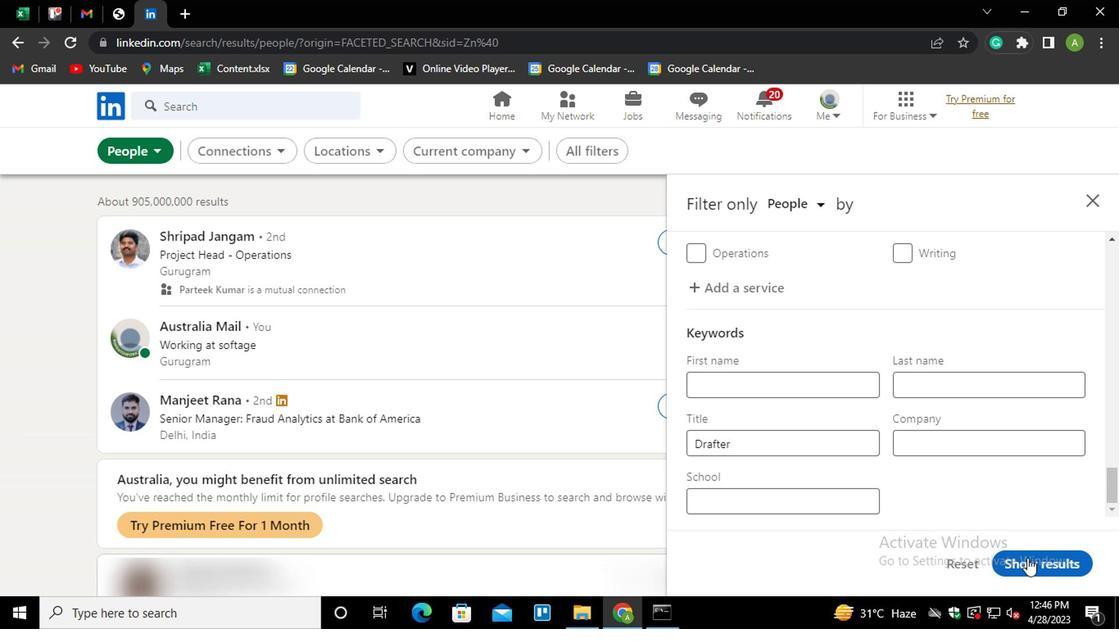 
Action: Mouse pressed left at (1031, 567)
Screenshot: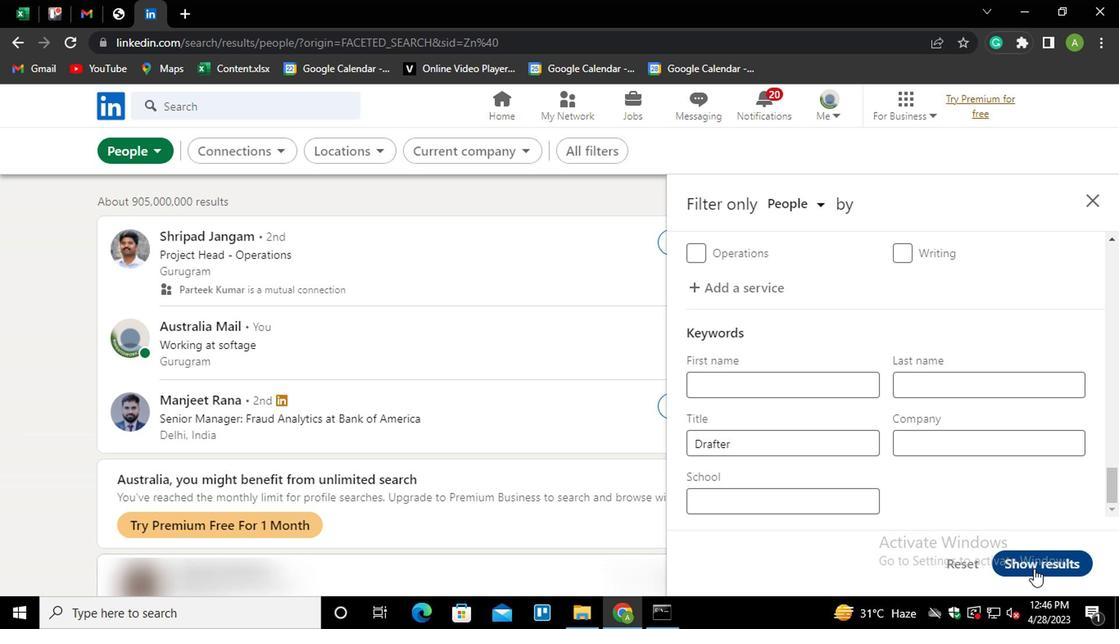 
